 Task: Find people on LinkedIn who are 1st connections, have the title 'Sales Representative', work at 'Herbalife', studied at 'Lakshmi Narain College of Technology', are interested in 'Online Advertising', and are open to 'Tax Law' services in 'Kuandian'.
Action: Mouse moved to (690, 90)
Screenshot: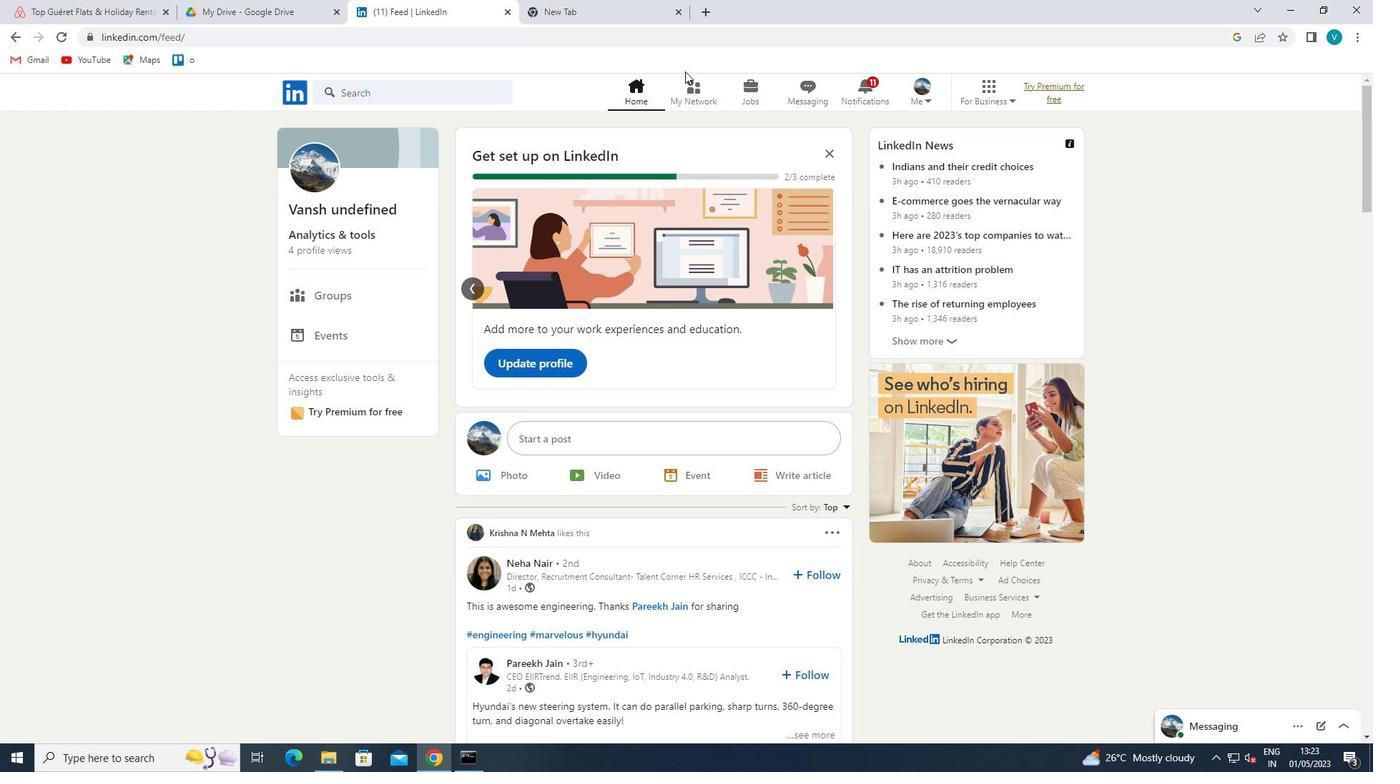 
Action: Mouse pressed left at (690, 90)
Screenshot: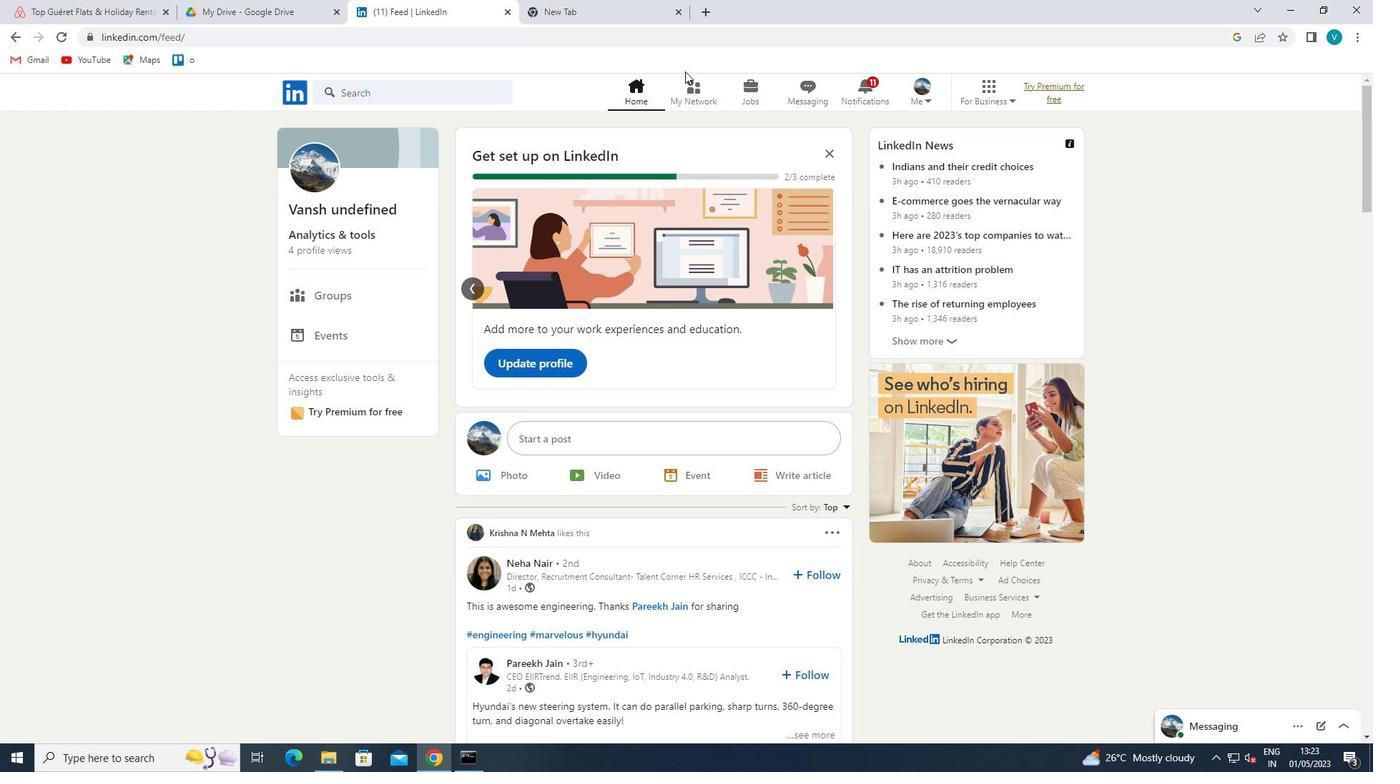
Action: Mouse moved to (390, 172)
Screenshot: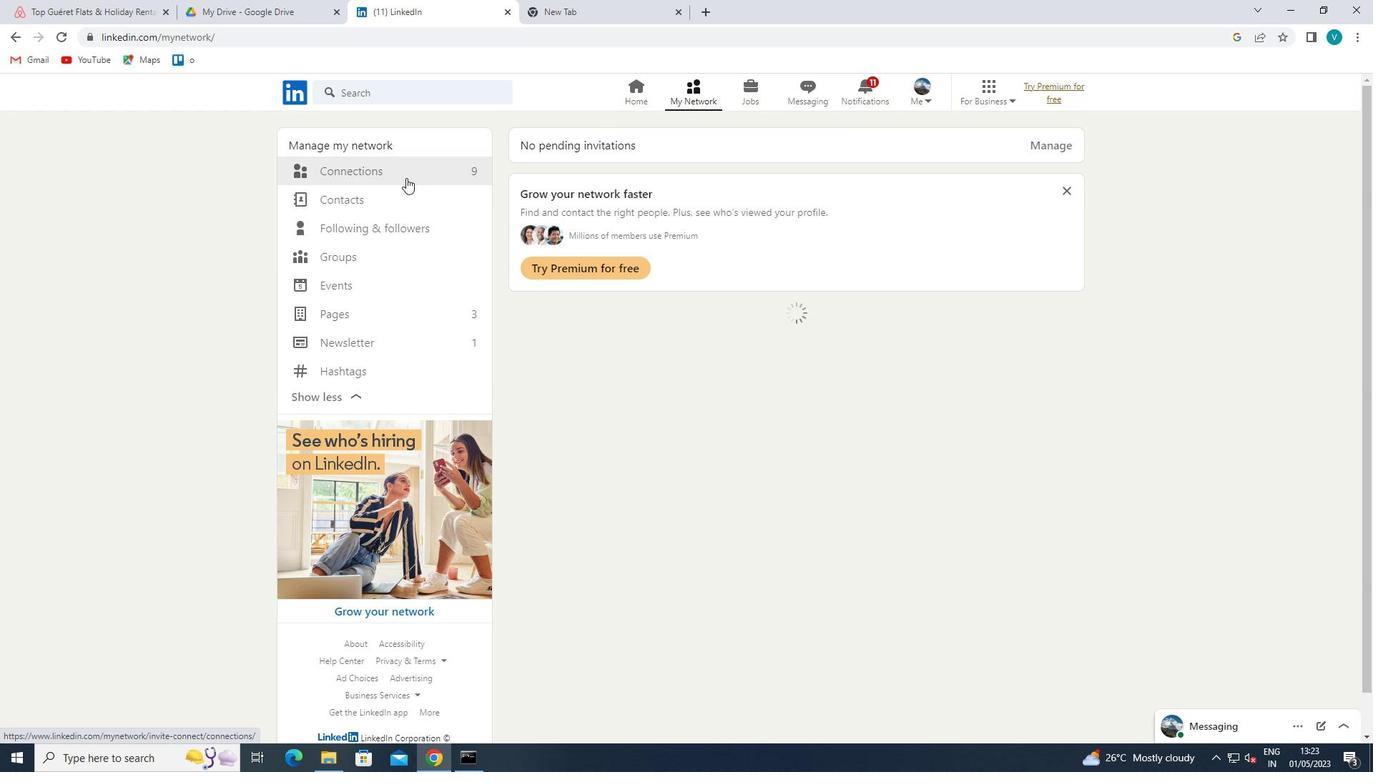 
Action: Mouse pressed left at (390, 172)
Screenshot: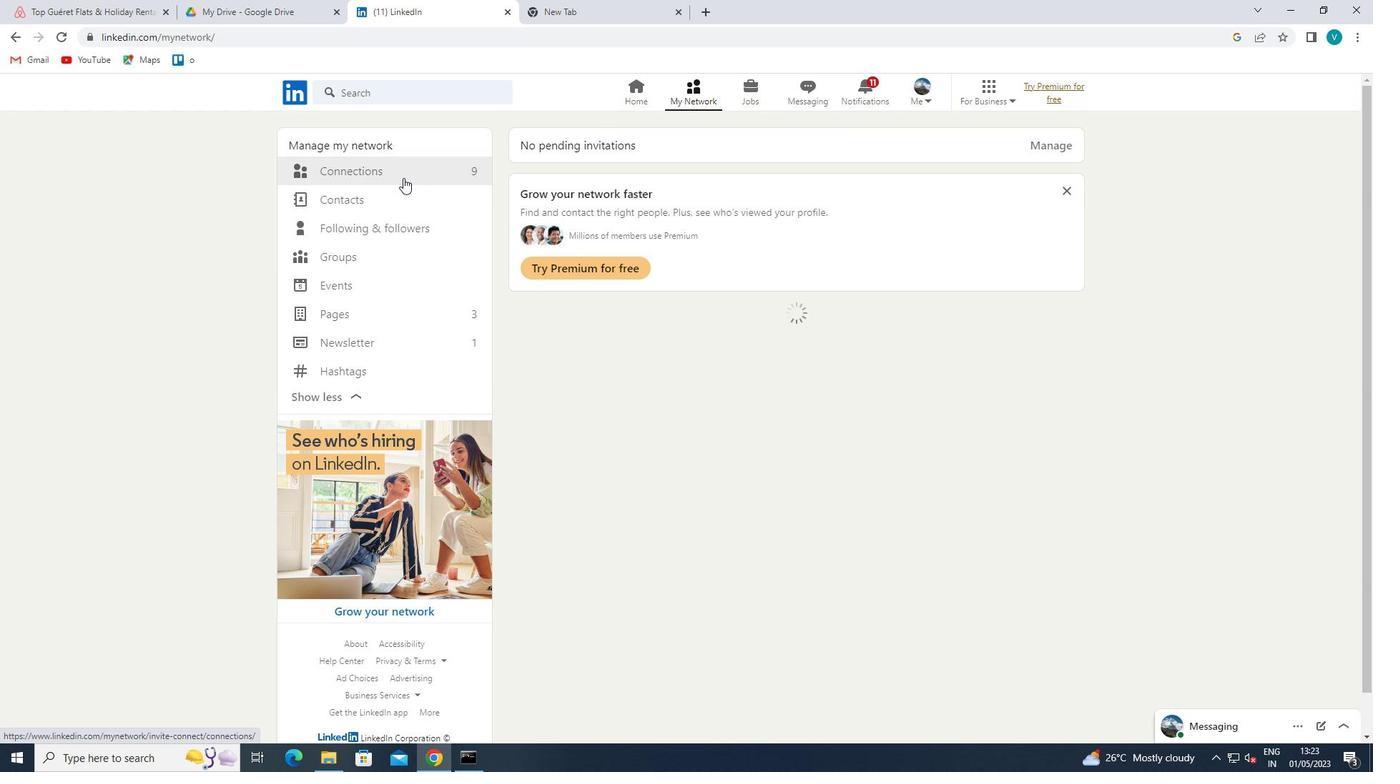 
Action: Mouse moved to (793, 158)
Screenshot: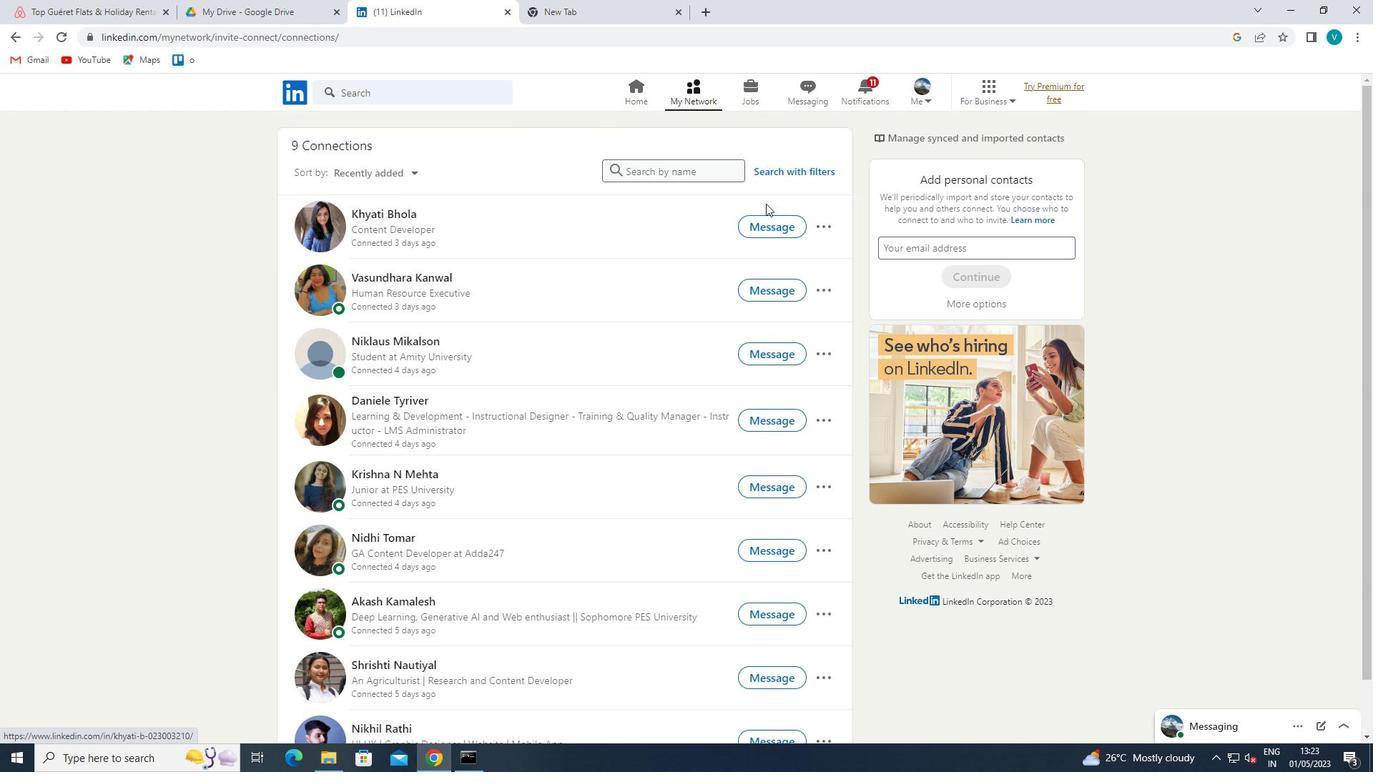 
Action: Mouse pressed left at (793, 158)
Screenshot: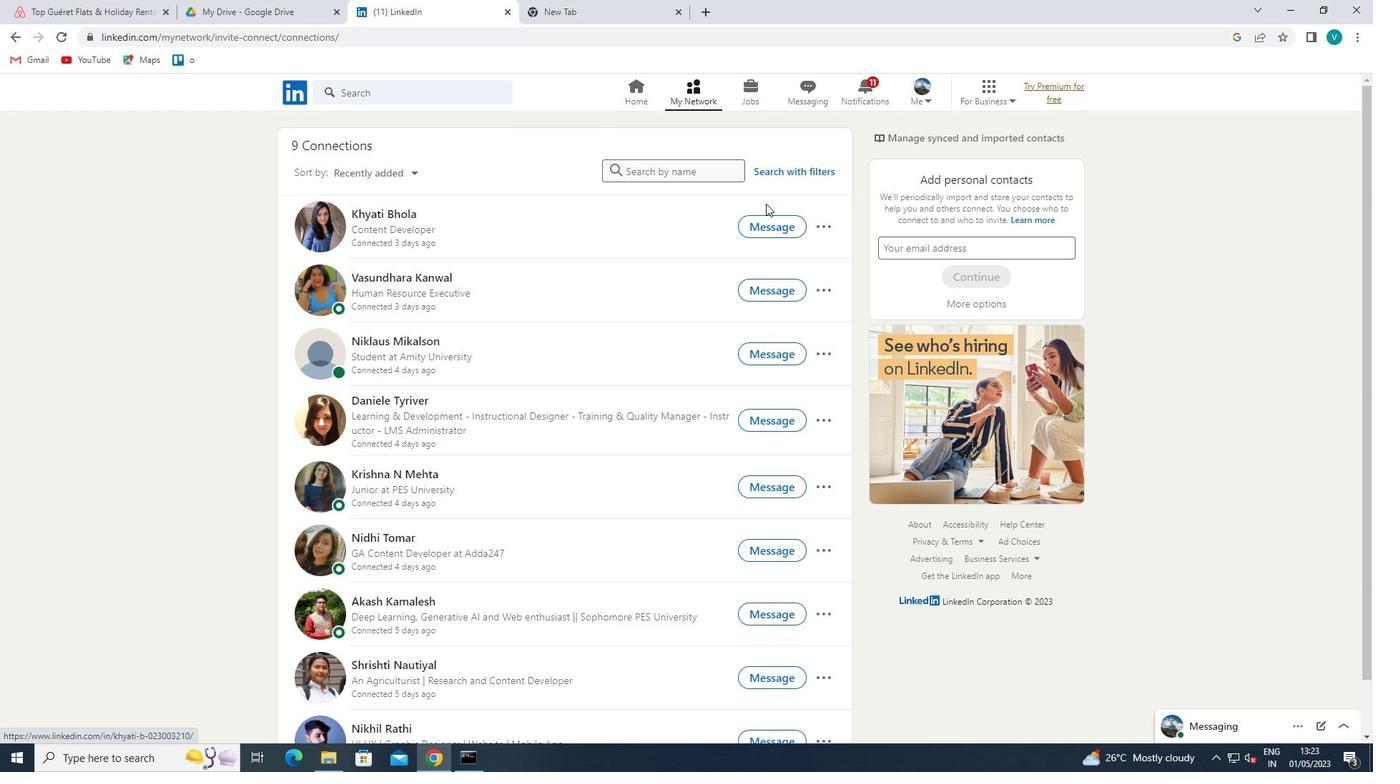 
Action: Mouse moved to (791, 173)
Screenshot: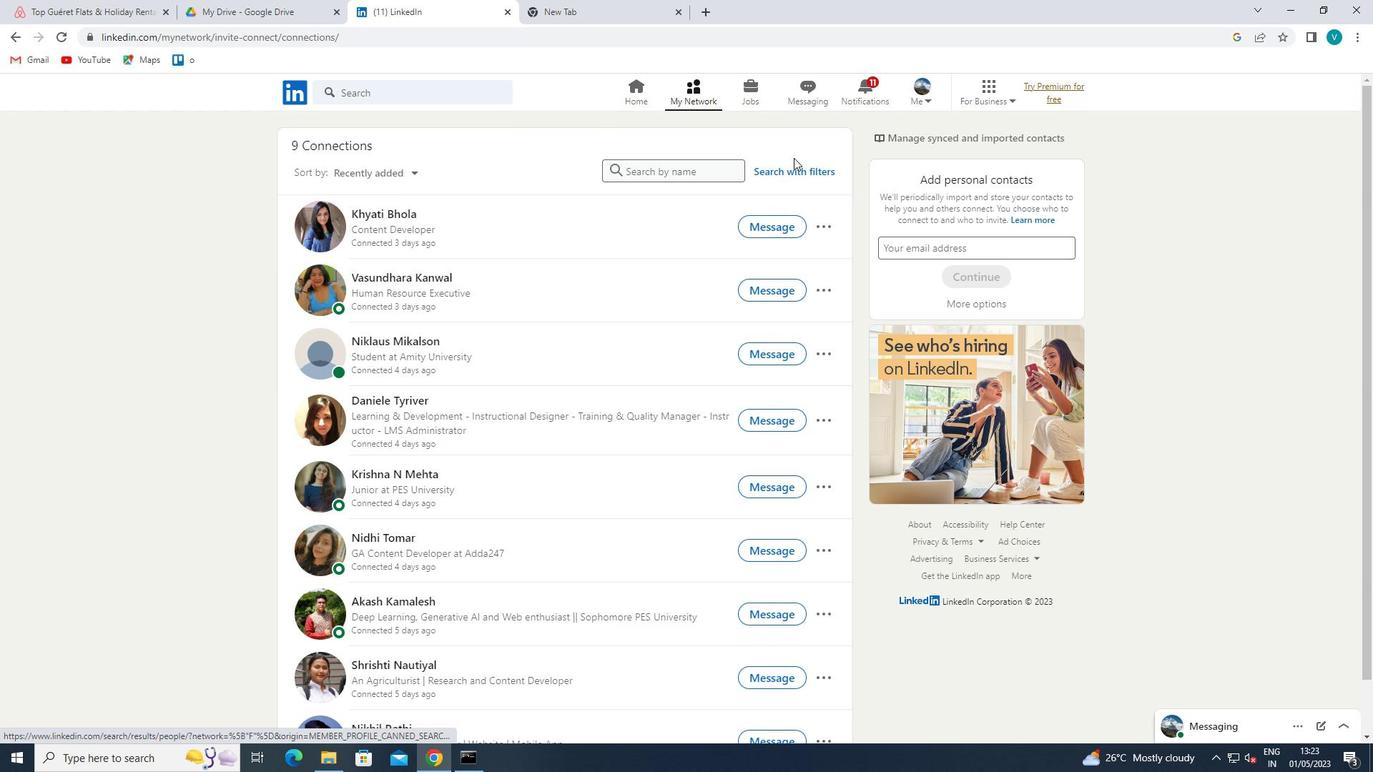 
Action: Mouse pressed left at (791, 173)
Screenshot: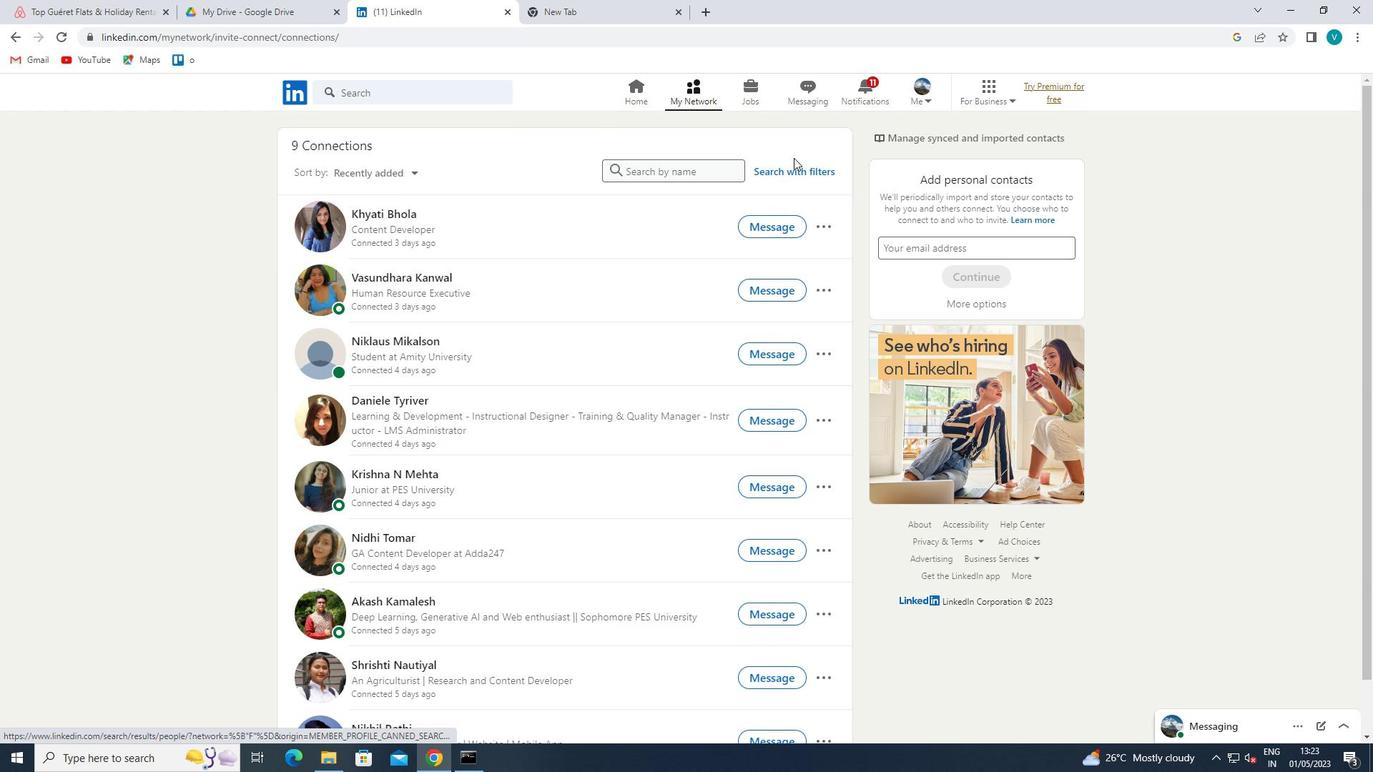 
Action: Mouse moved to (683, 134)
Screenshot: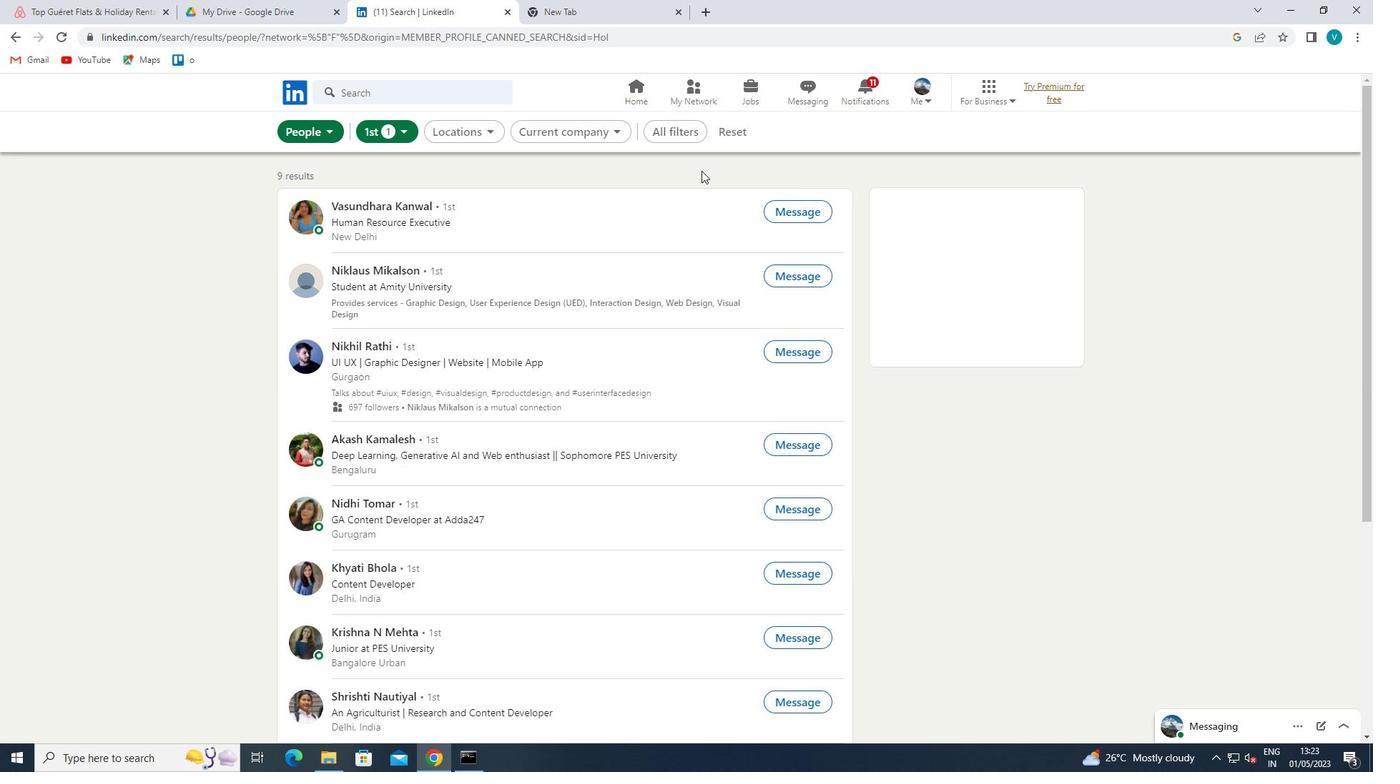 
Action: Mouse pressed left at (683, 134)
Screenshot: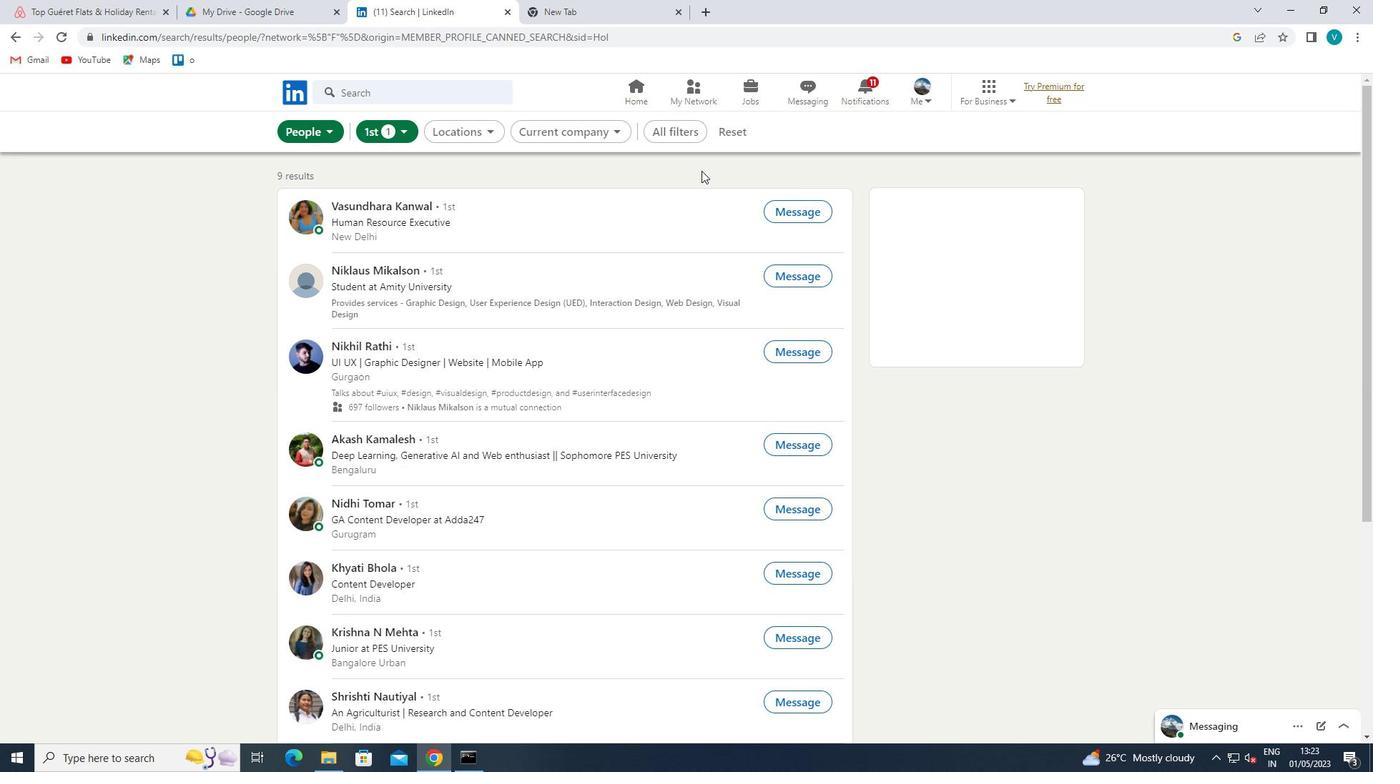 
Action: Mouse moved to (1207, 562)
Screenshot: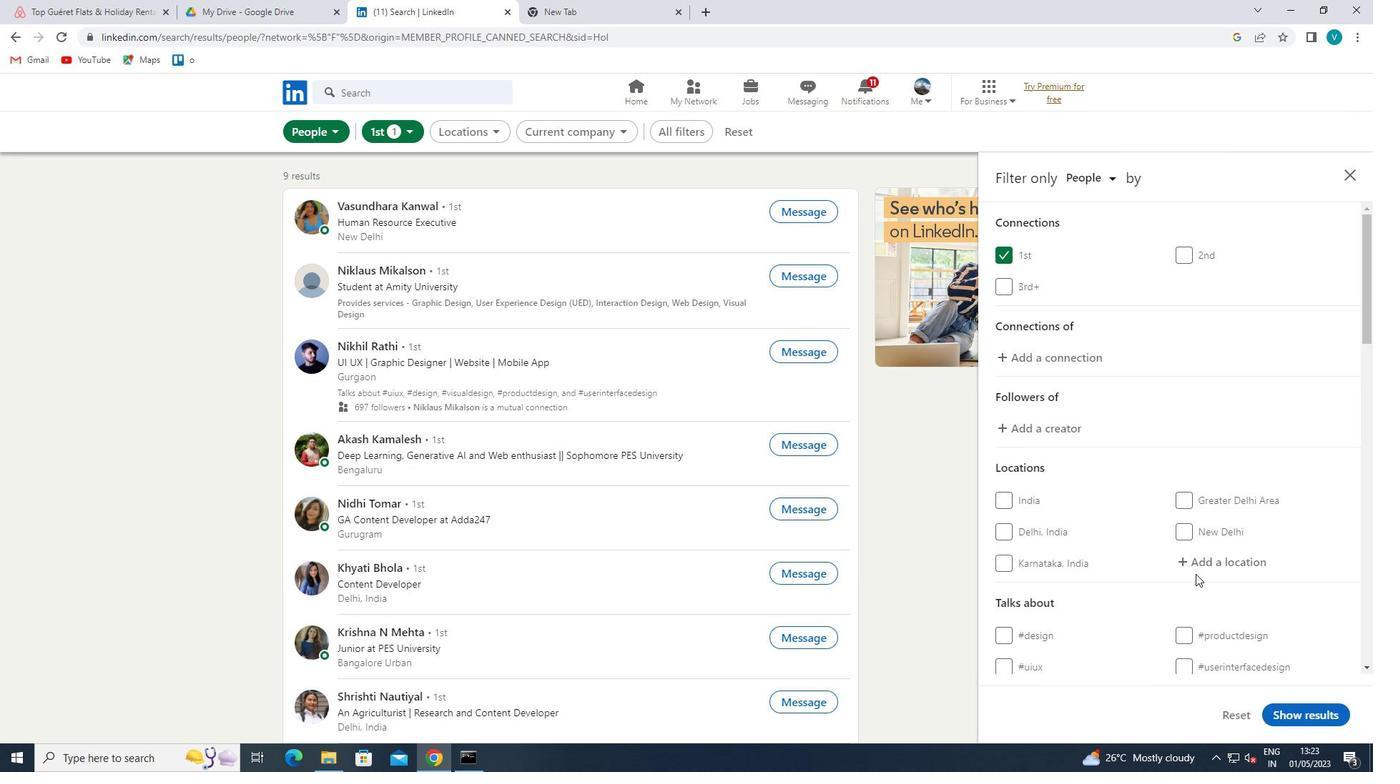 
Action: Mouse pressed left at (1207, 562)
Screenshot: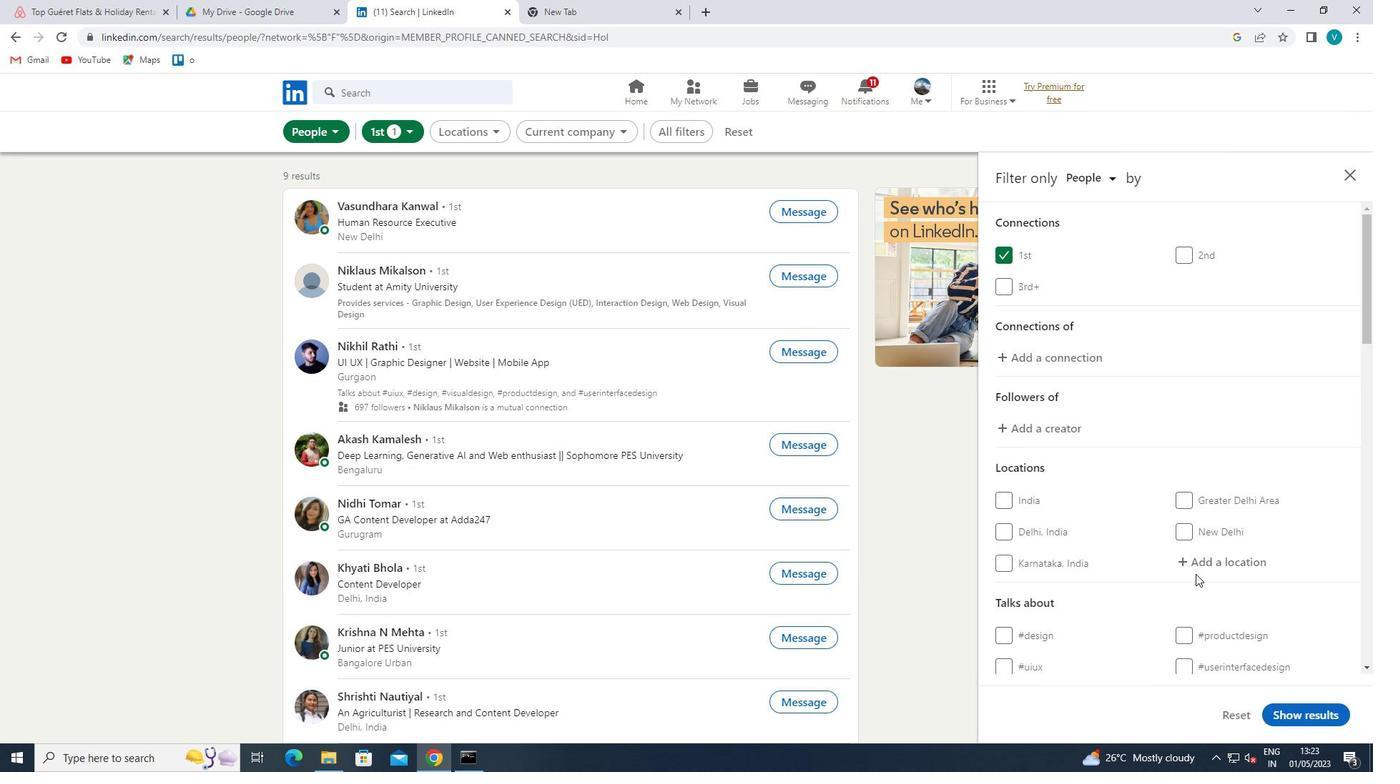 
Action: Mouse moved to (969, 492)
Screenshot: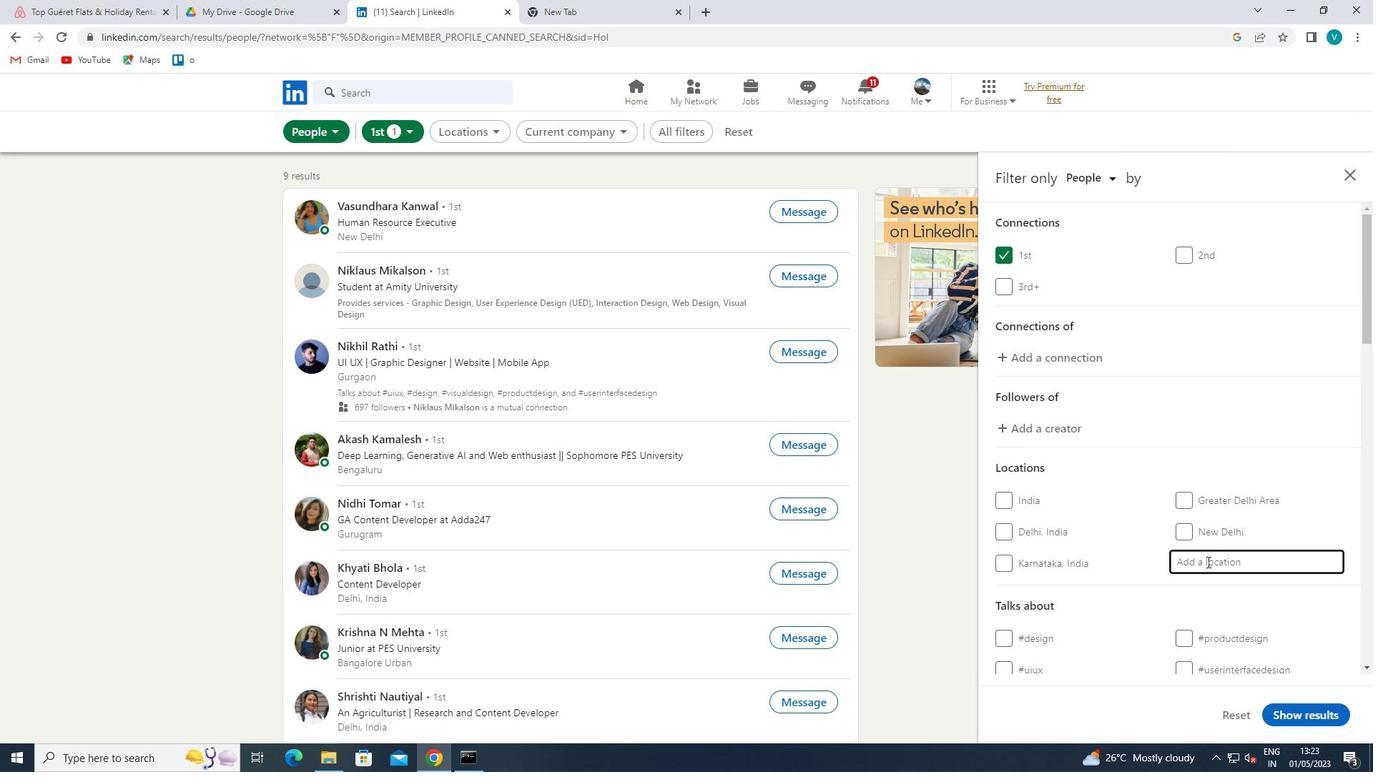 
Action: Key pressed <Key.shift>KUANDIAN<Key.space>
Screenshot: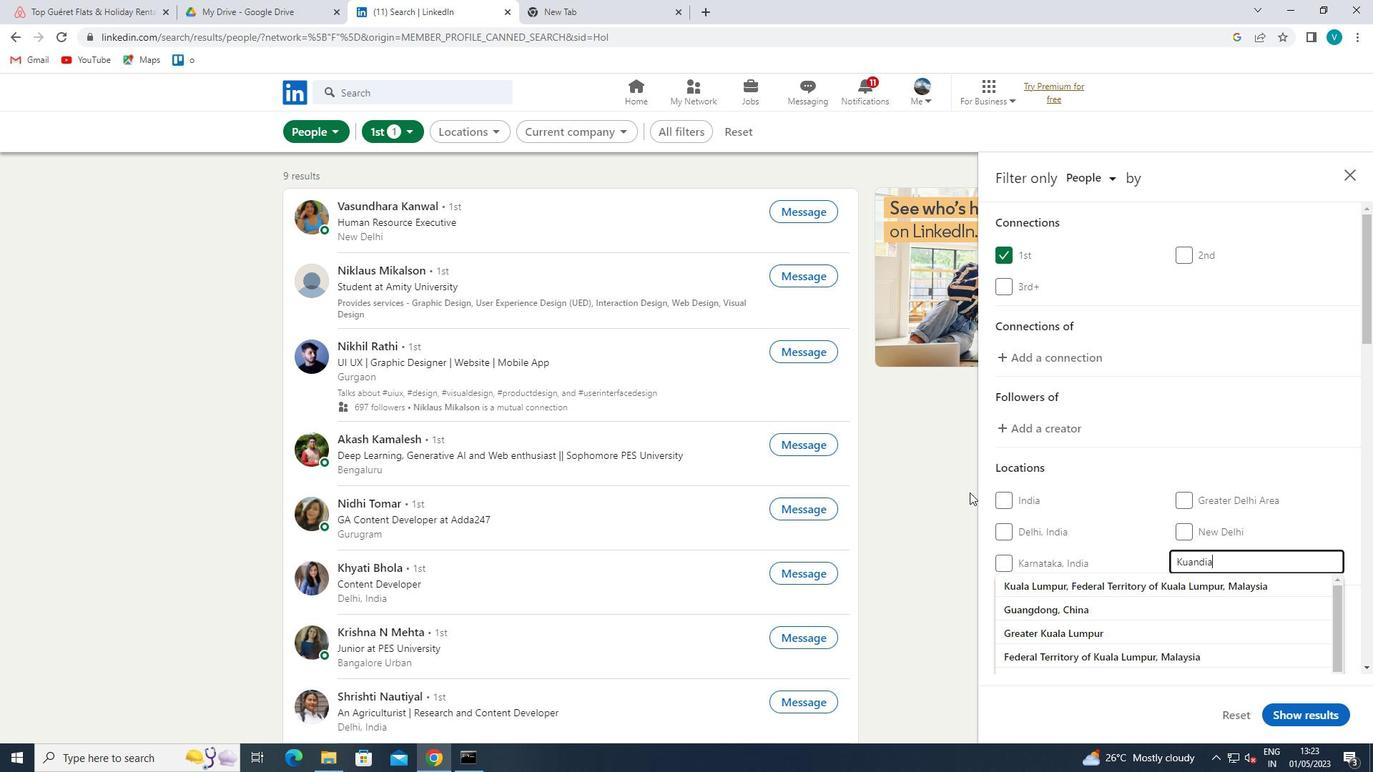 
Action: Mouse moved to (1144, 534)
Screenshot: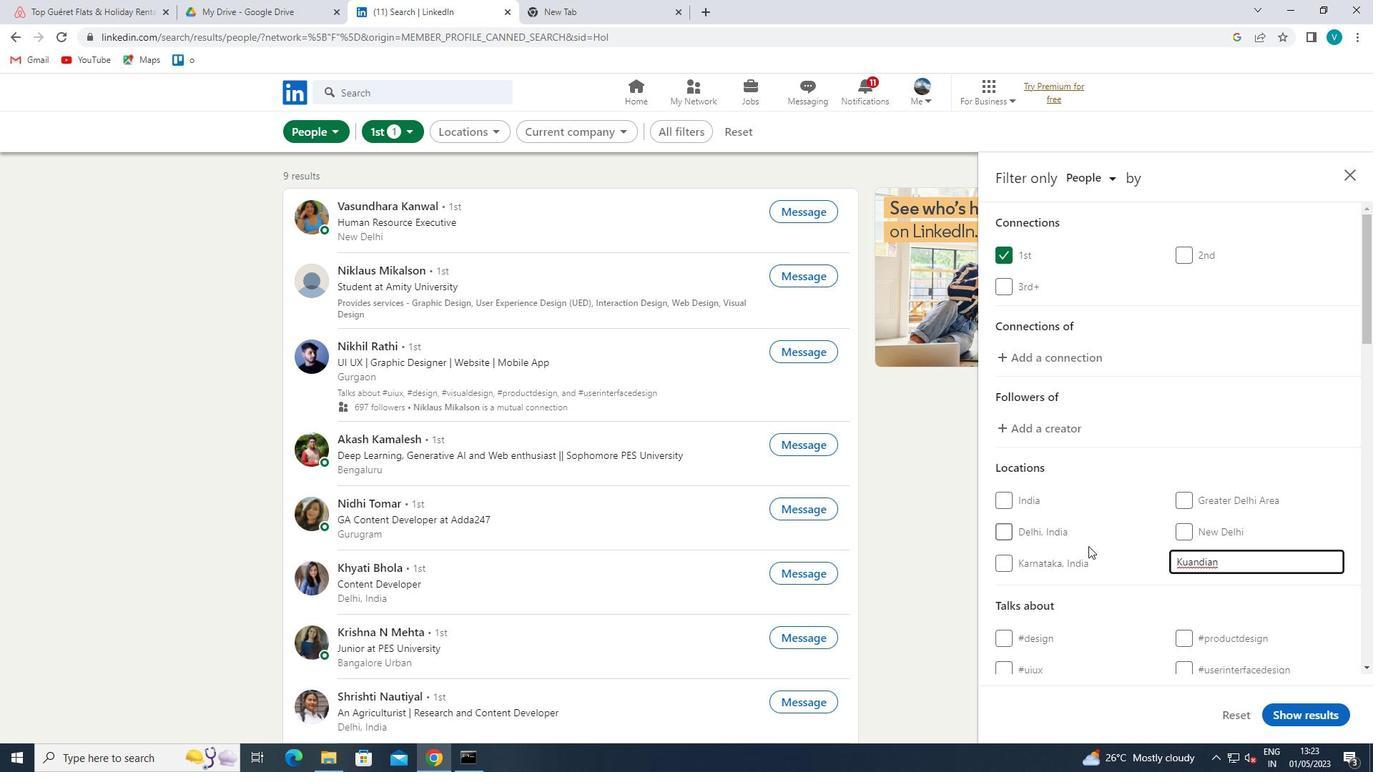 
Action: Mouse pressed left at (1144, 534)
Screenshot: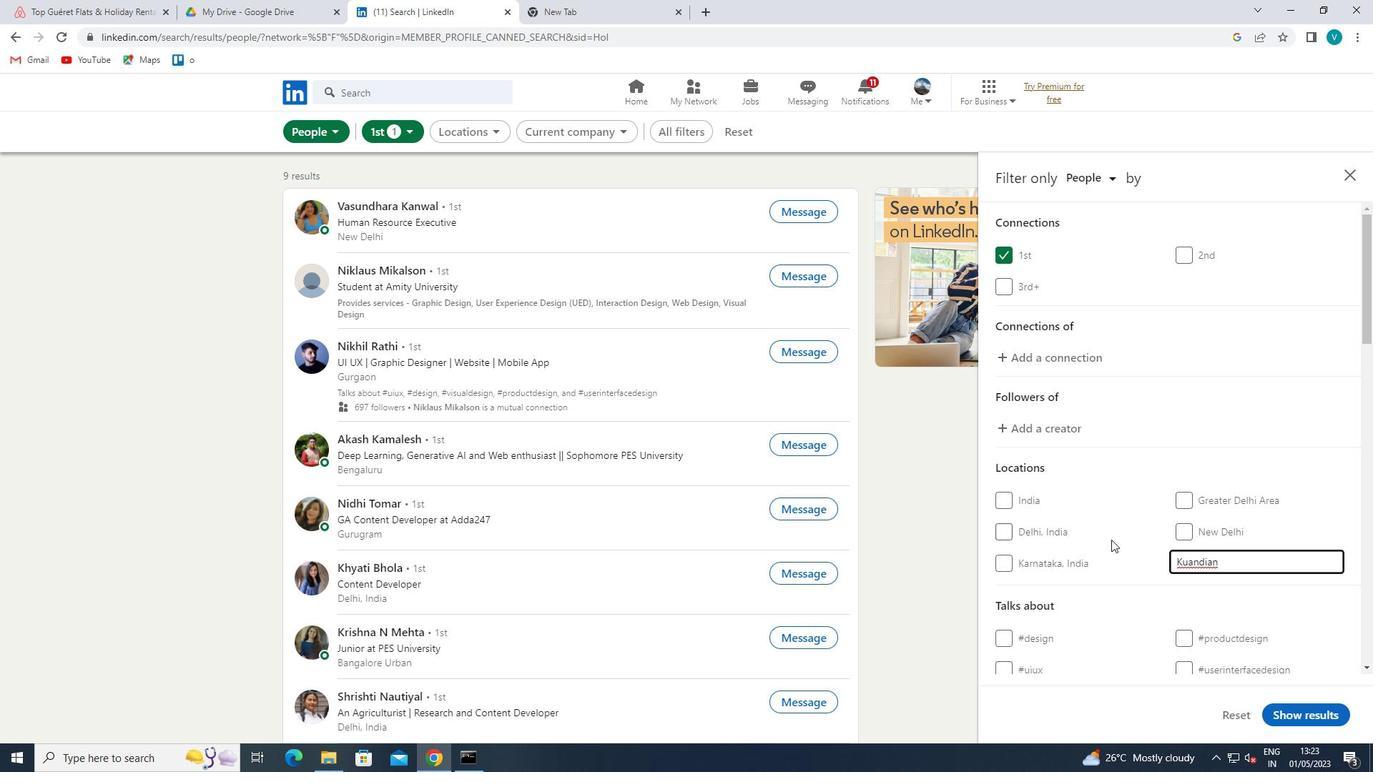 
Action: Mouse moved to (1145, 532)
Screenshot: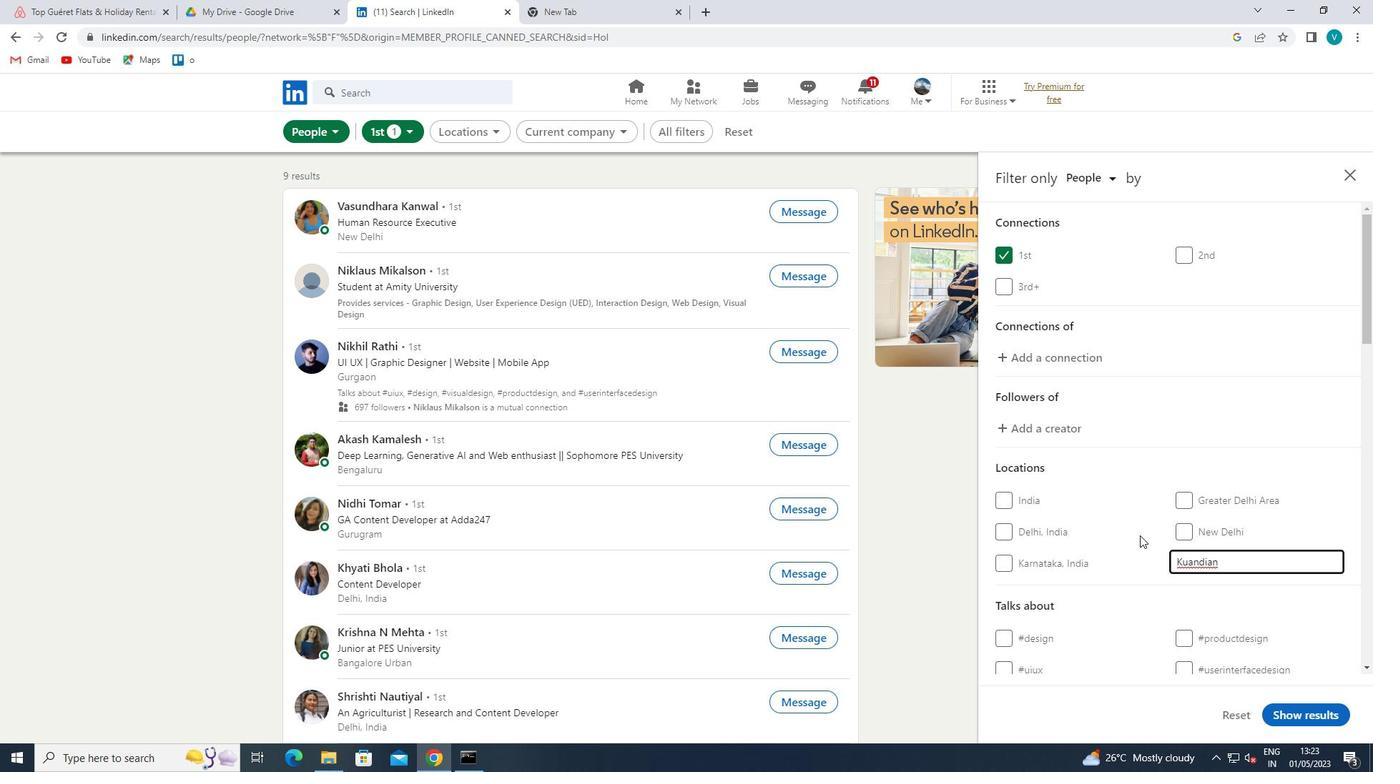 
Action: Mouse scrolled (1145, 531) with delta (0, 0)
Screenshot: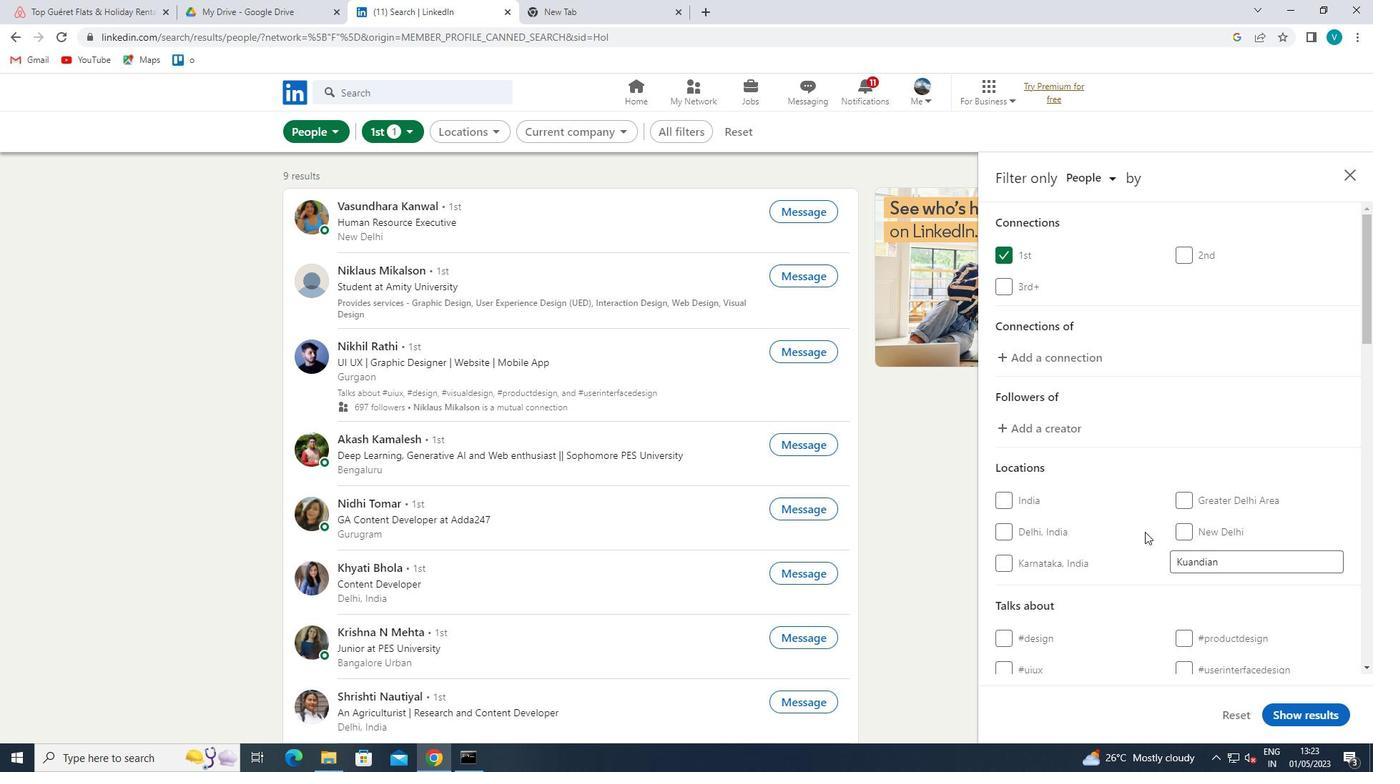 
Action: Mouse scrolled (1145, 531) with delta (0, 0)
Screenshot: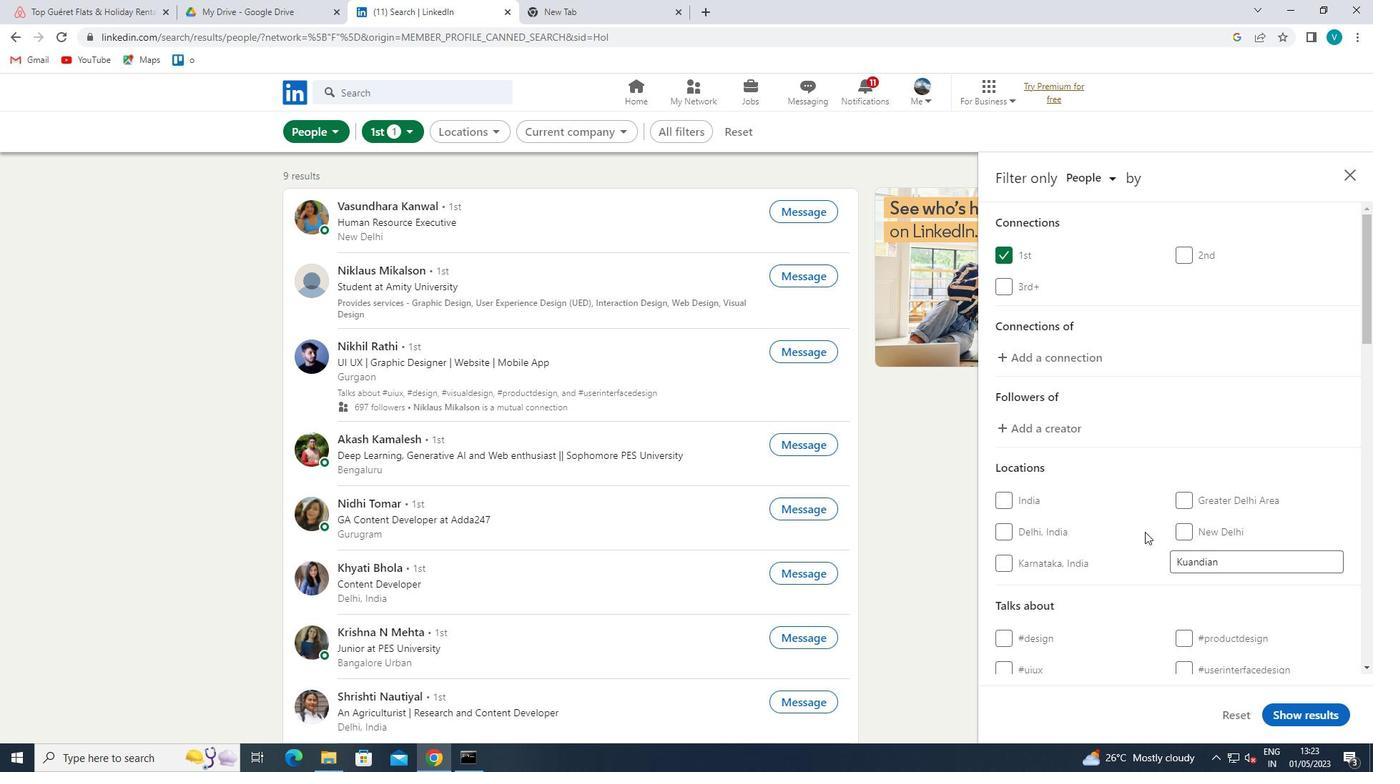 
Action: Mouse scrolled (1145, 531) with delta (0, 0)
Screenshot: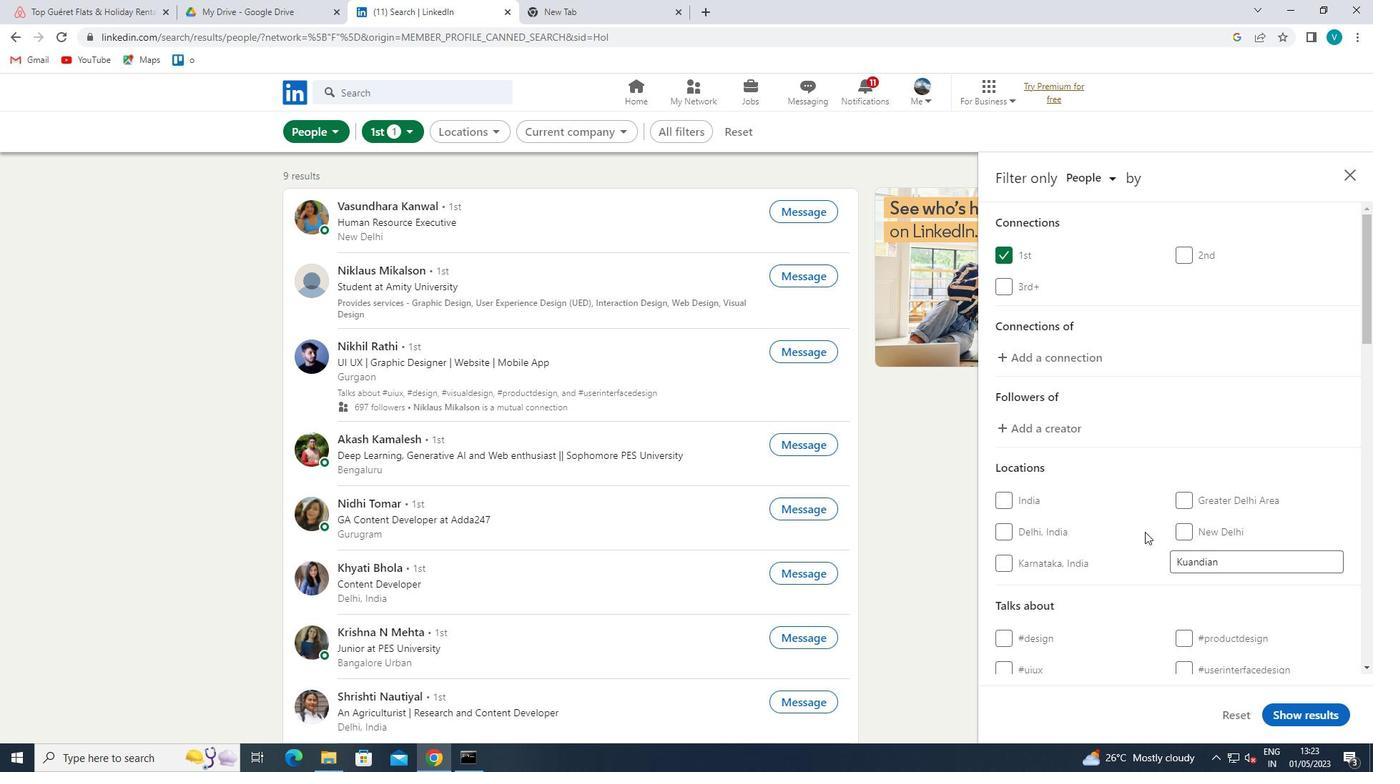 
Action: Mouse moved to (1205, 486)
Screenshot: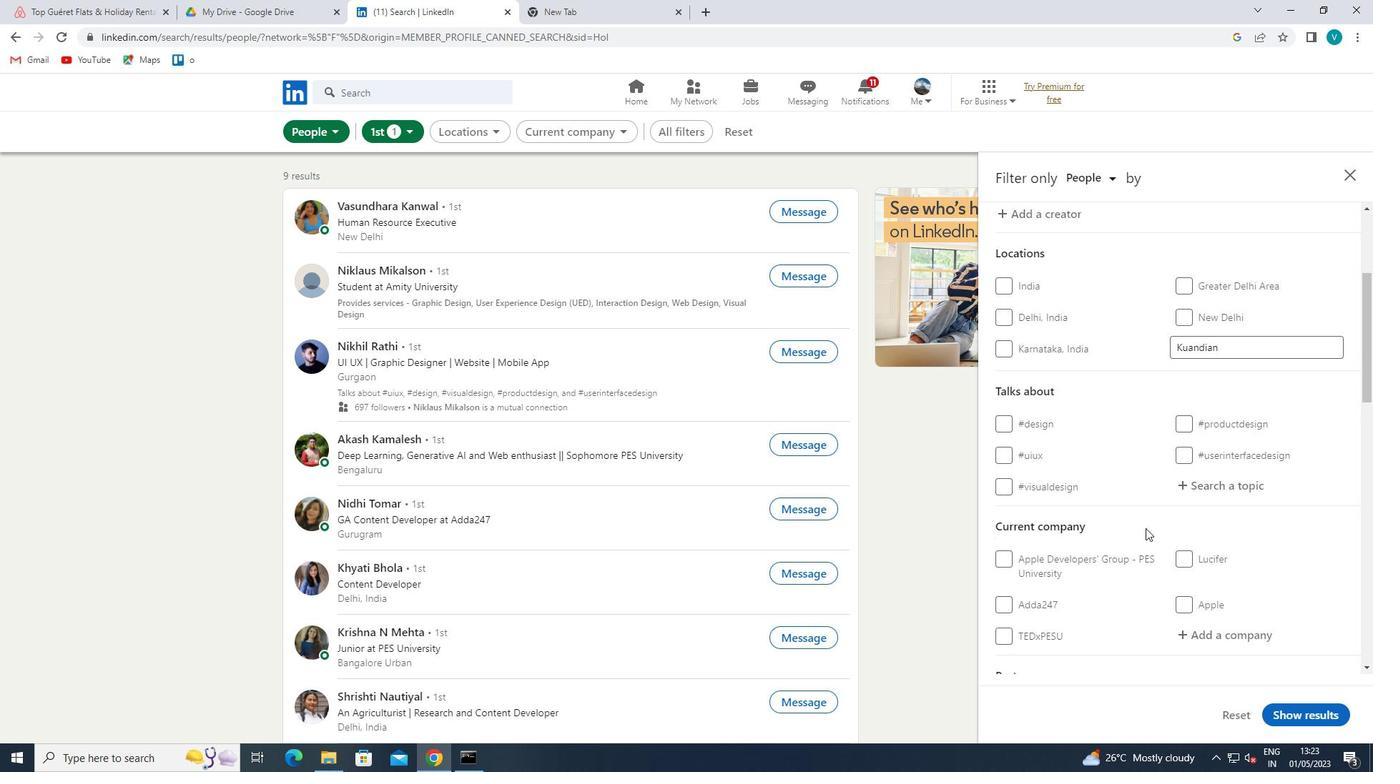 
Action: Mouse pressed left at (1205, 486)
Screenshot: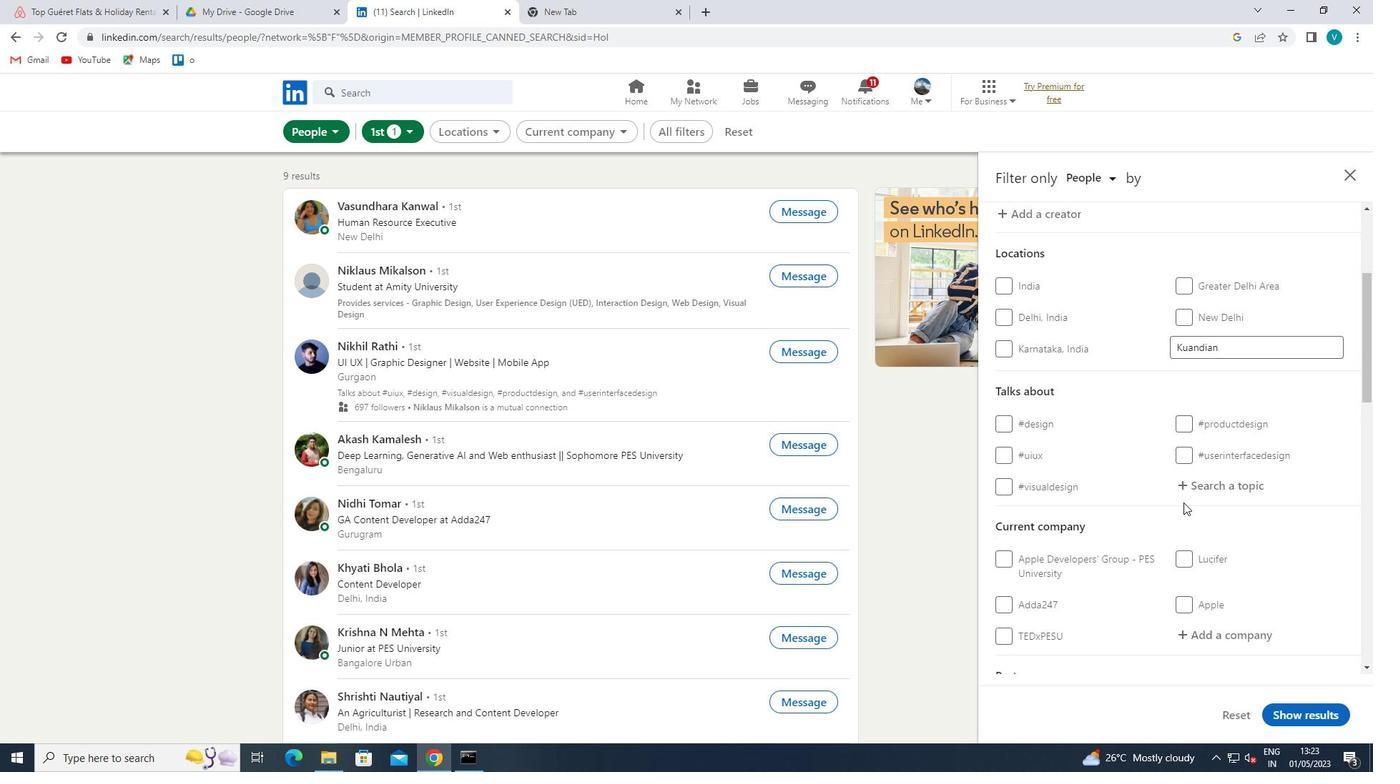 
Action: Key pressed <Key.shift>ONLINEA
Screenshot: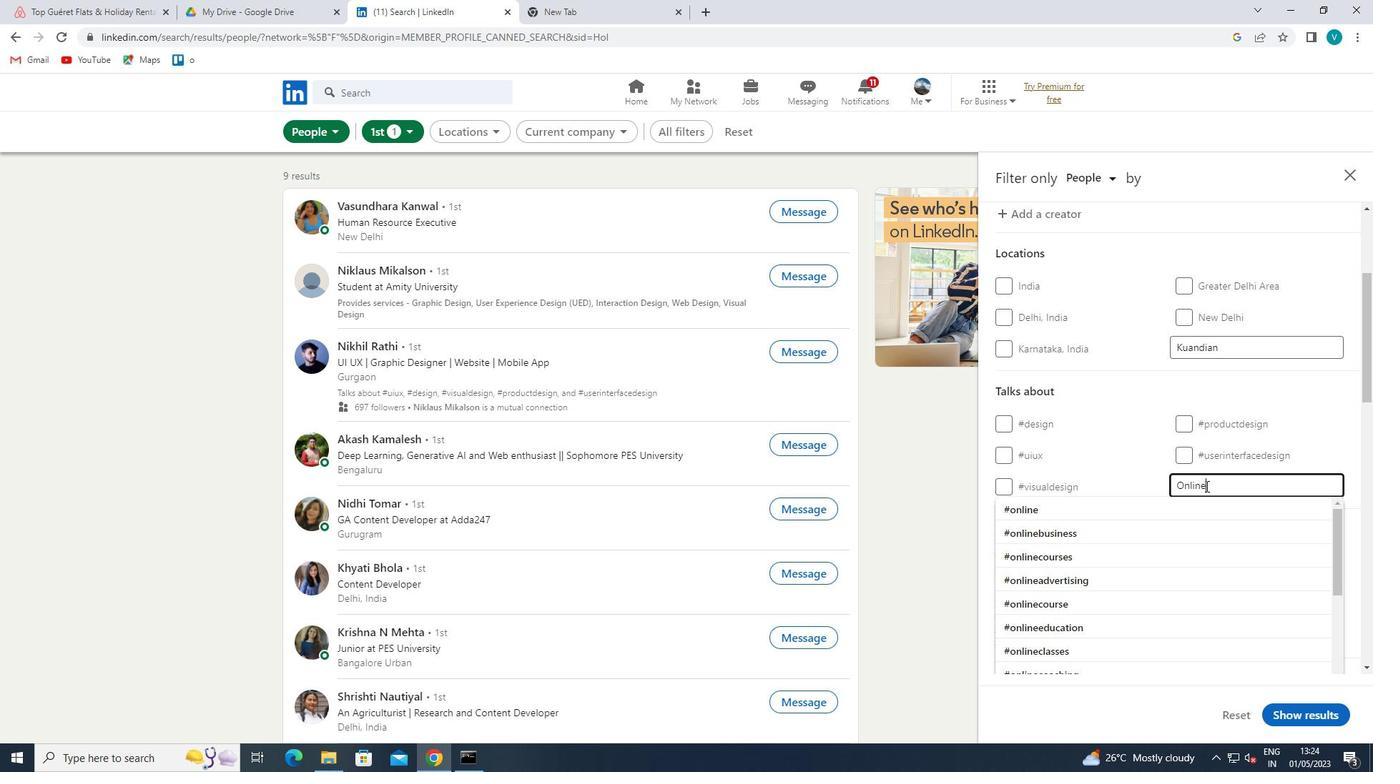 
Action: Mouse moved to (1148, 509)
Screenshot: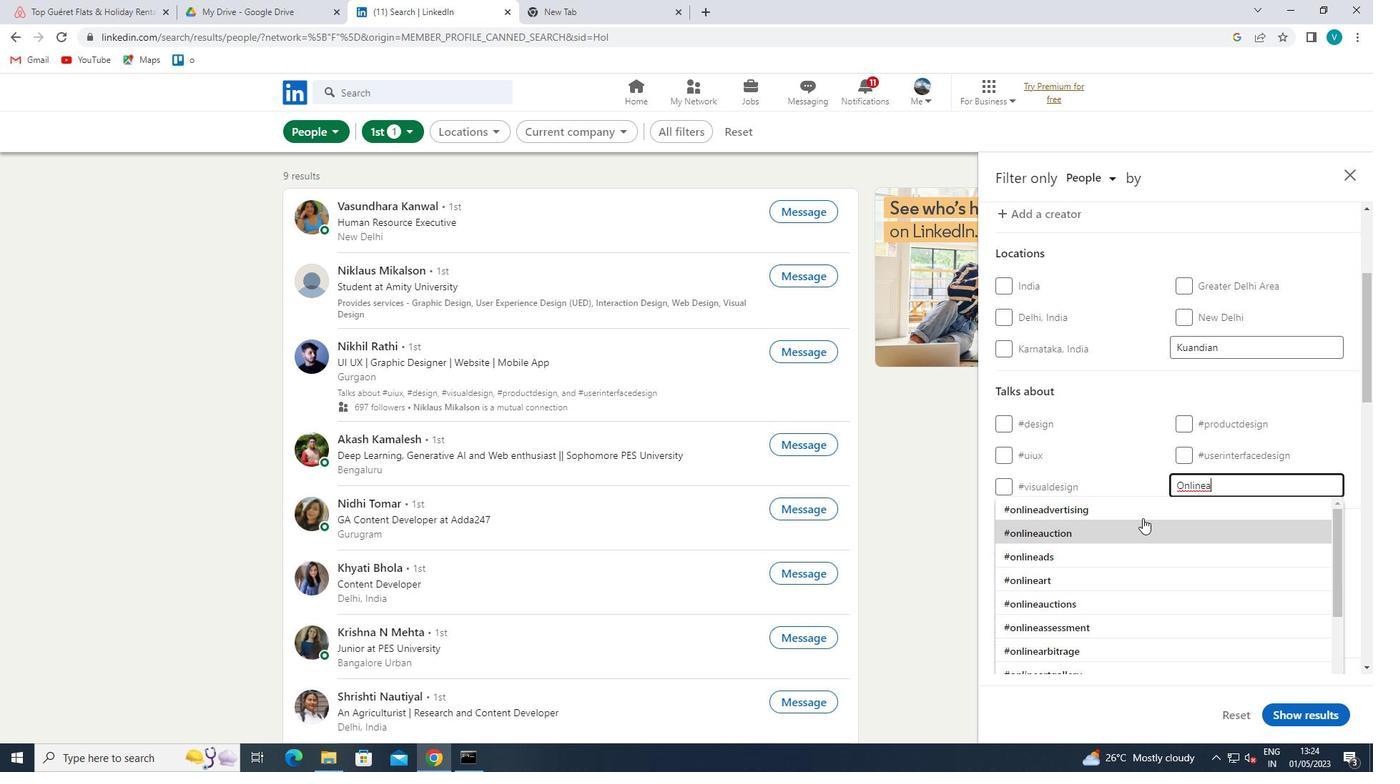 
Action: Mouse pressed left at (1148, 509)
Screenshot: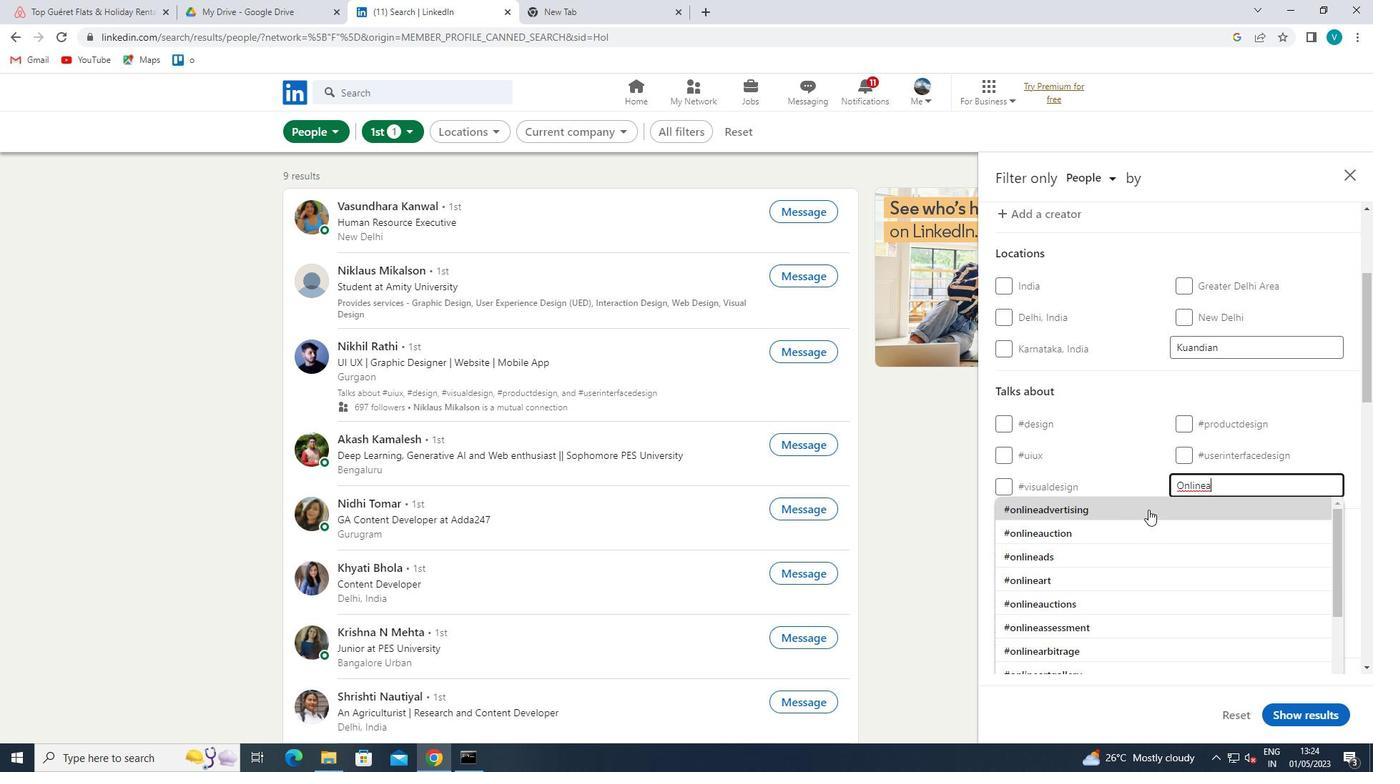 
Action: Mouse scrolled (1148, 509) with delta (0, 0)
Screenshot: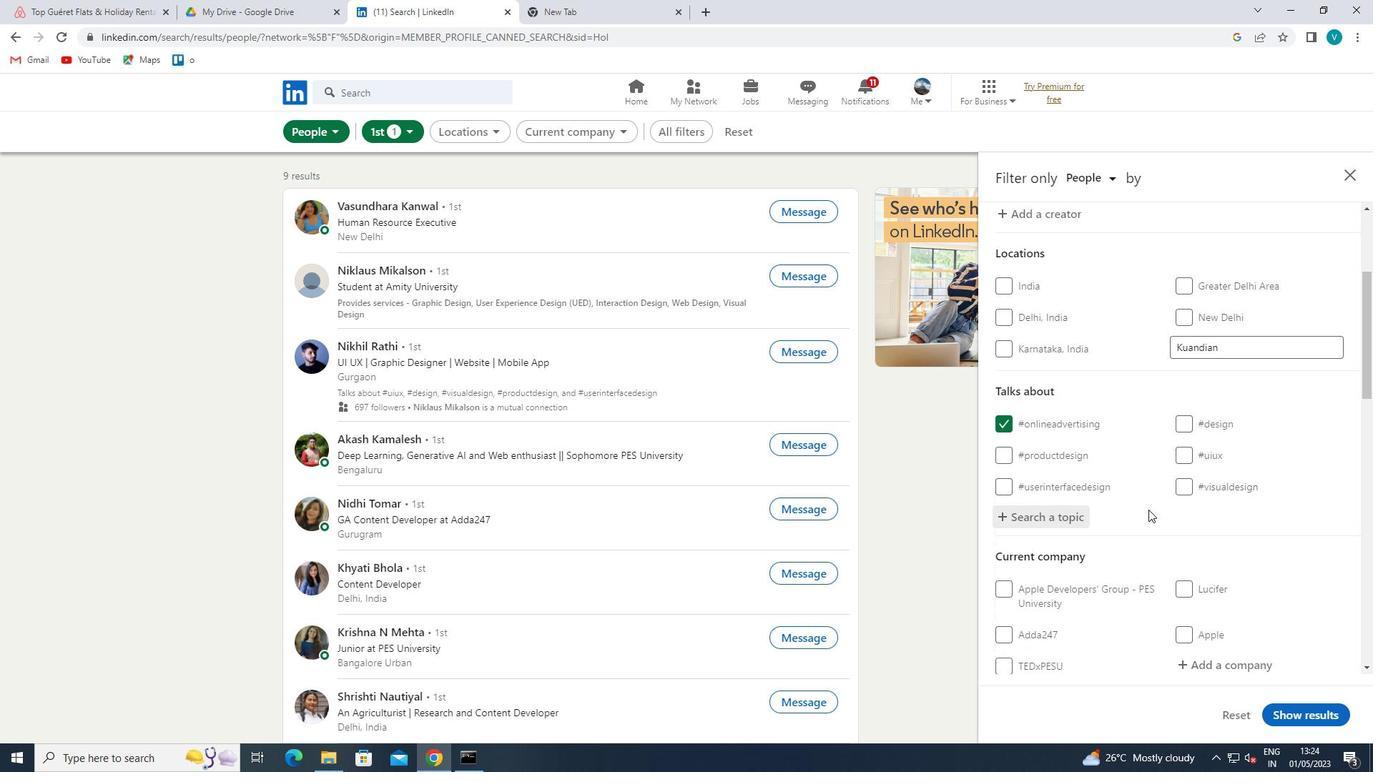 
Action: Mouse scrolled (1148, 509) with delta (0, 0)
Screenshot: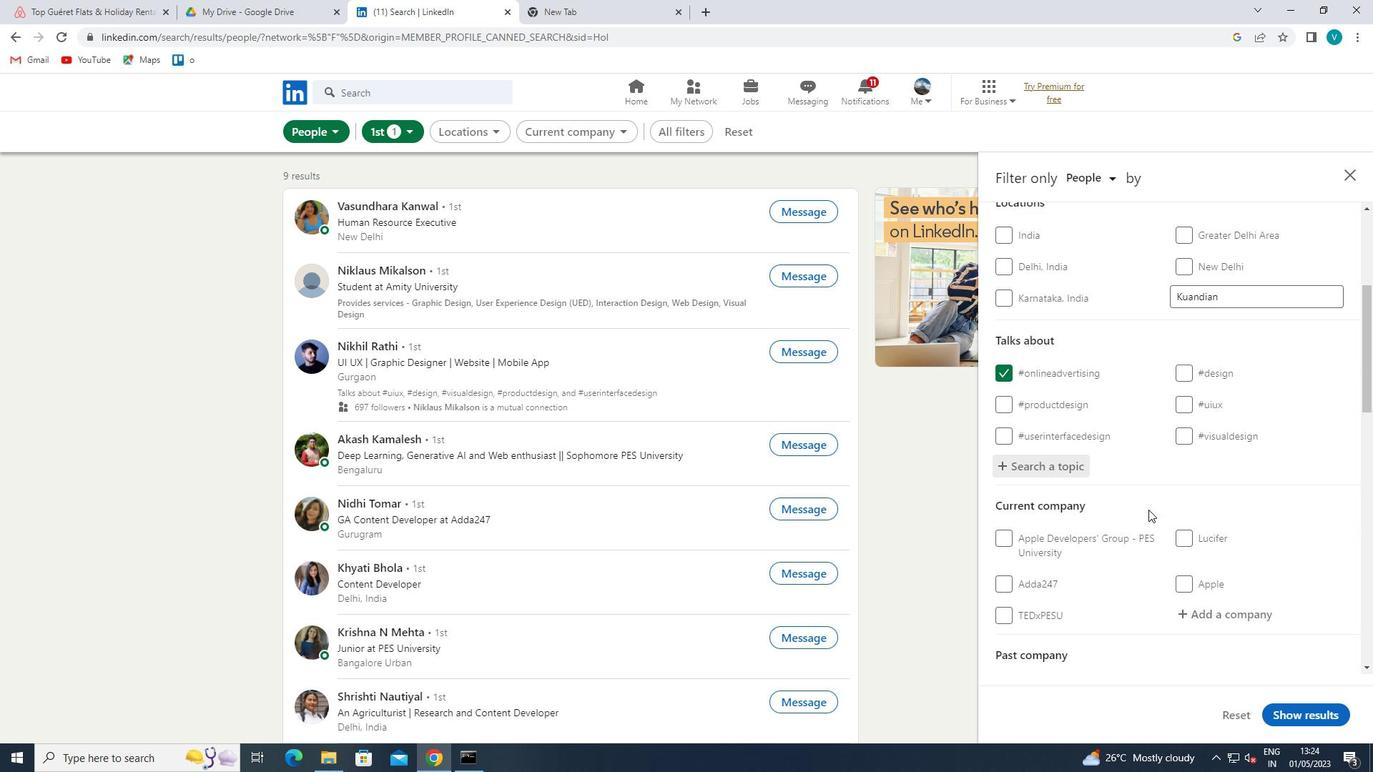 
Action: Mouse scrolled (1148, 509) with delta (0, 0)
Screenshot: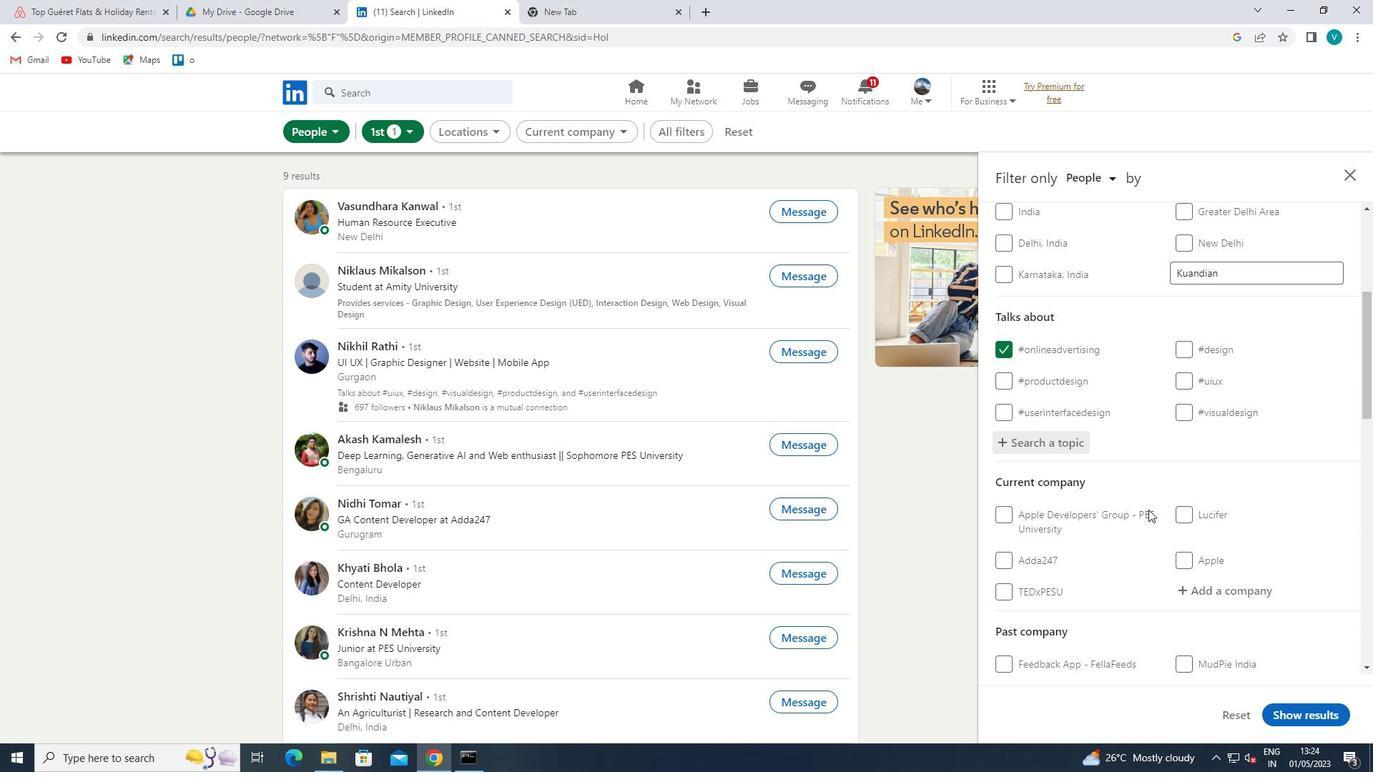 
Action: Mouse moved to (1208, 447)
Screenshot: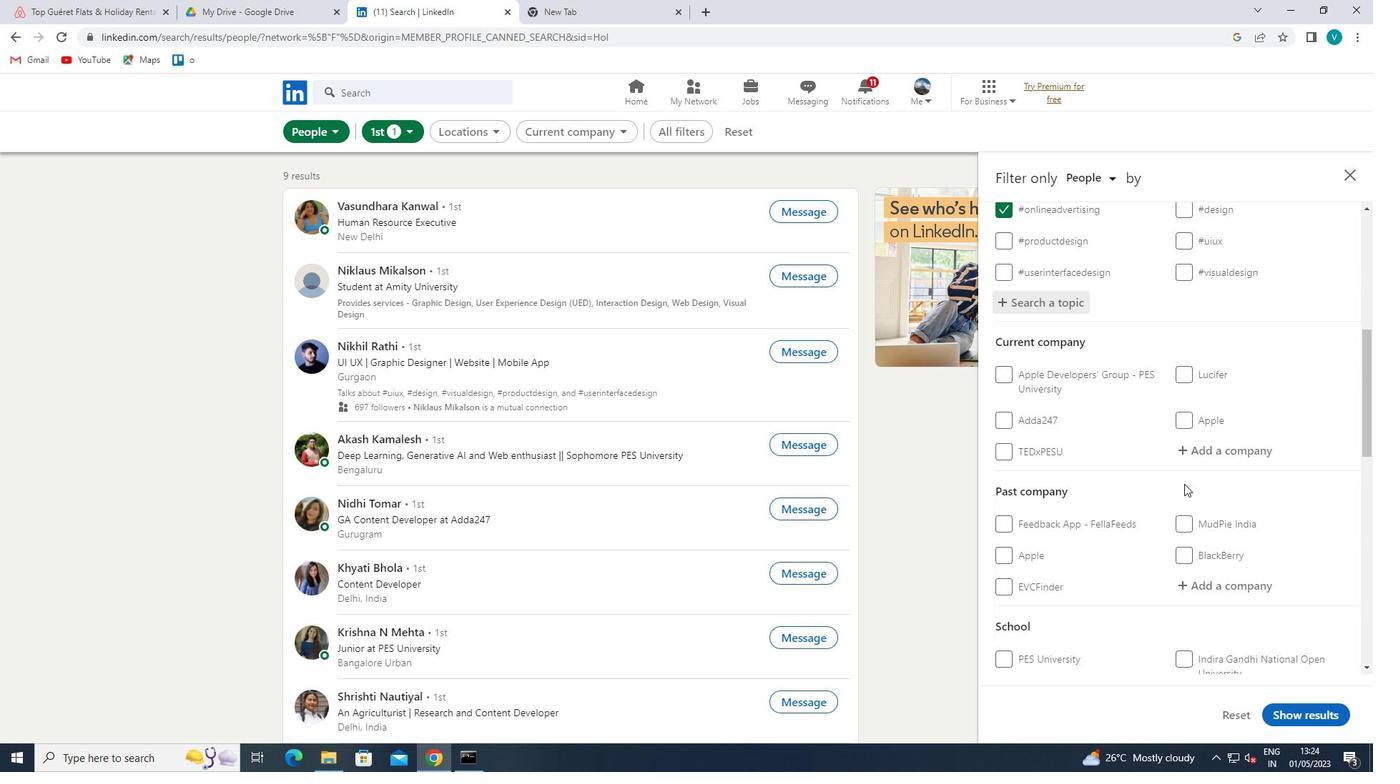 
Action: Mouse pressed left at (1208, 447)
Screenshot: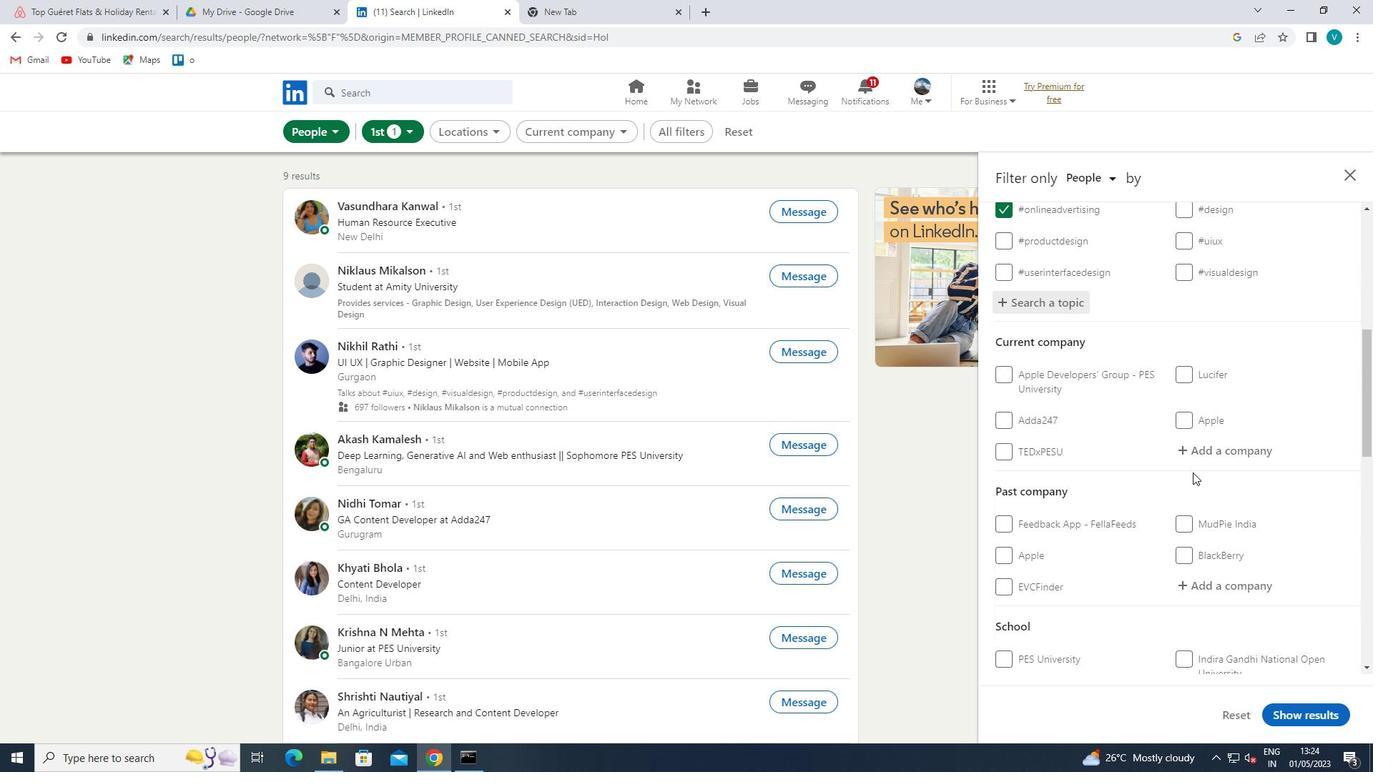 
Action: Mouse moved to (1188, 458)
Screenshot: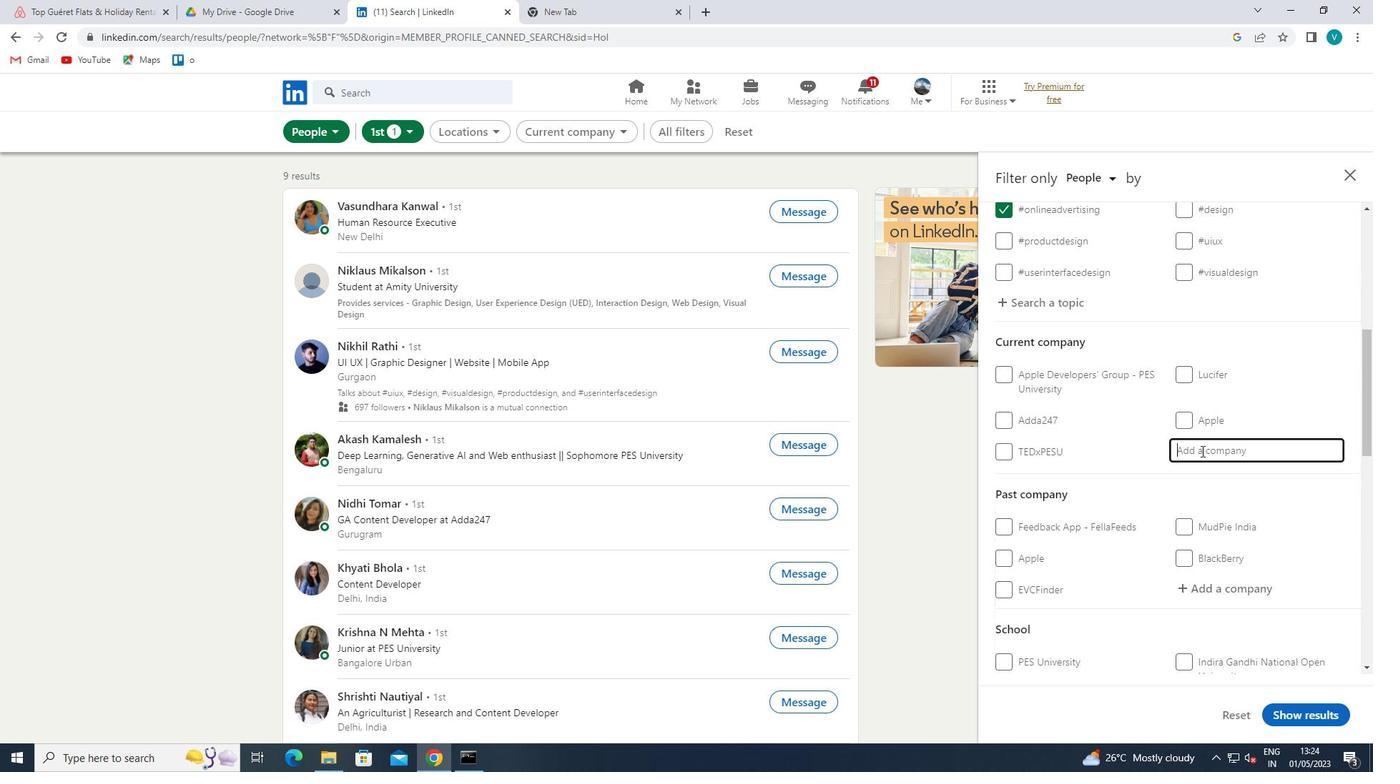 
Action: Key pressed <Key.shift>HERBALI
Screenshot: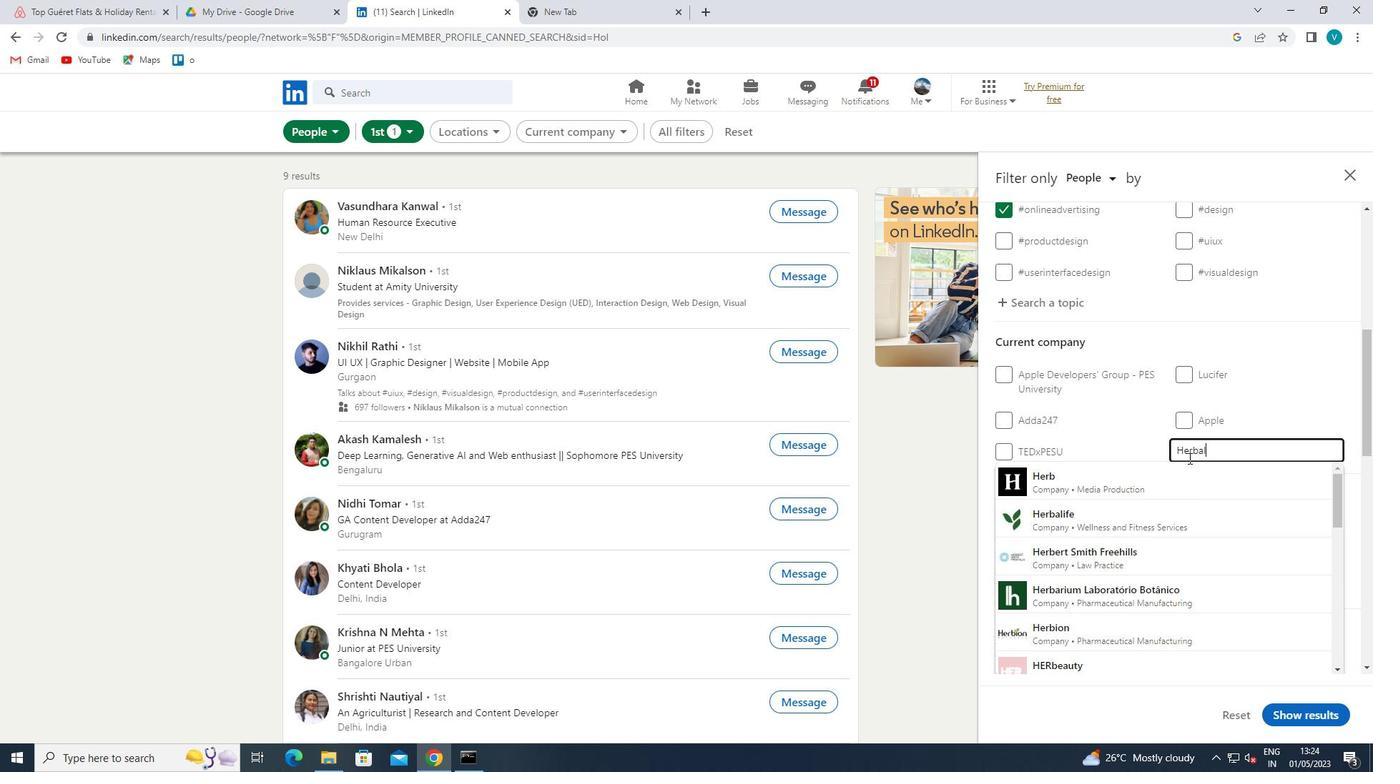 
Action: Mouse moved to (1140, 510)
Screenshot: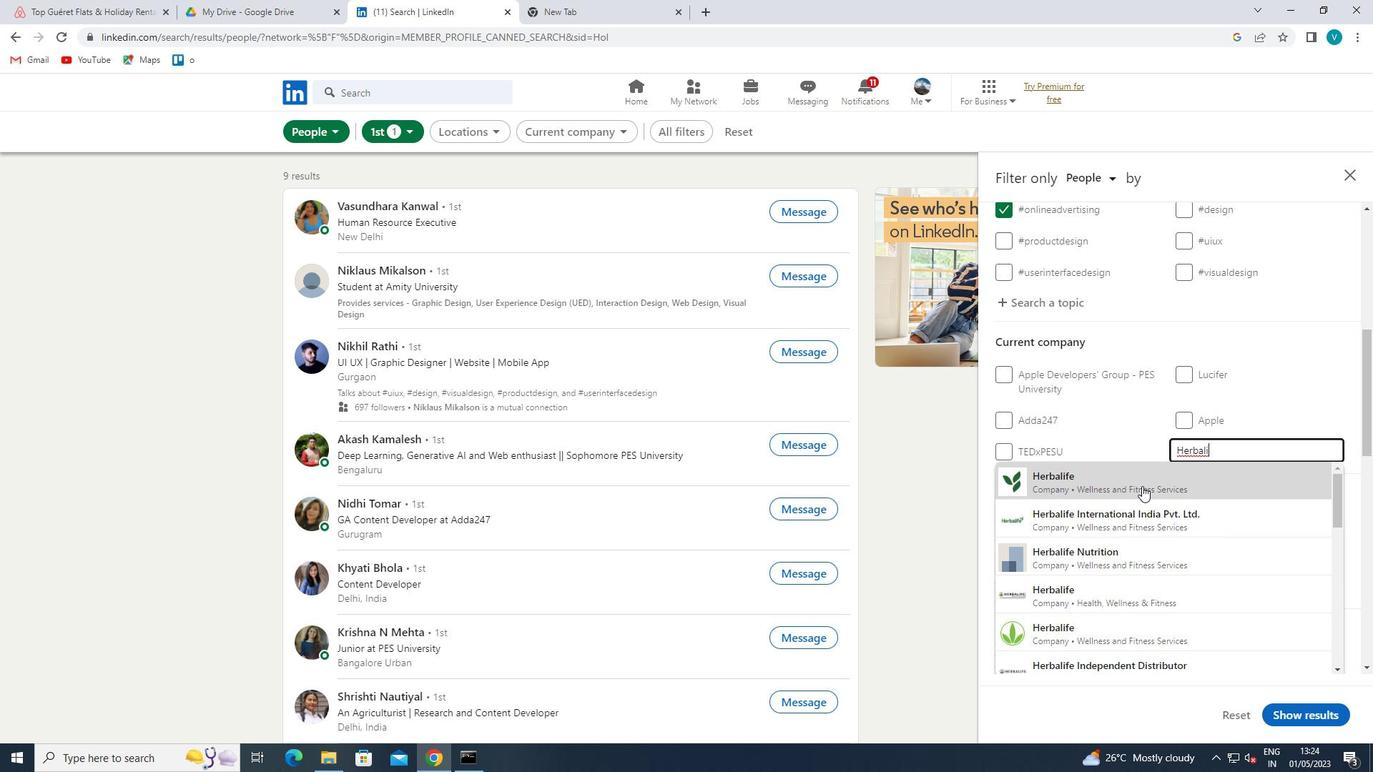 
Action: Mouse pressed left at (1140, 510)
Screenshot: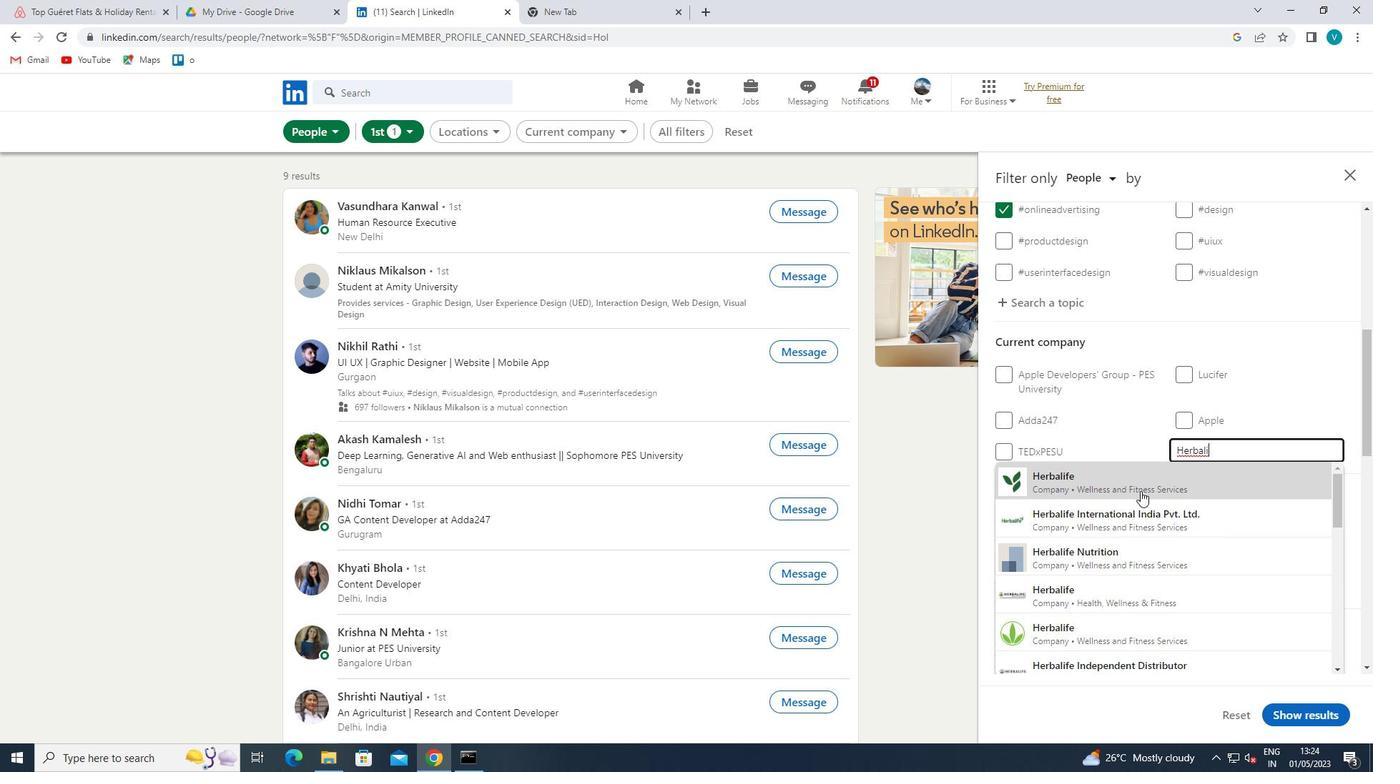 
Action: Mouse moved to (1144, 507)
Screenshot: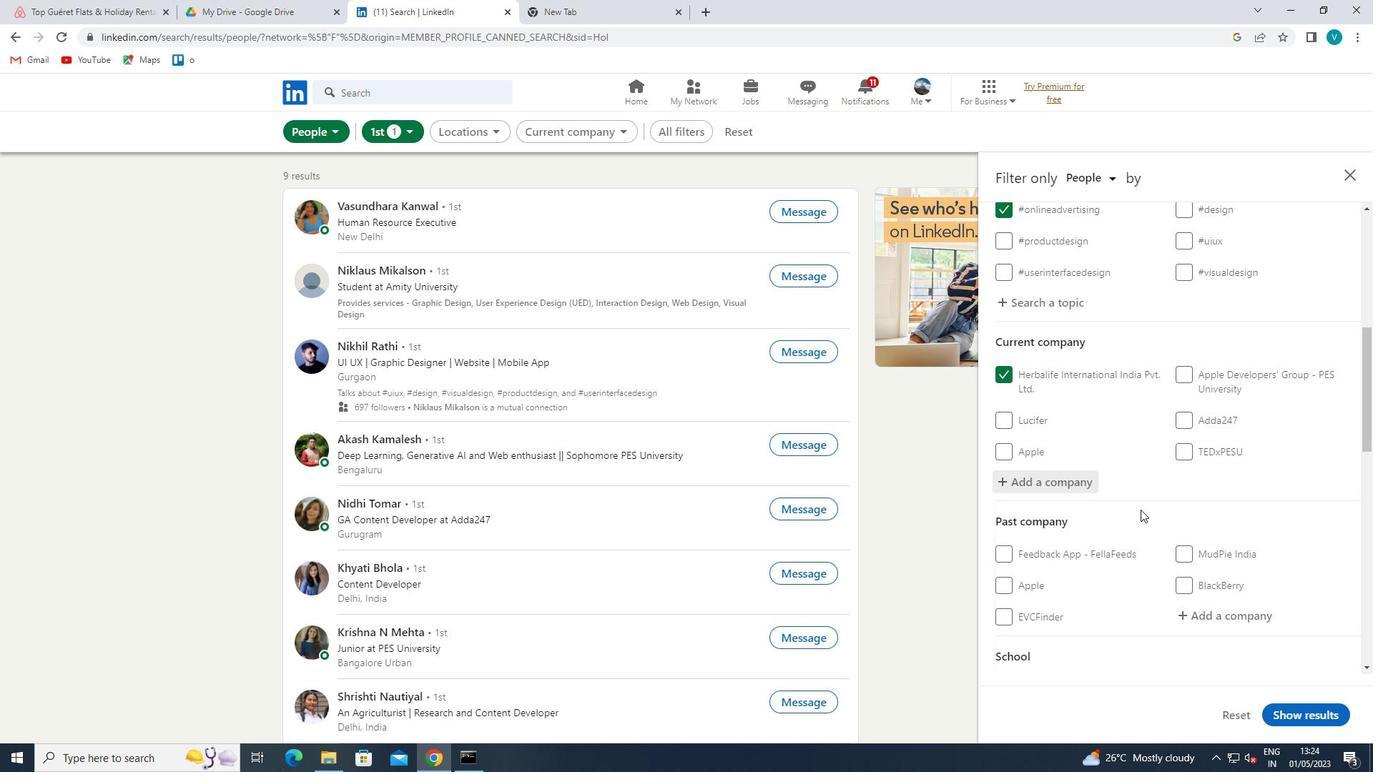 
Action: Mouse scrolled (1144, 507) with delta (0, 0)
Screenshot: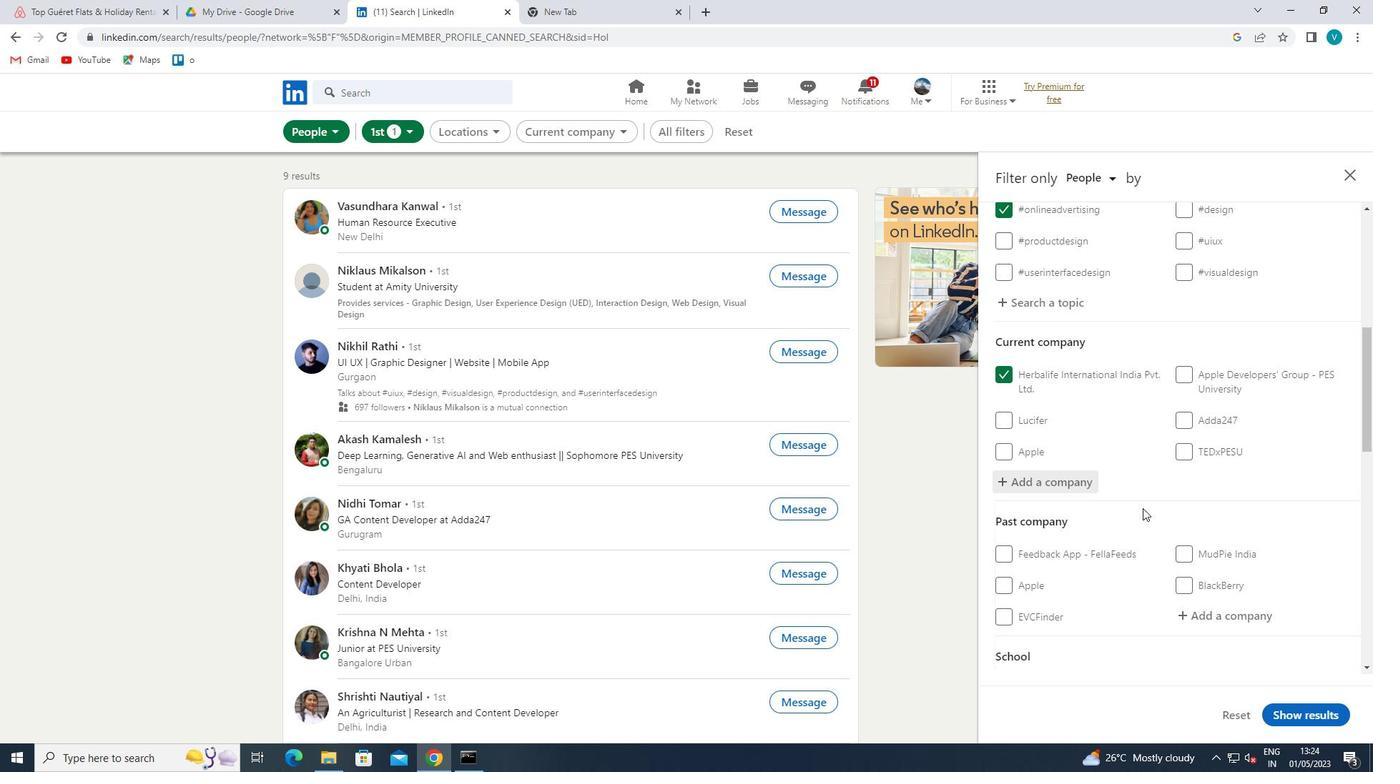 
Action: Mouse scrolled (1144, 507) with delta (0, 0)
Screenshot: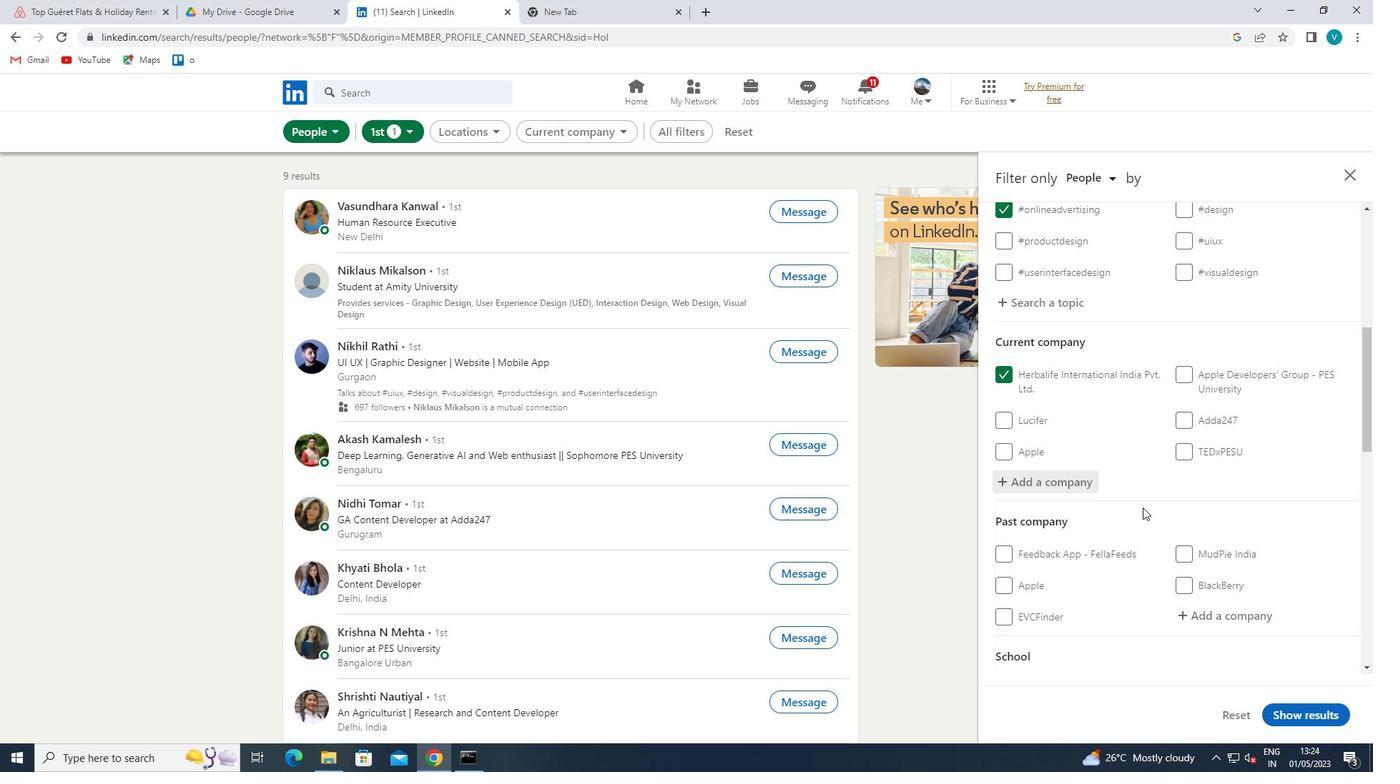 
Action: Mouse scrolled (1144, 507) with delta (0, 0)
Screenshot: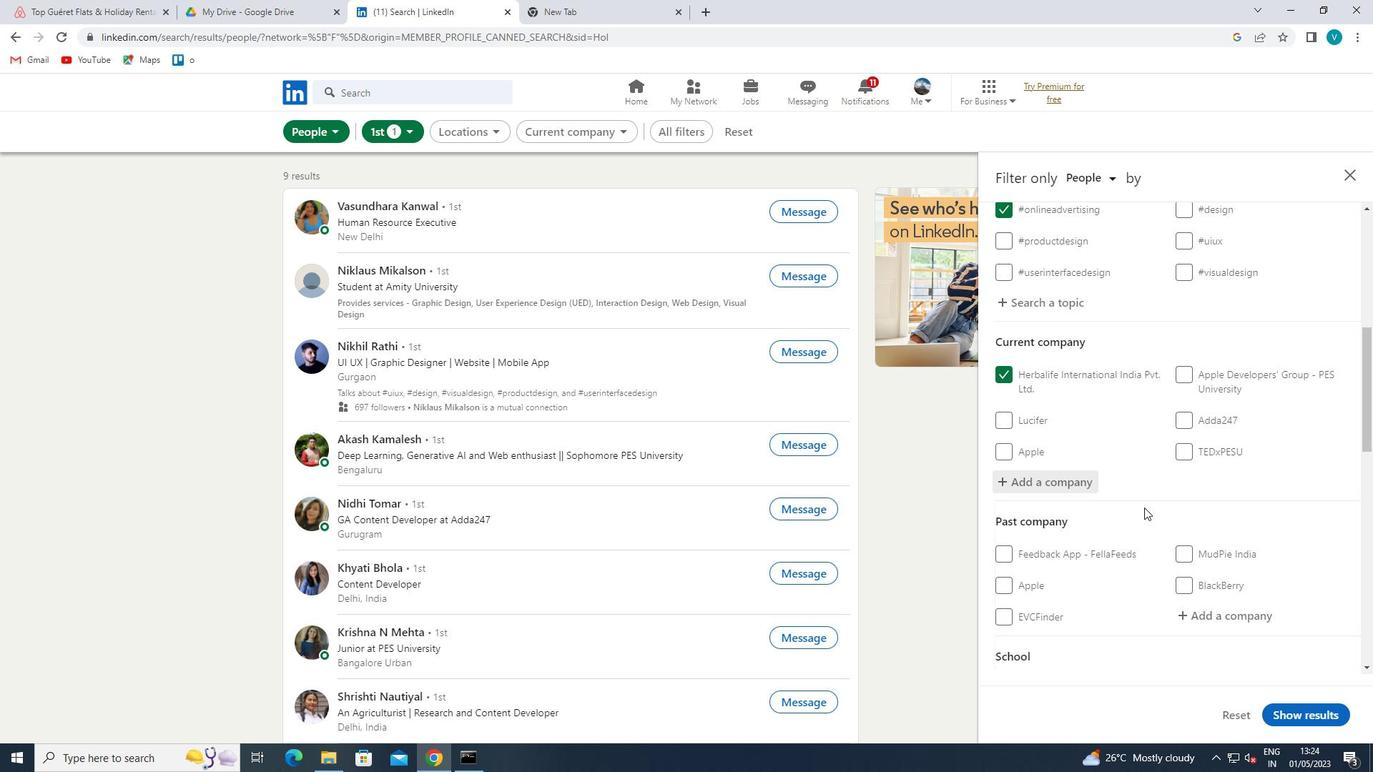 
Action: Mouse moved to (1205, 580)
Screenshot: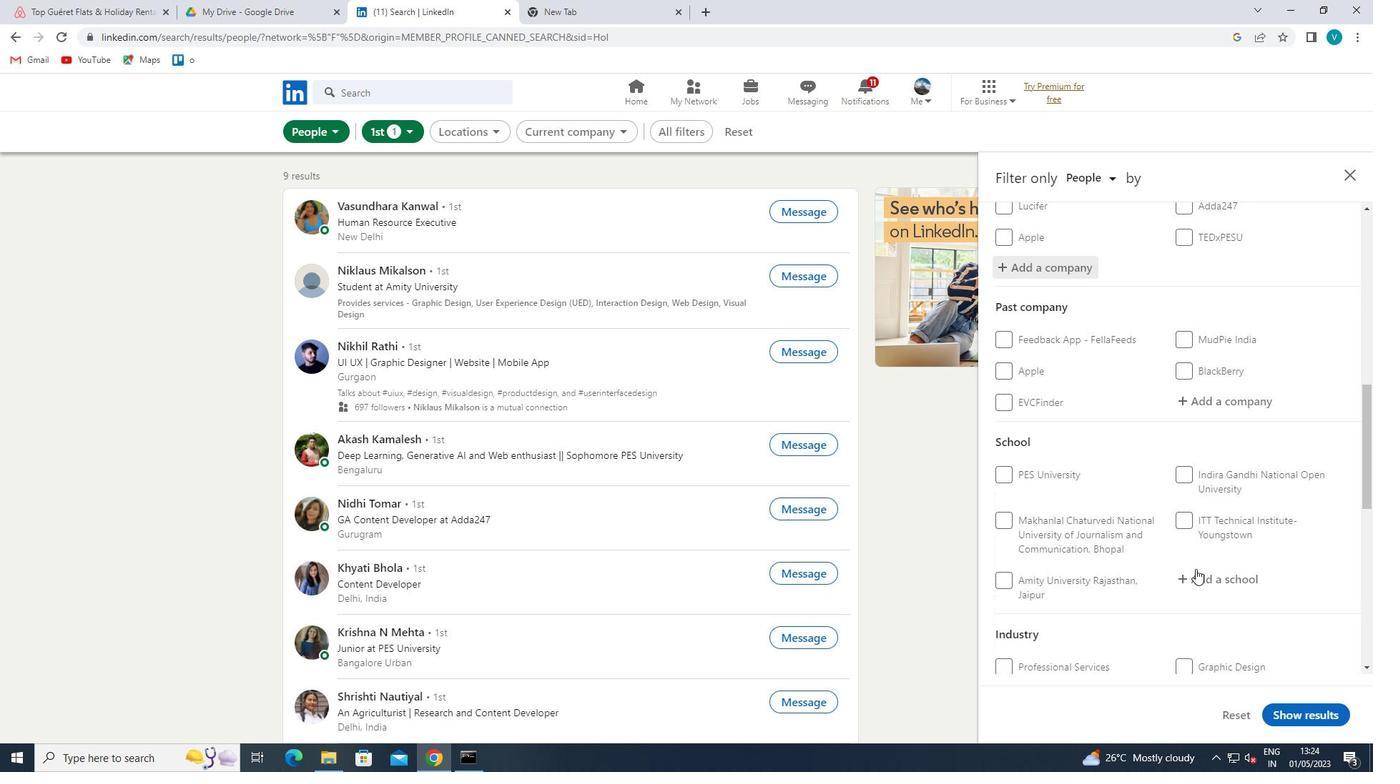 
Action: Mouse pressed left at (1205, 580)
Screenshot: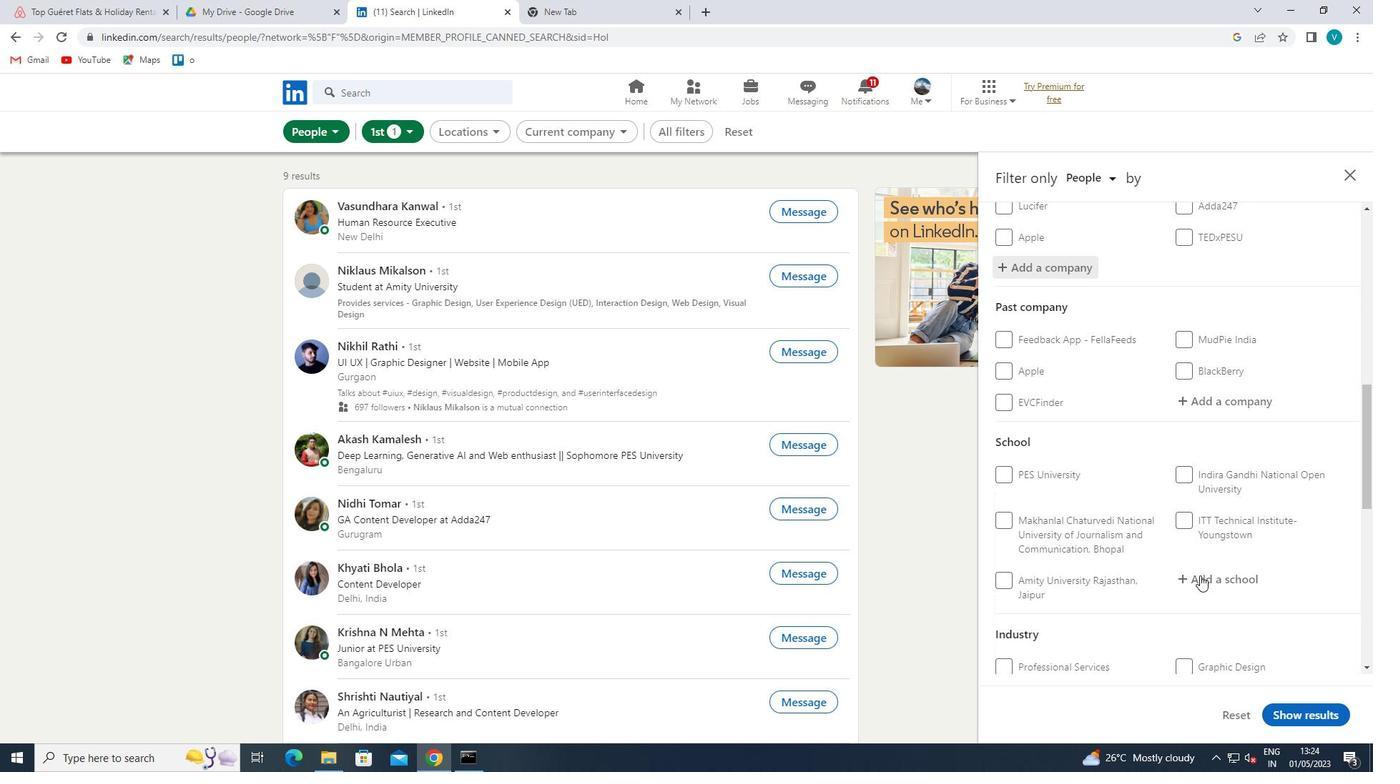 
Action: Key pressed <Key.shift>LAXMI<Key.space><Key.shift>N
Screenshot: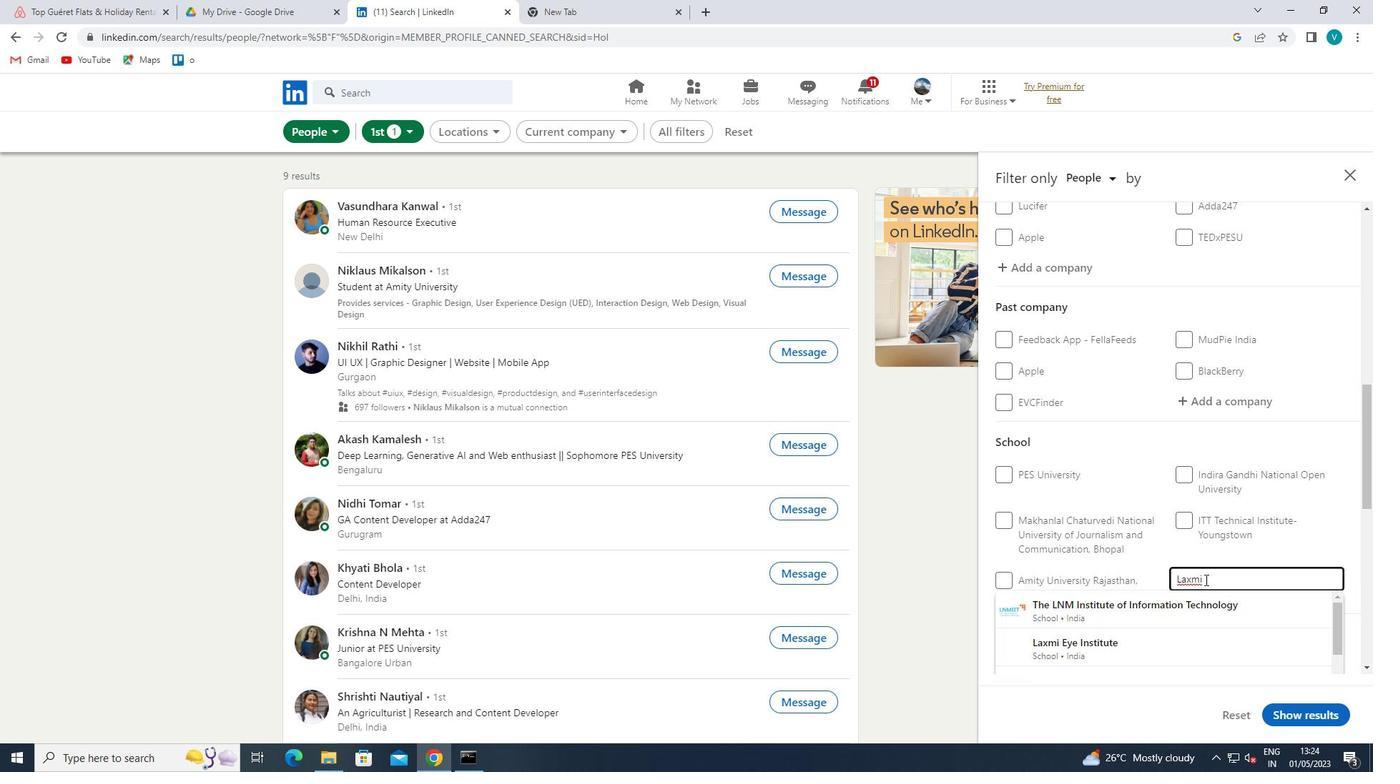 
Action: Mouse moved to (1264, 552)
Screenshot: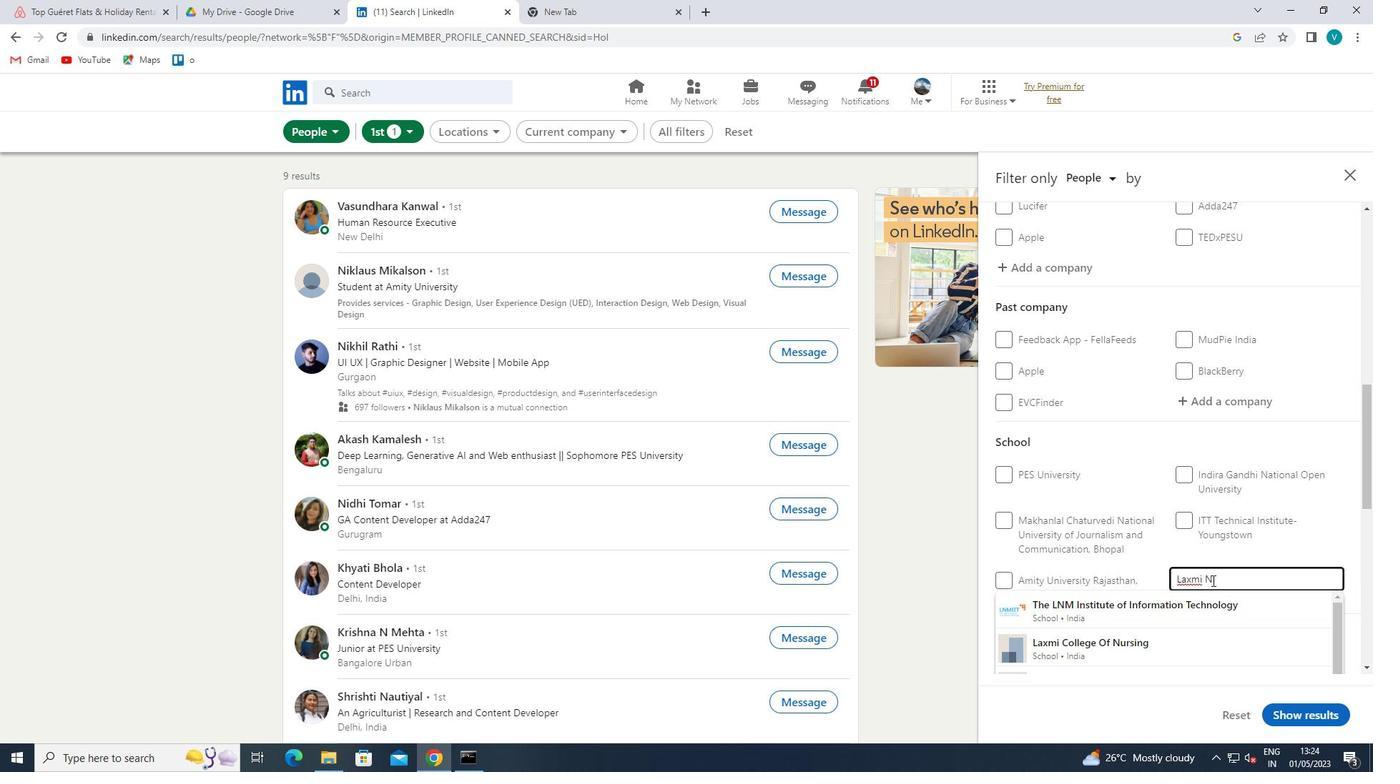 
Action: Mouse scrolled (1264, 552) with delta (0, 0)
Screenshot: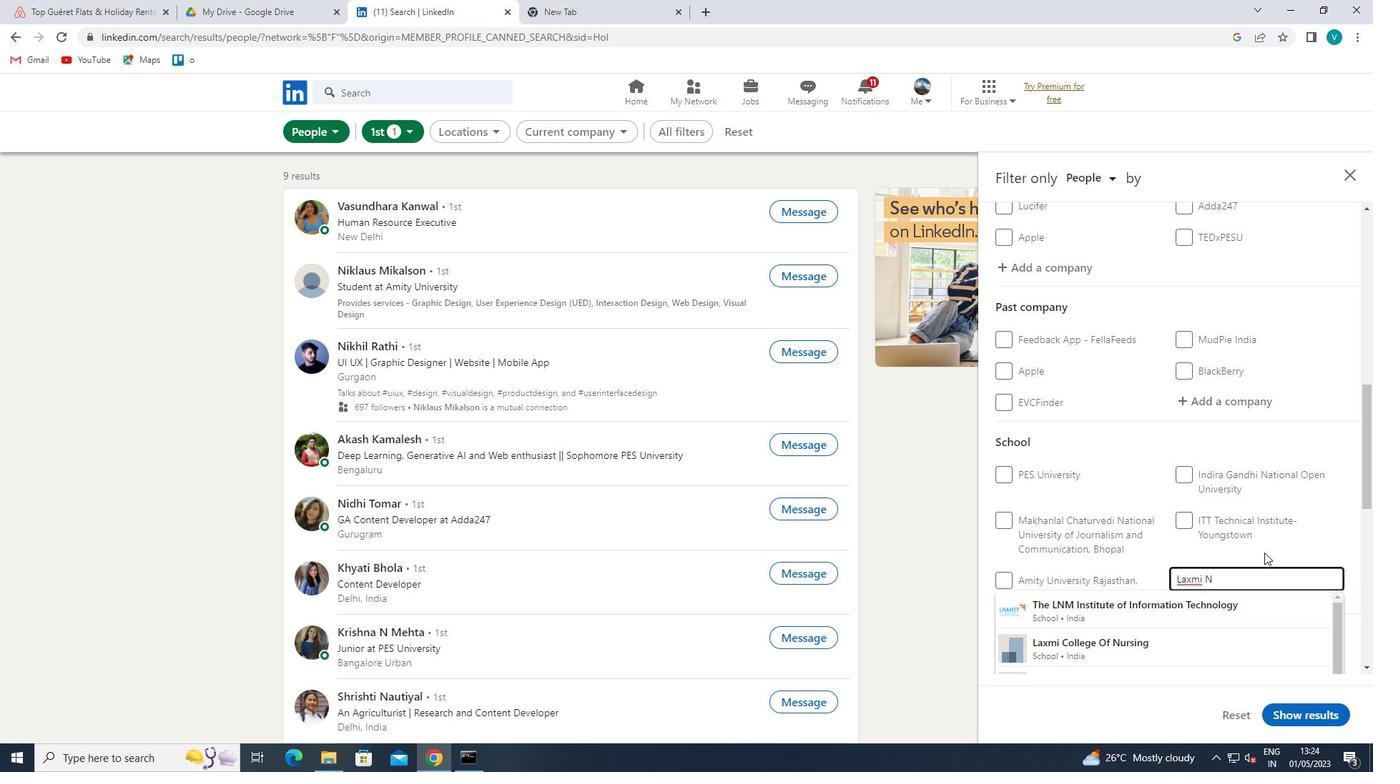 
Action: Mouse moved to (1193, 507)
Screenshot: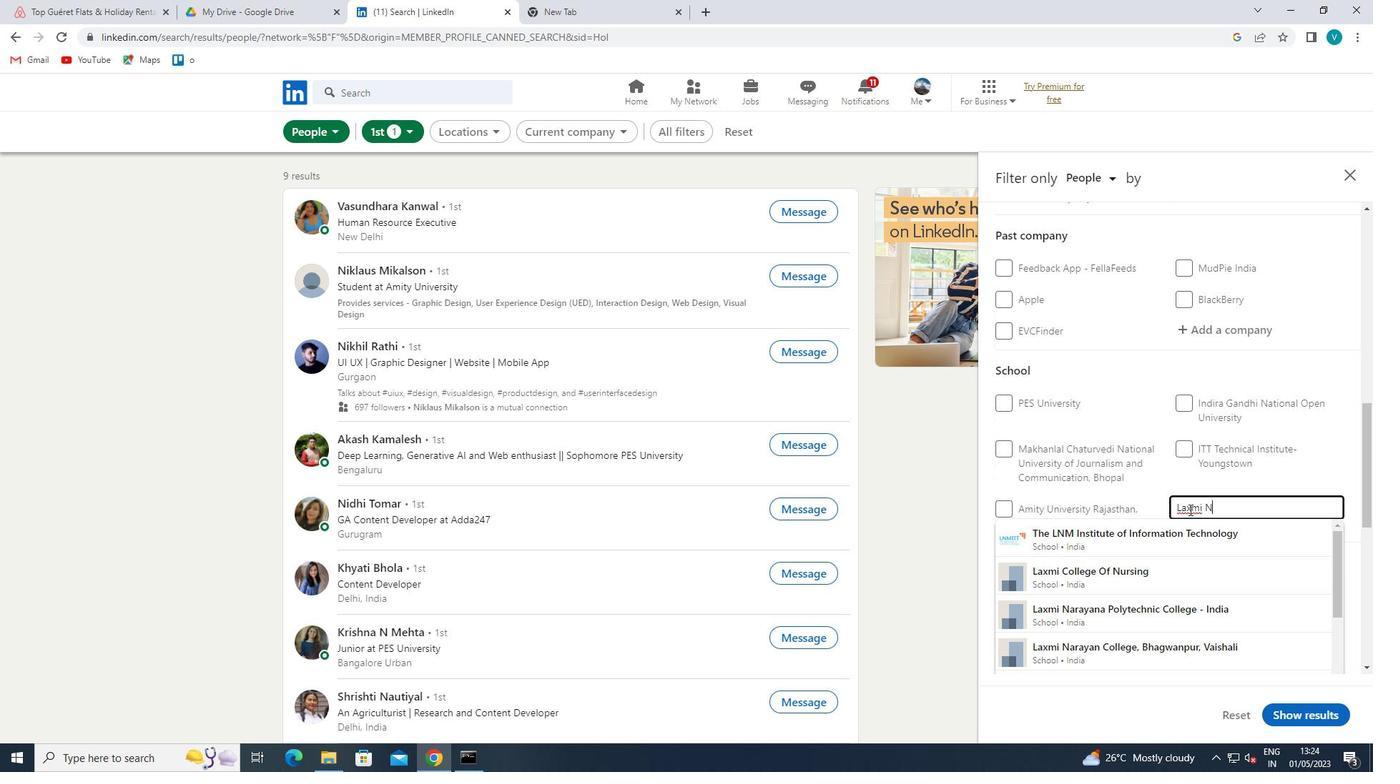 
Action: Mouse pressed left at (1193, 507)
Screenshot: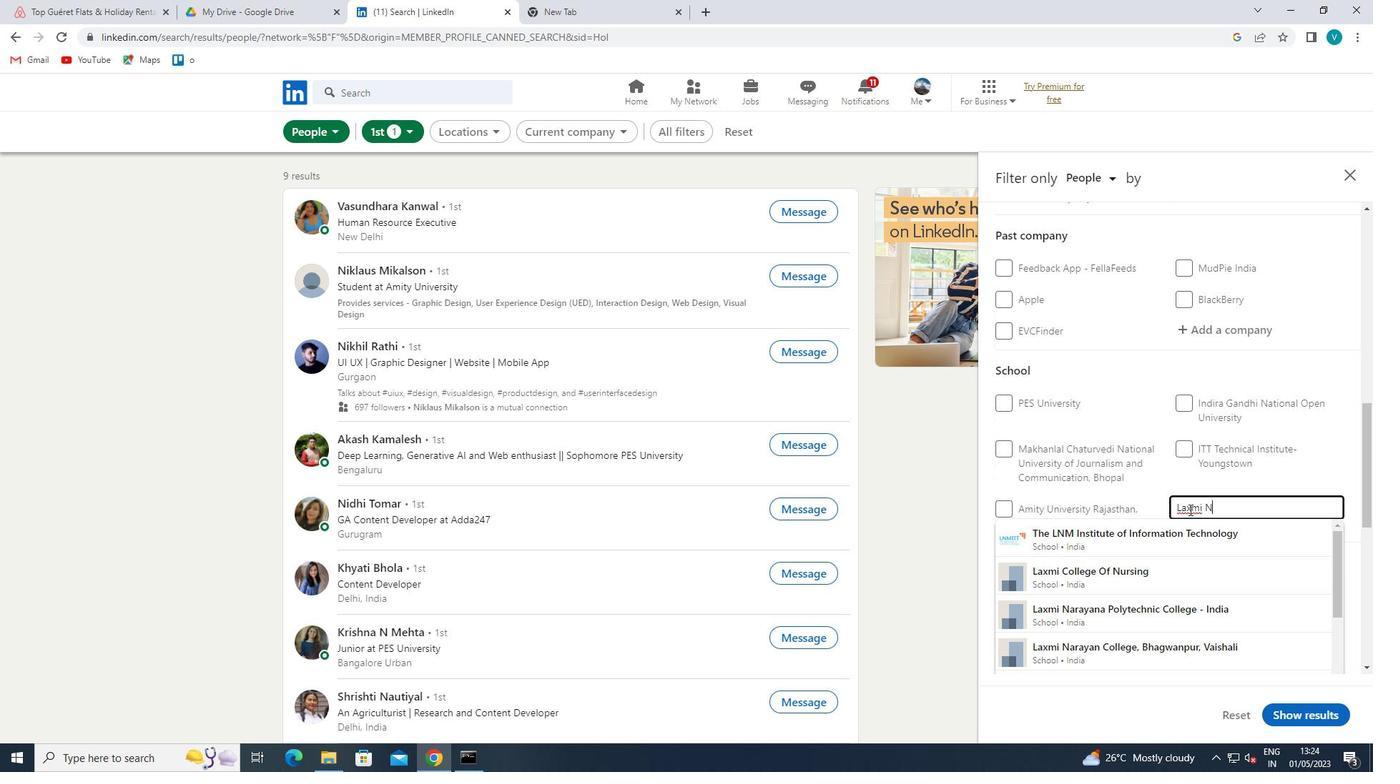 
Action: Mouse moved to (1195, 537)
Screenshot: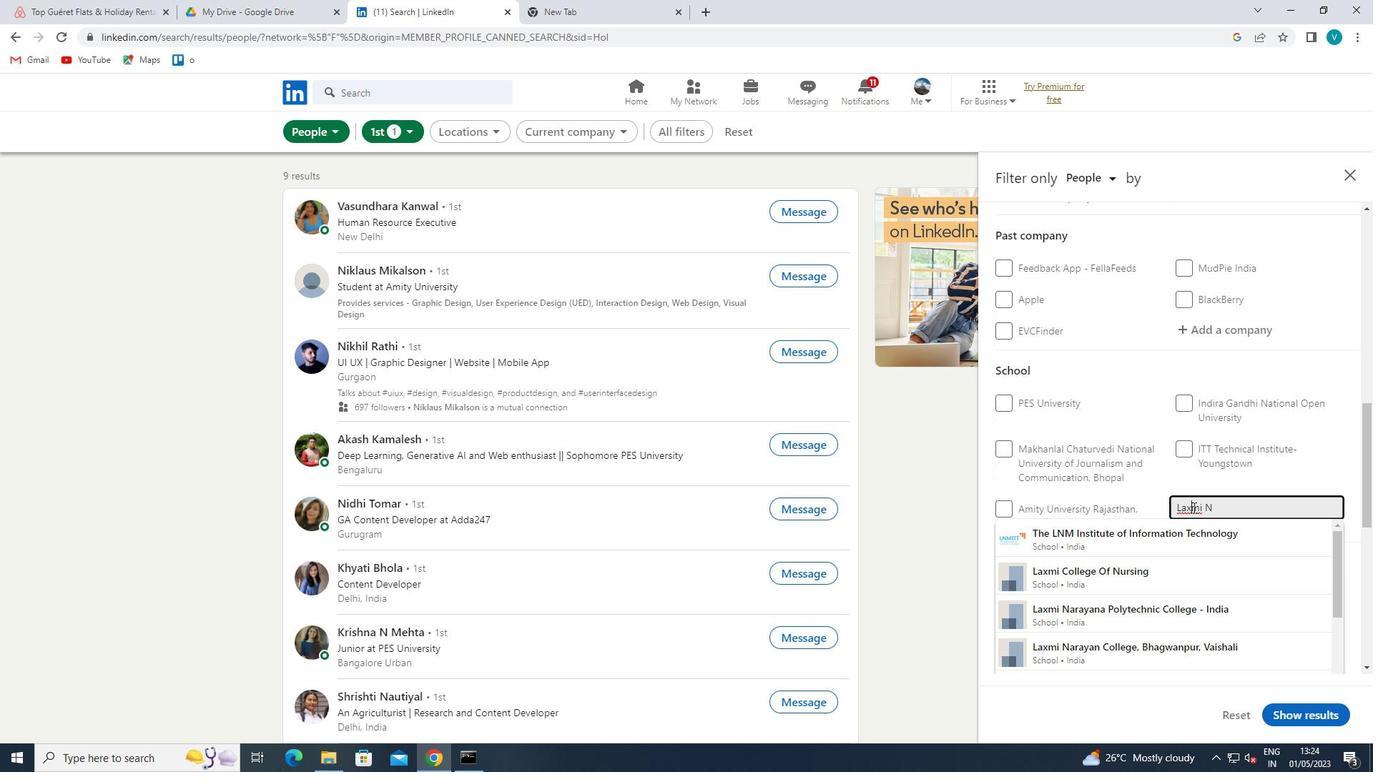 
Action: Key pressed <Key.backspace>KSH
Screenshot: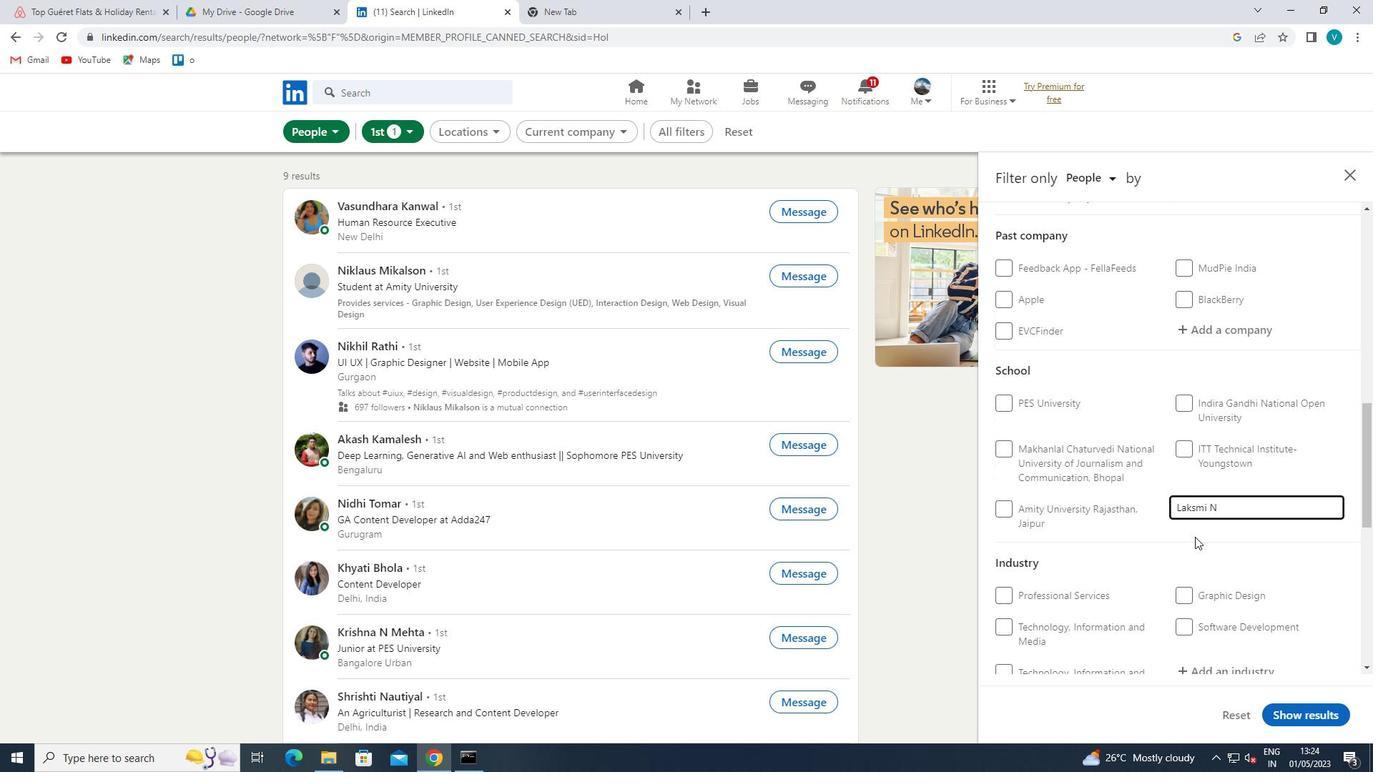 
Action: Mouse moved to (1247, 512)
Screenshot: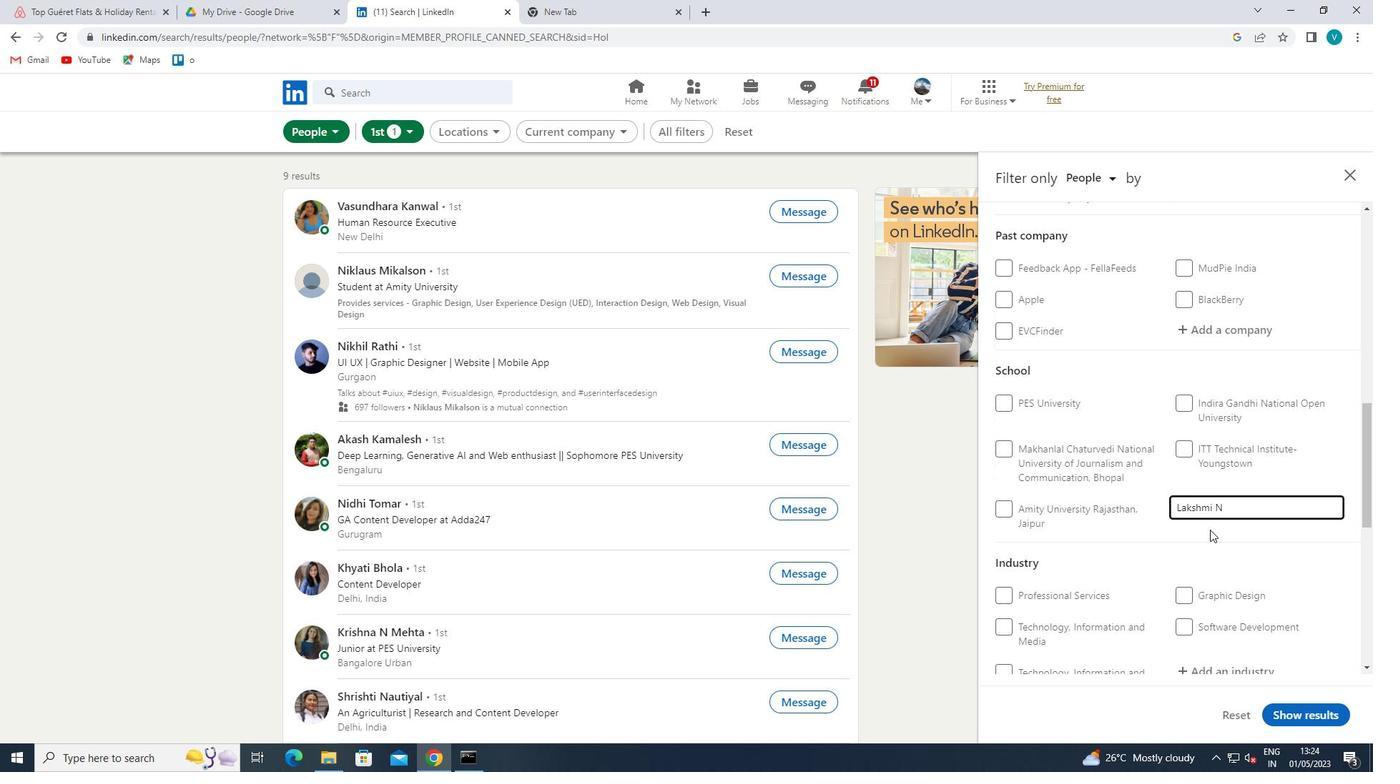 
Action: Mouse pressed left at (1247, 512)
Screenshot: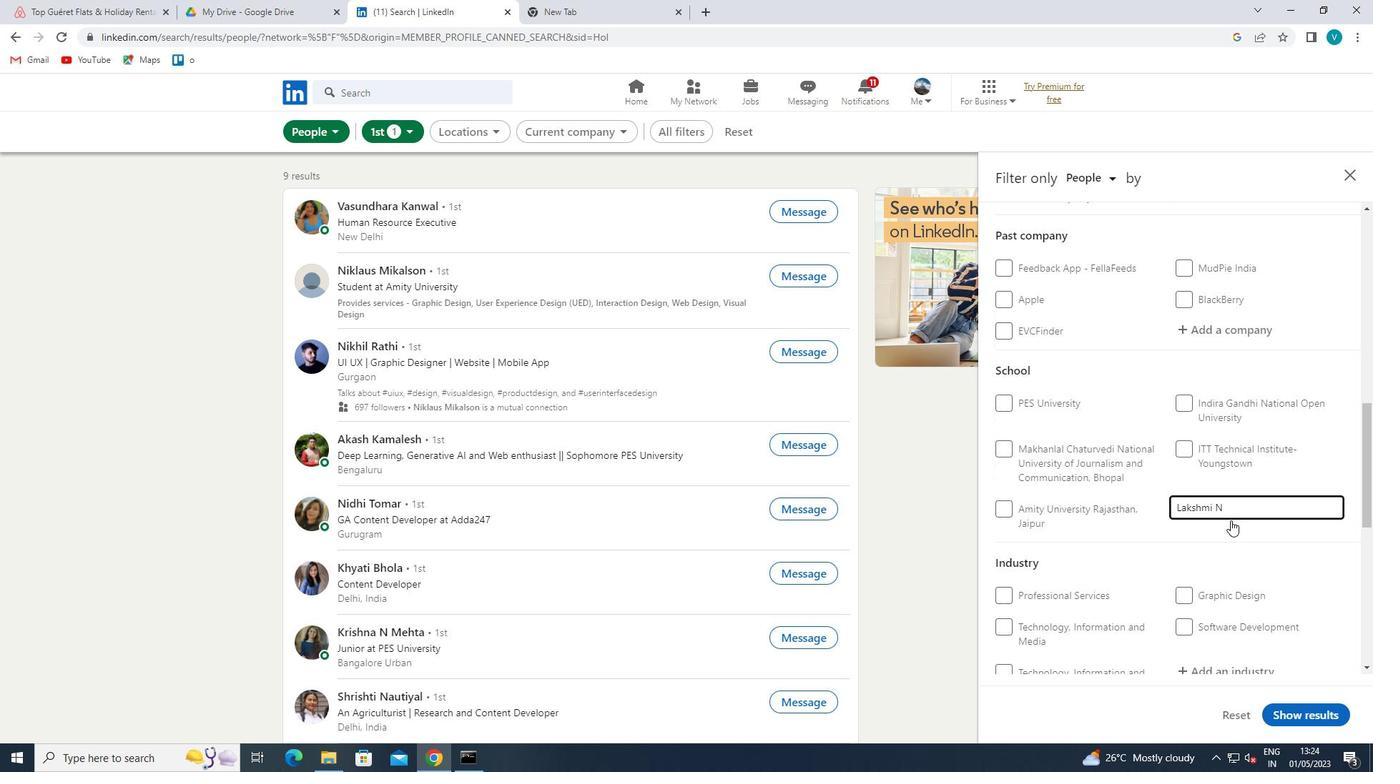 
Action: Mouse moved to (1228, 537)
Screenshot: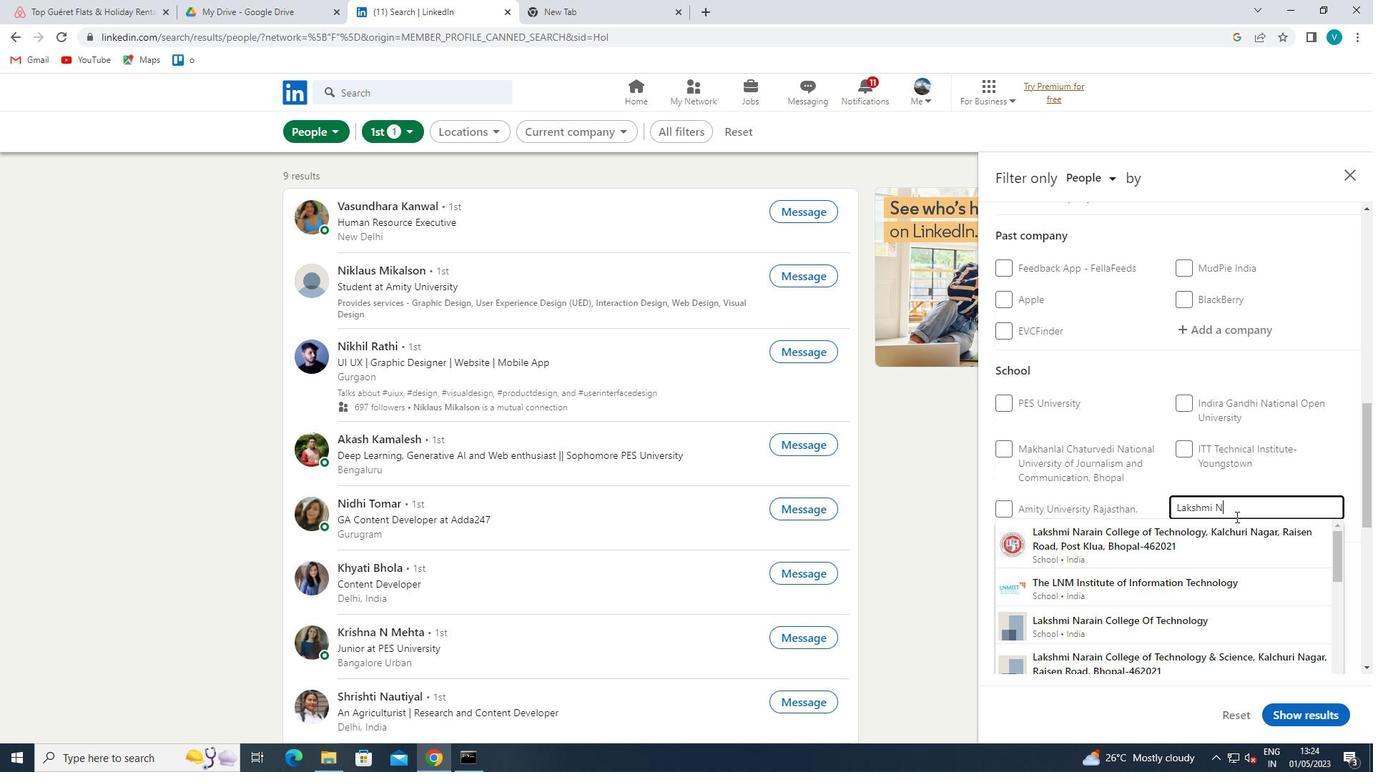
Action: Mouse pressed left at (1228, 537)
Screenshot: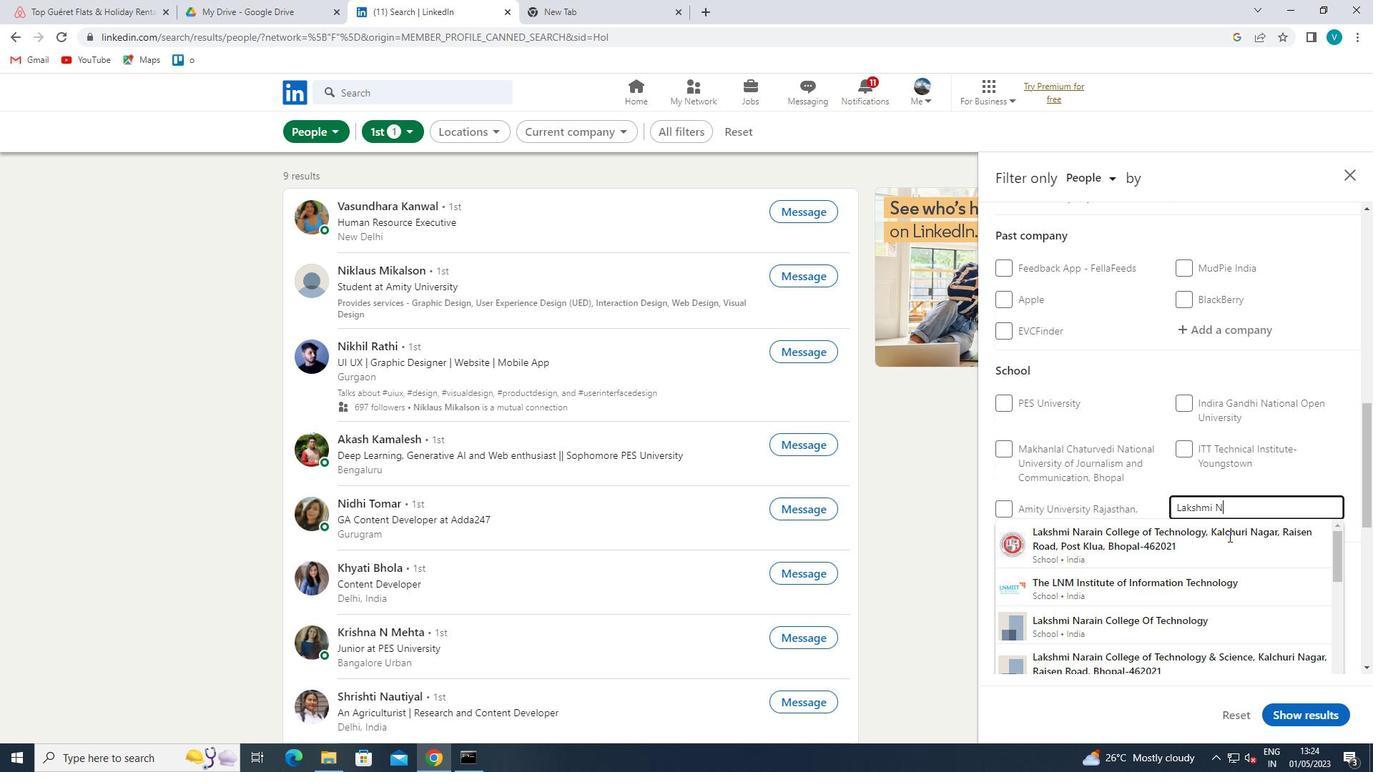
Action: Mouse scrolled (1228, 537) with delta (0, 0)
Screenshot: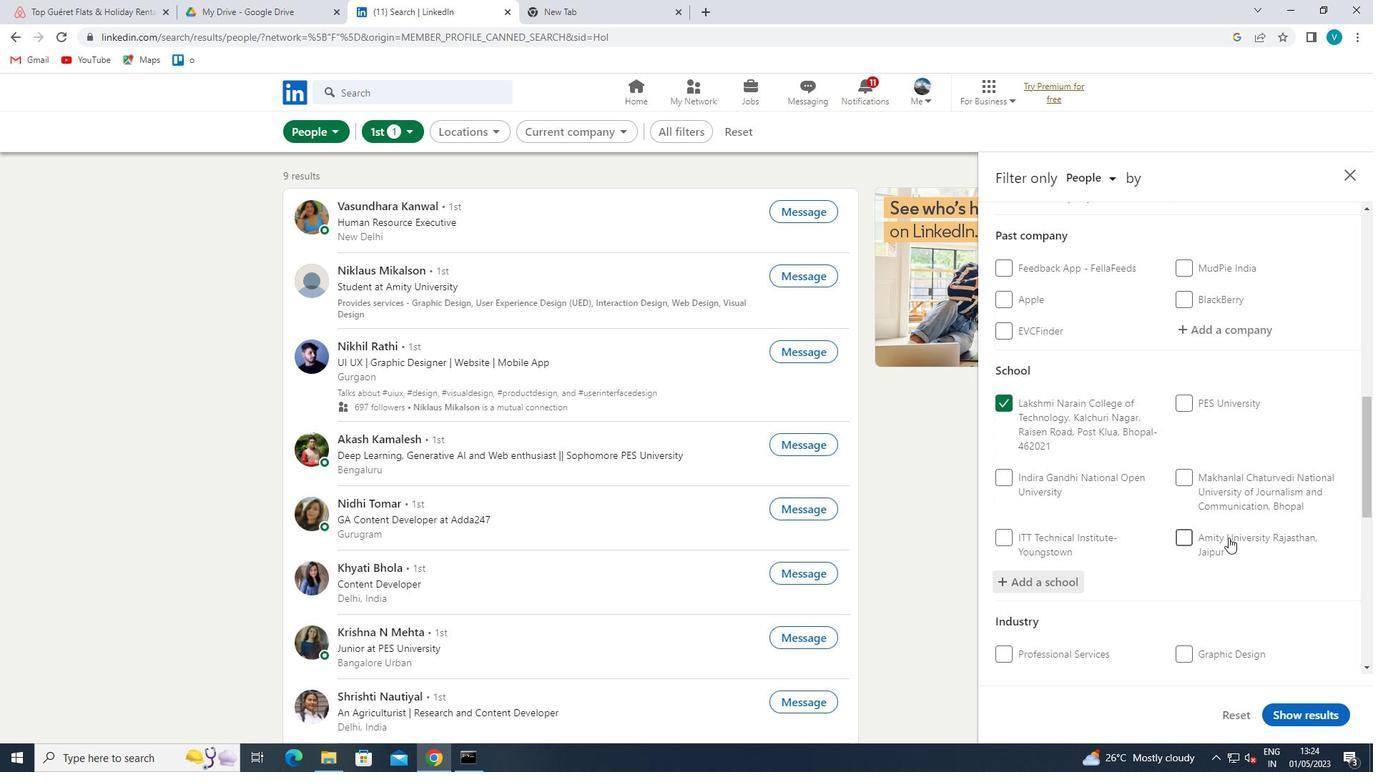 
Action: Mouse moved to (1228, 537)
Screenshot: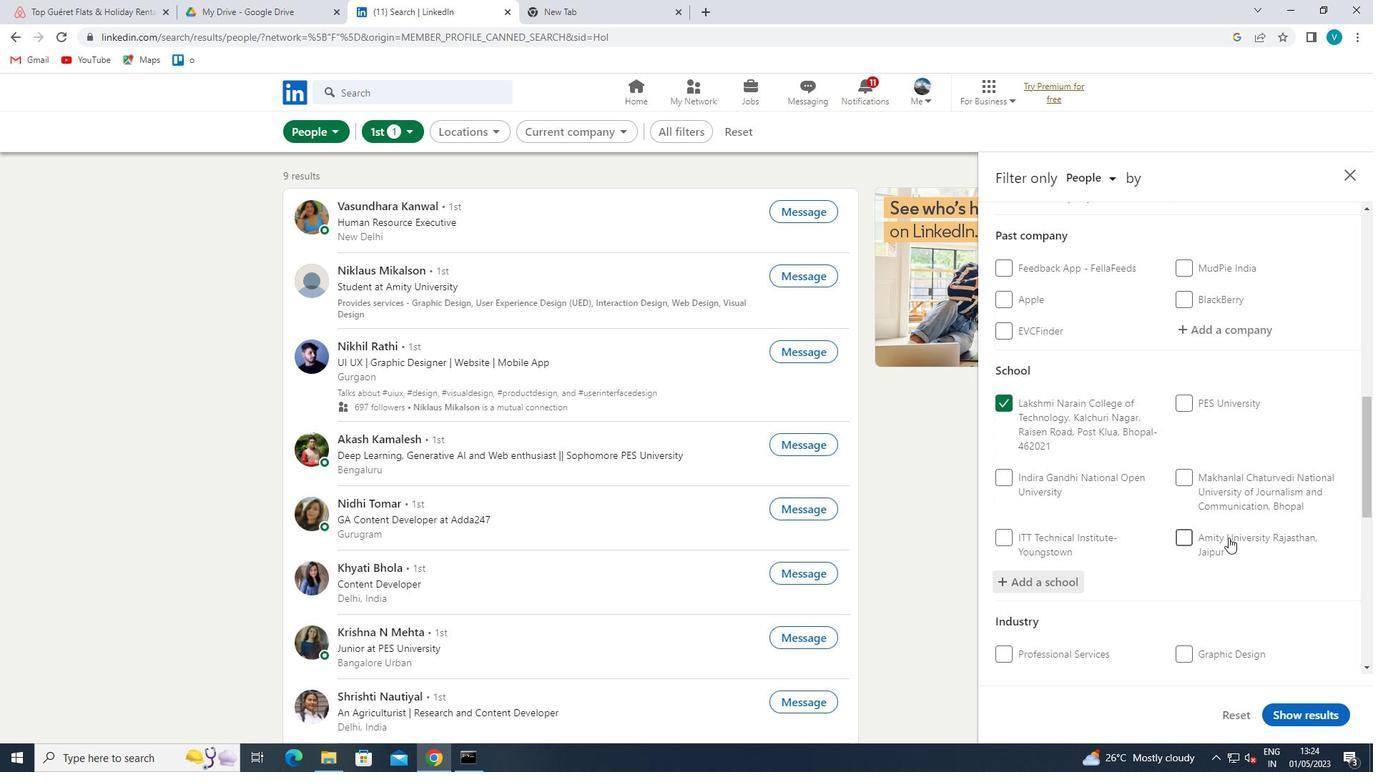 
Action: Mouse scrolled (1228, 537) with delta (0, 0)
Screenshot: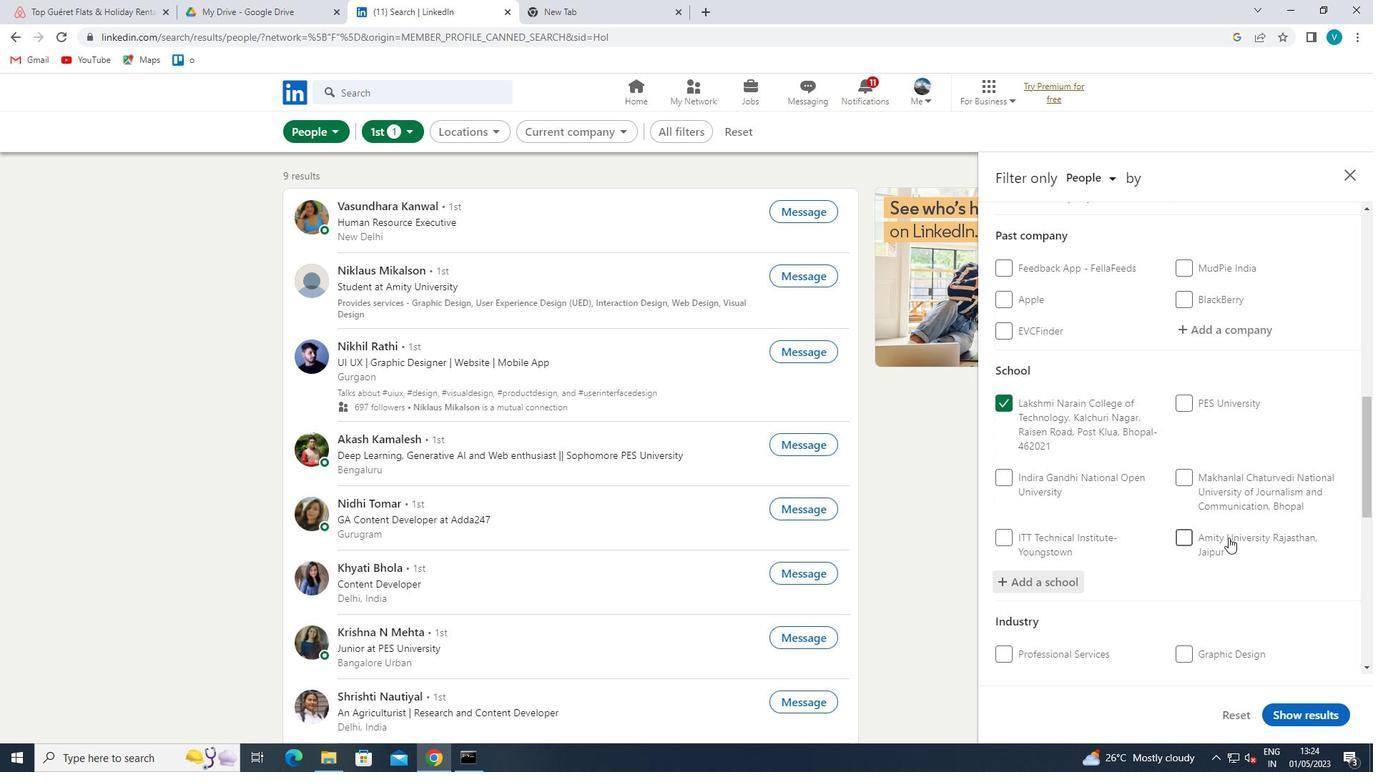 
Action: Mouse scrolled (1228, 537) with delta (0, 0)
Screenshot: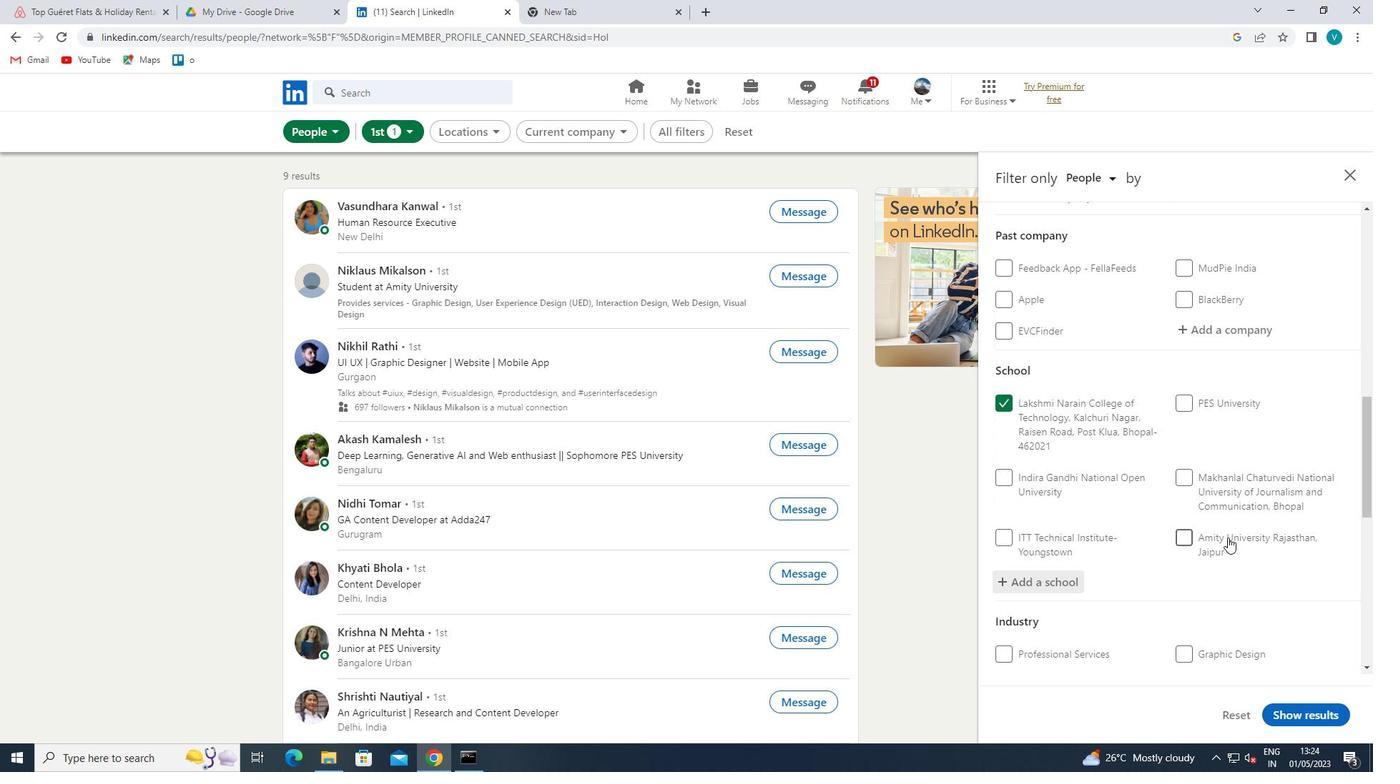 
Action: Mouse scrolled (1228, 537) with delta (0, 0)
Screenshot: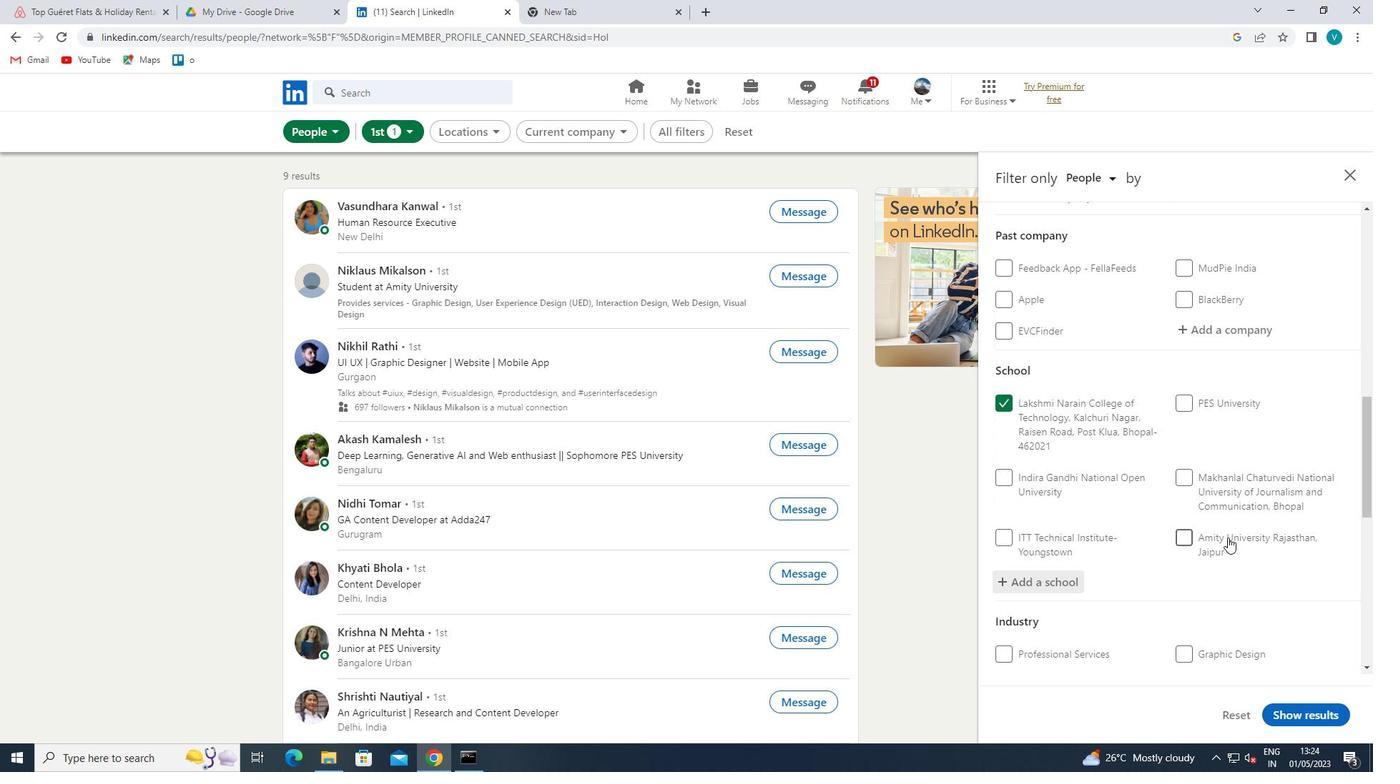 
Action: Mouse moved to (1232, 443)
Screenshot: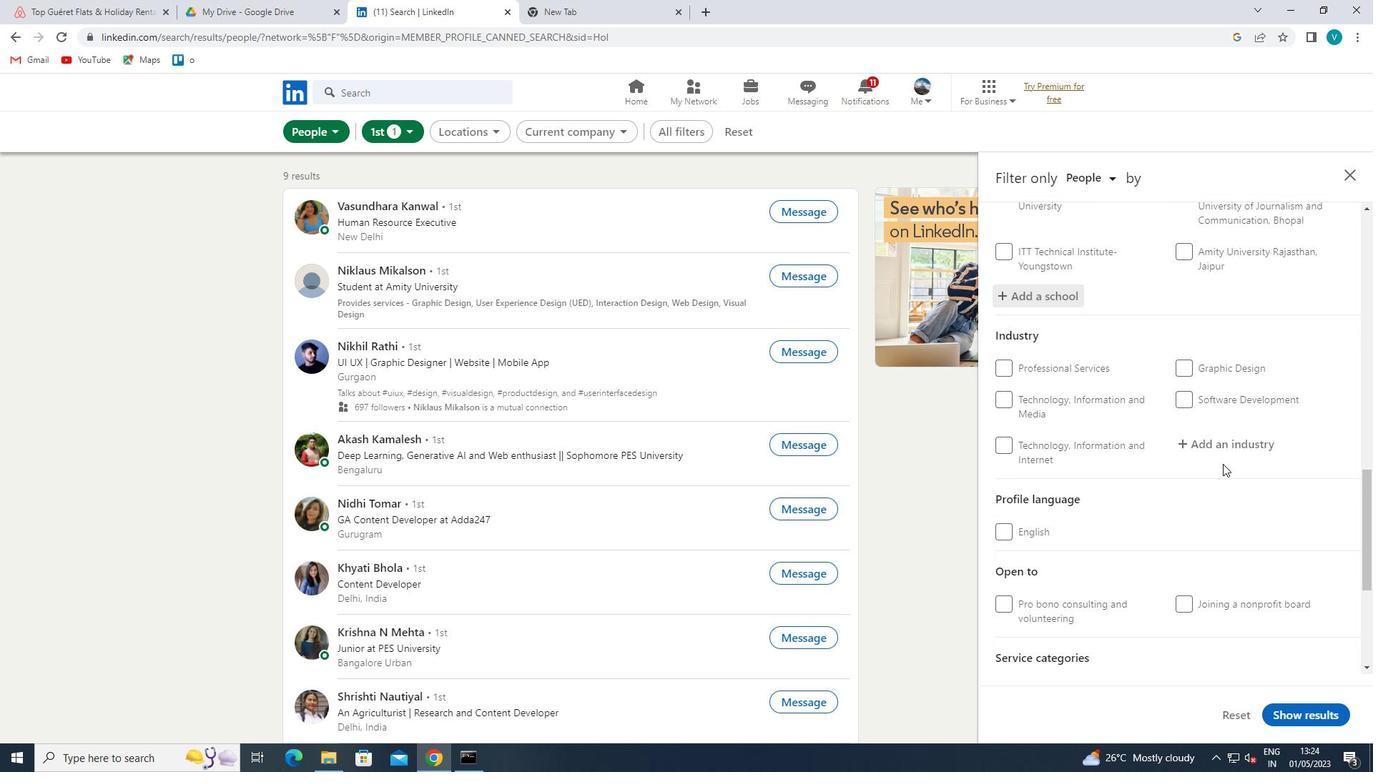 
Action: Mouse pressed left at (1232, 443)
Screenshot: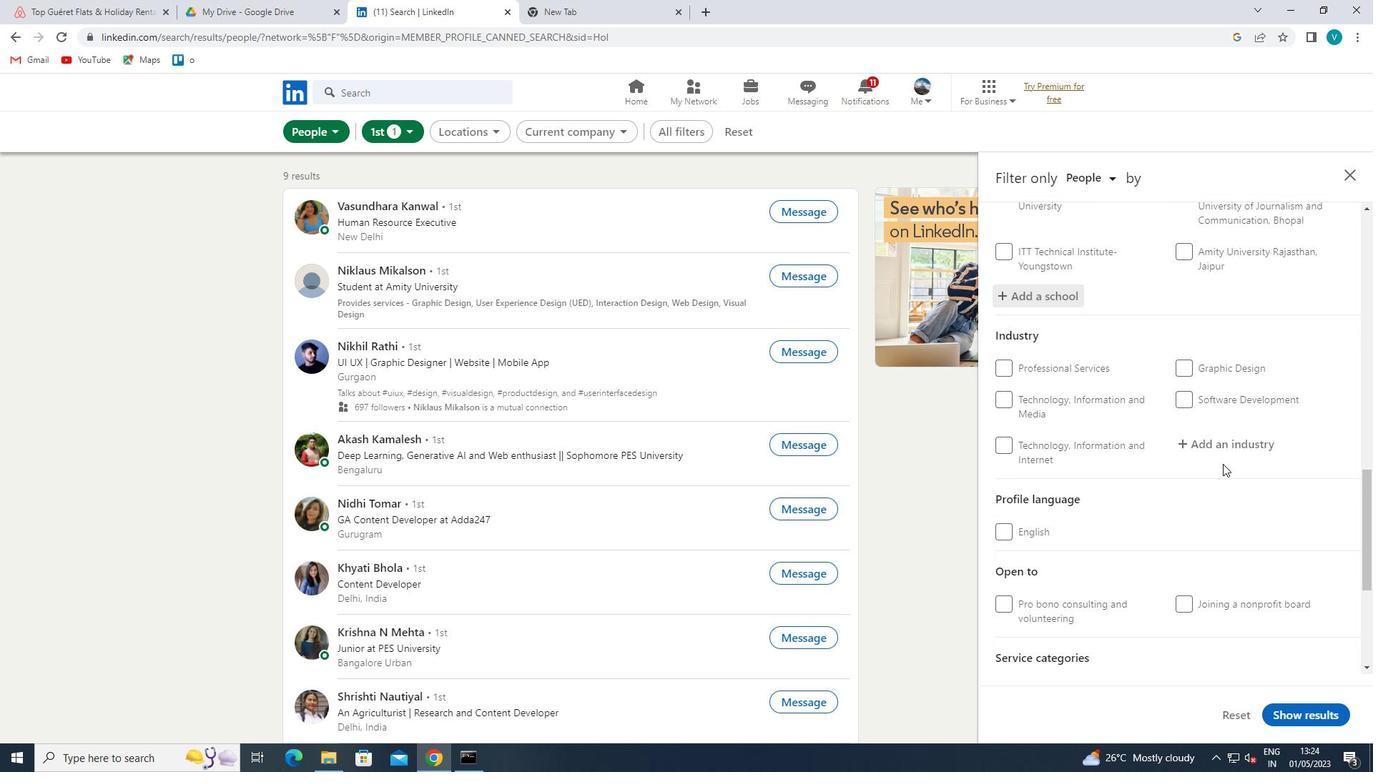 
Action: Mouse moved to (1203, 459)
Screenshot: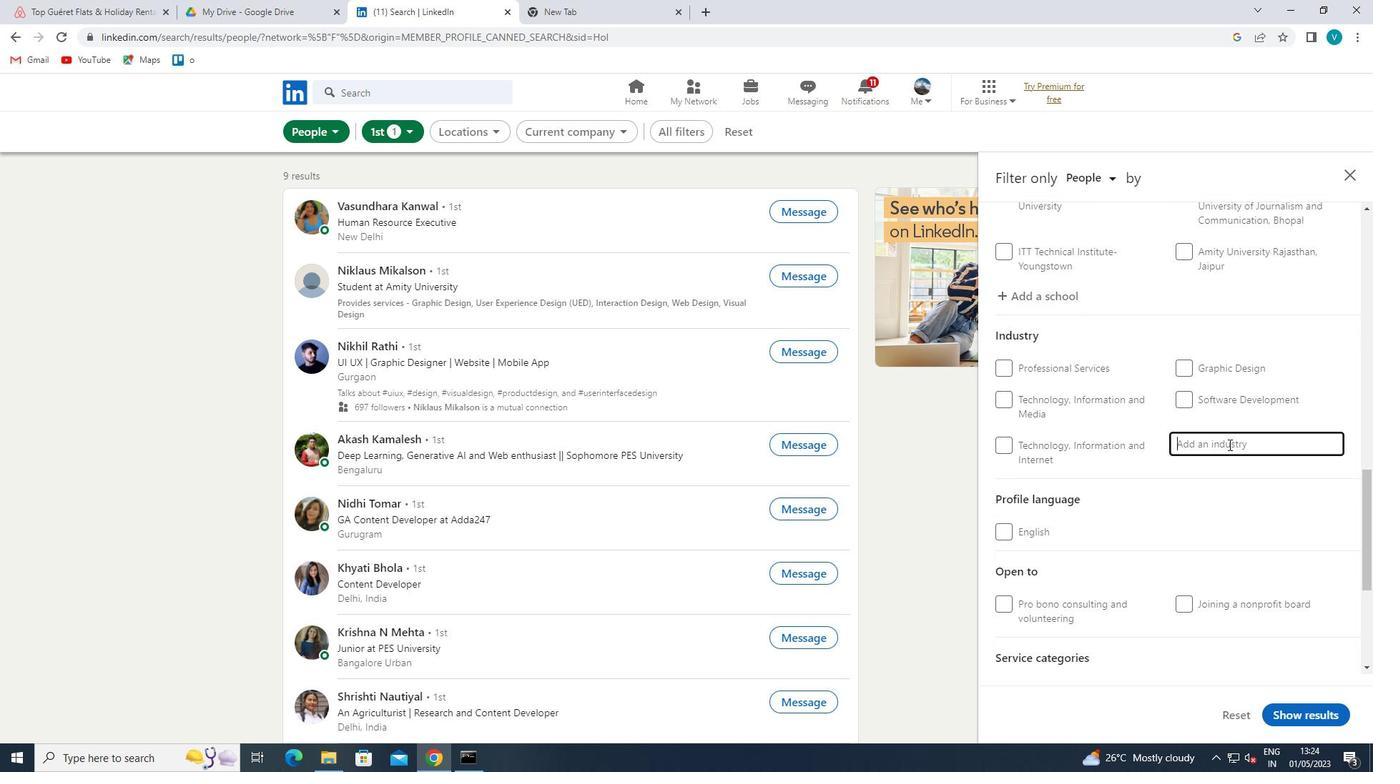 
Action: Key pressed <Key.shift>COAL<Key.space>
Screenshot: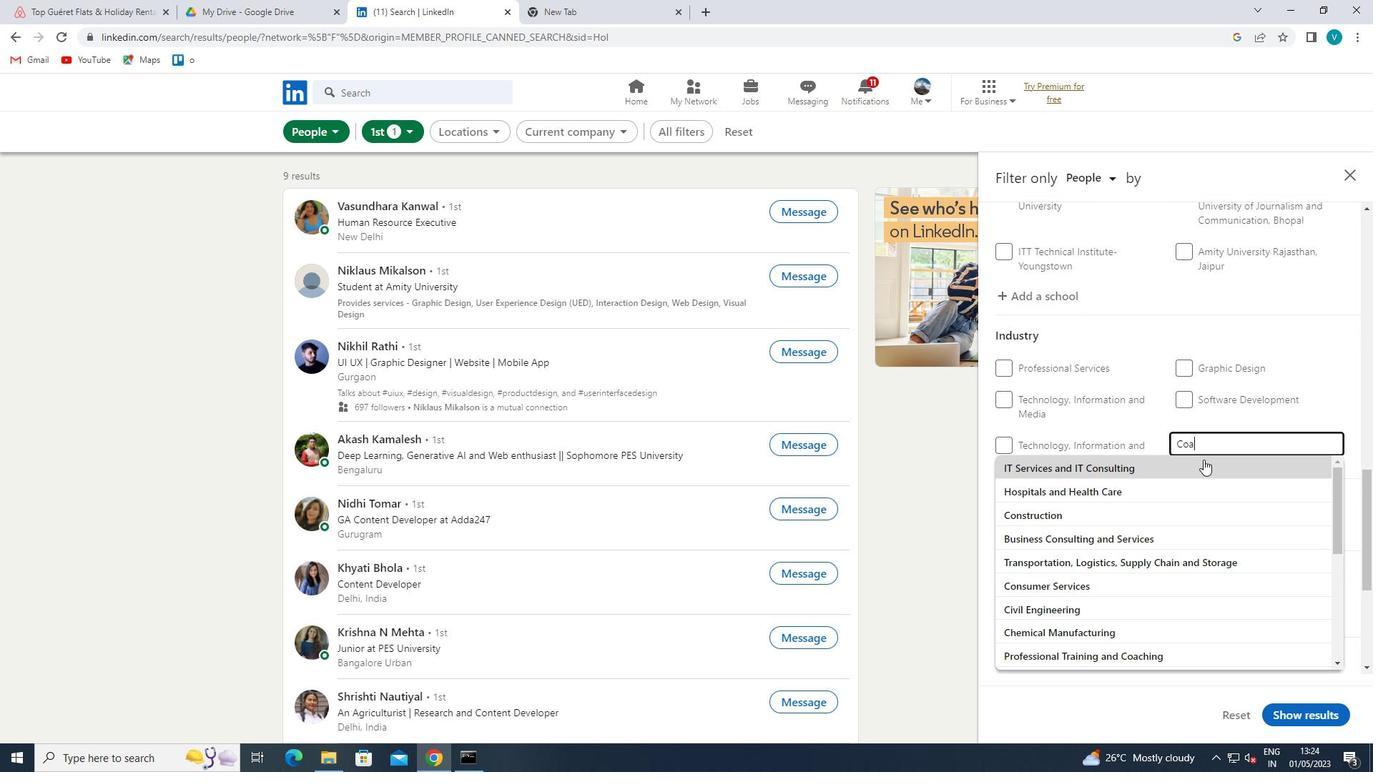 
Action: Mouse moved to (1180, 482)
Screenshot: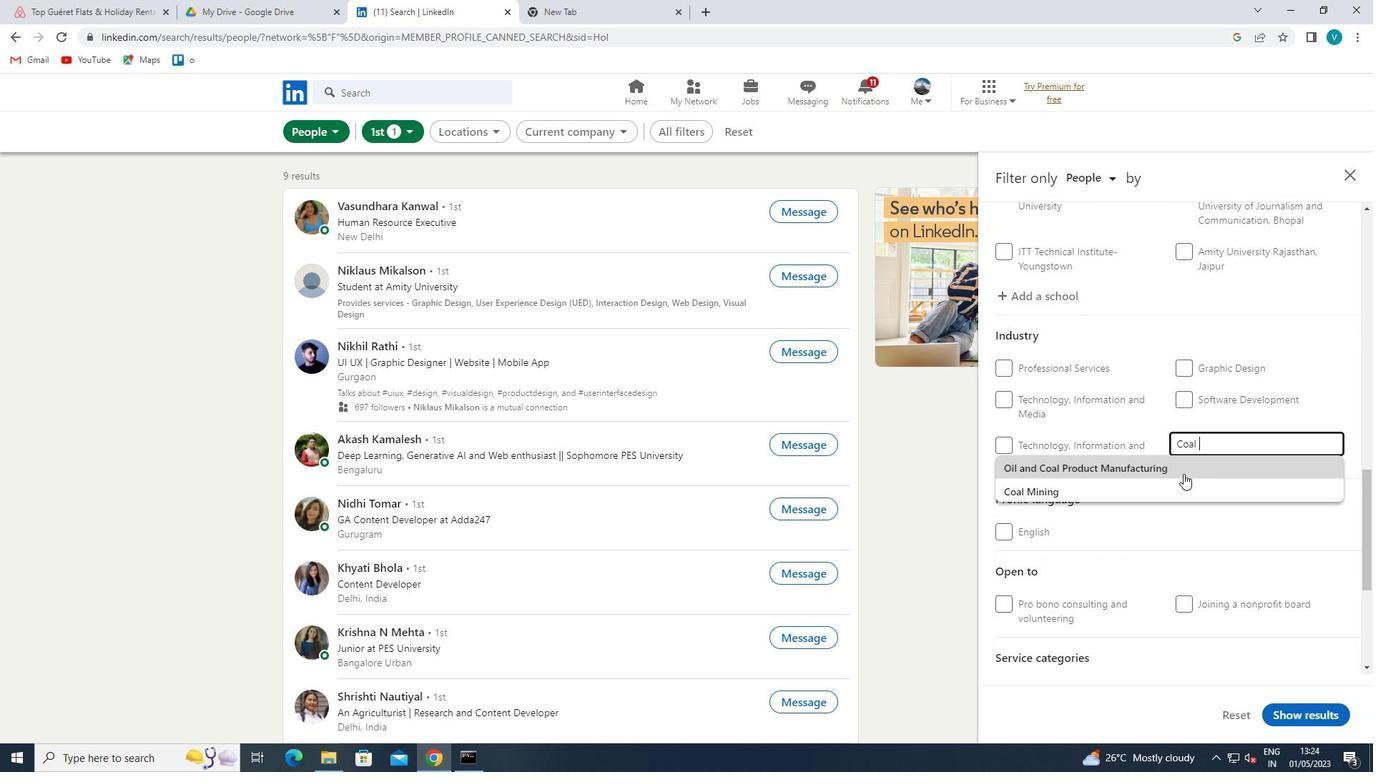 
Action: Mouse pressed left at (1180, 482)
Screenshot: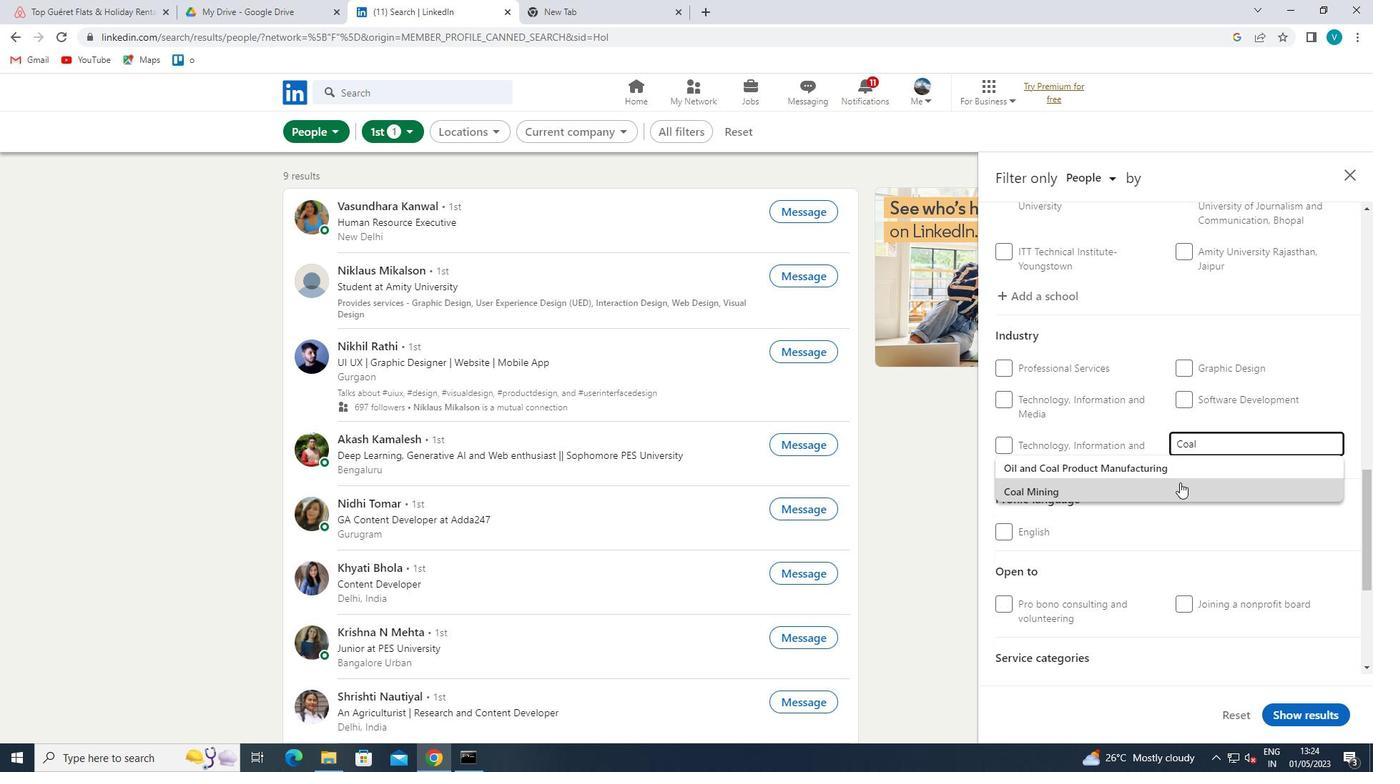 
Action: Mouse scrolled (1180, 482) with delta (0, 0)
Screenshot: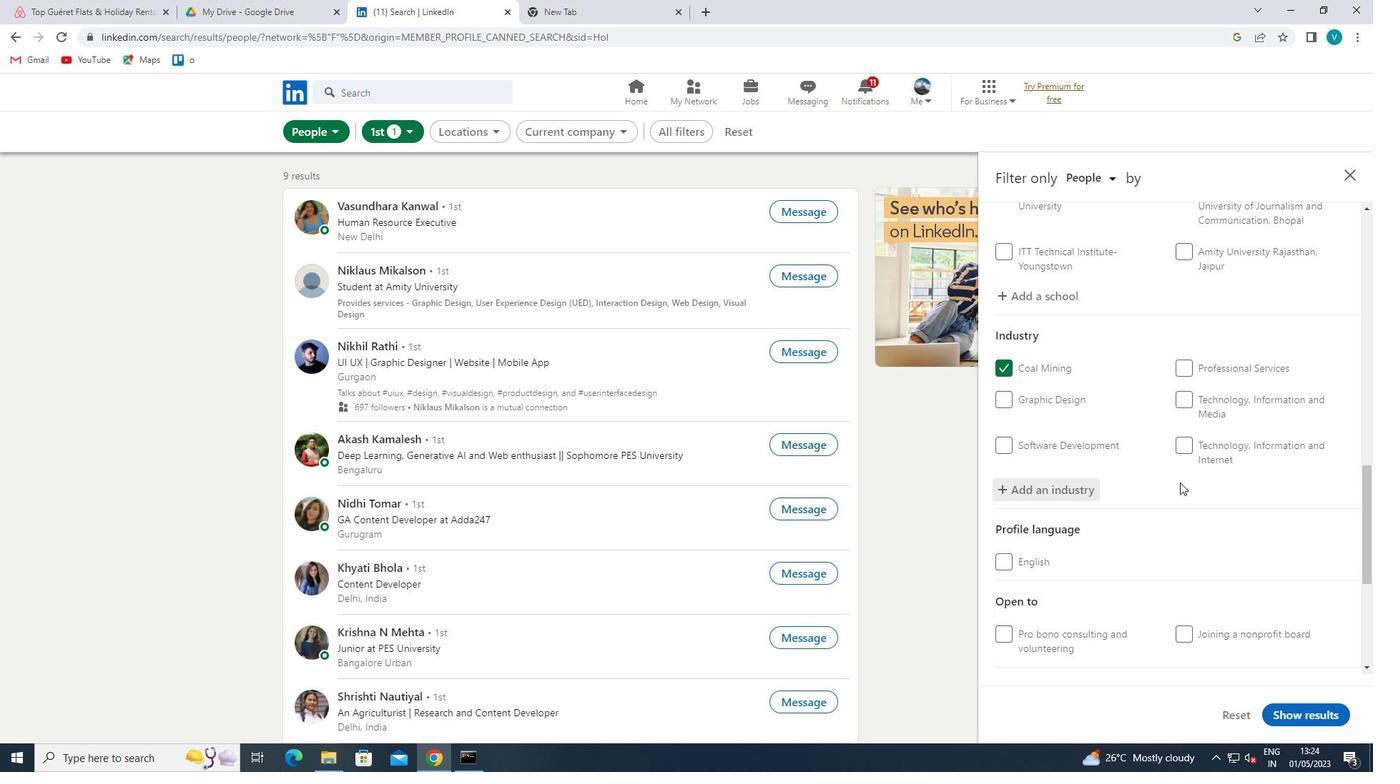 
Action: Mouse scrolled (1180, 482) with delta (0, 0)
Screenshot: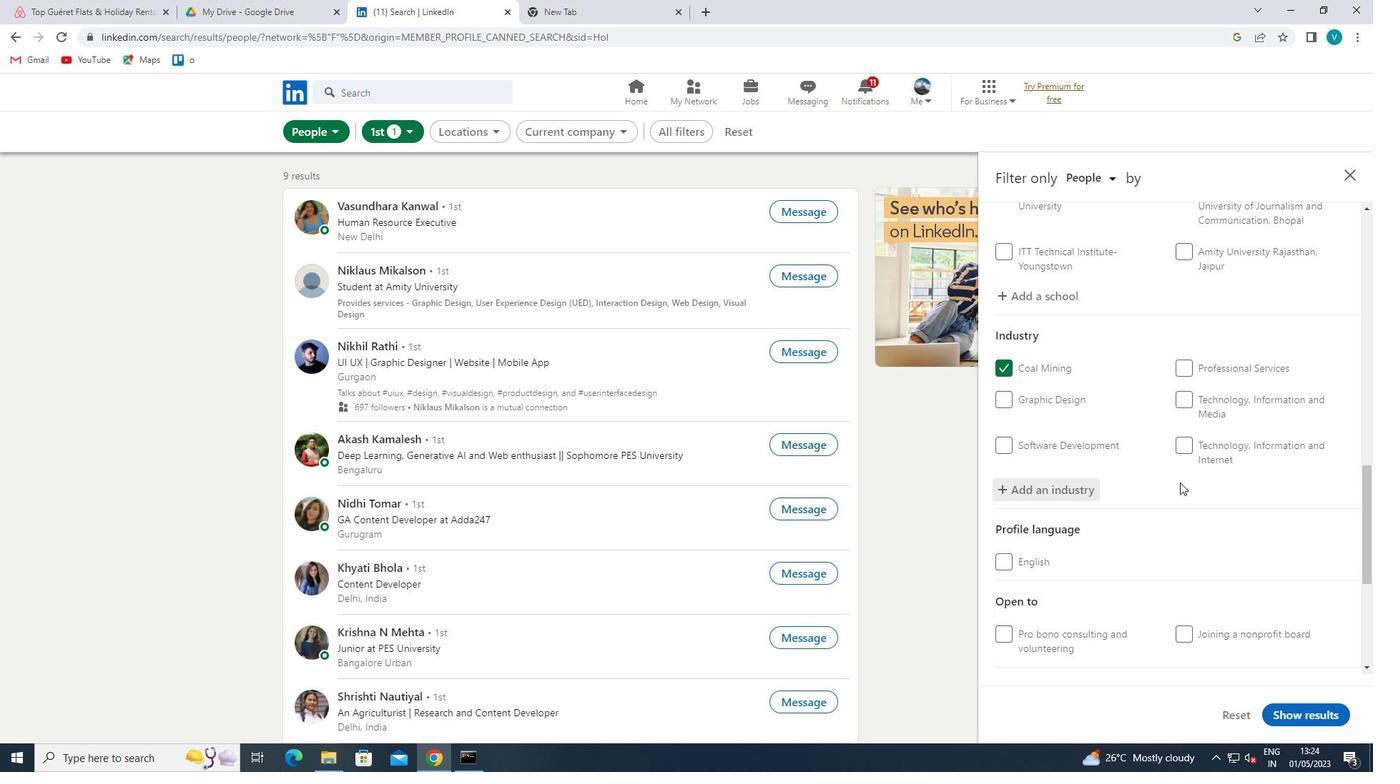
Action: Mouse scrolled (1180, 482) with delta (0, 0)
Screenshot: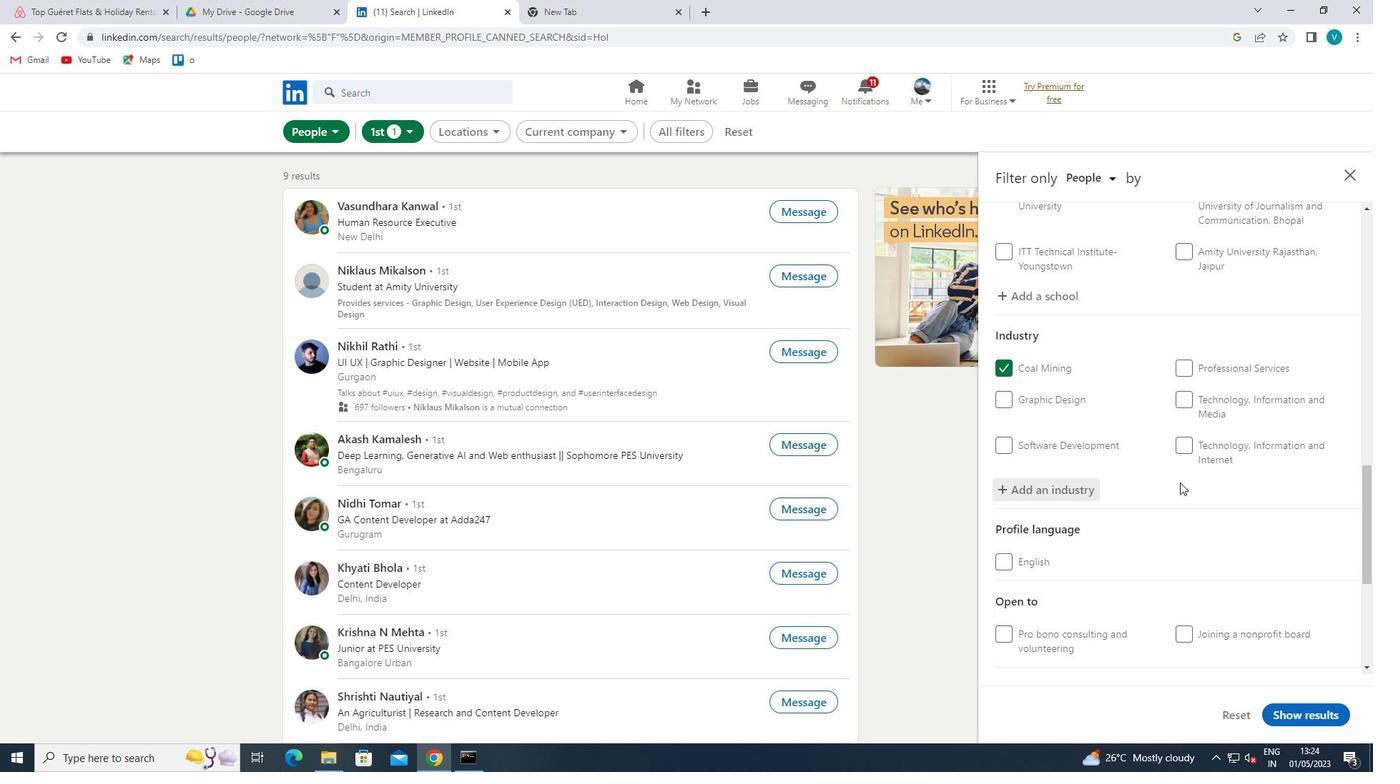 
Action: Mouse scrolled (1180, 482) with delta (0, 0)
Screenshot: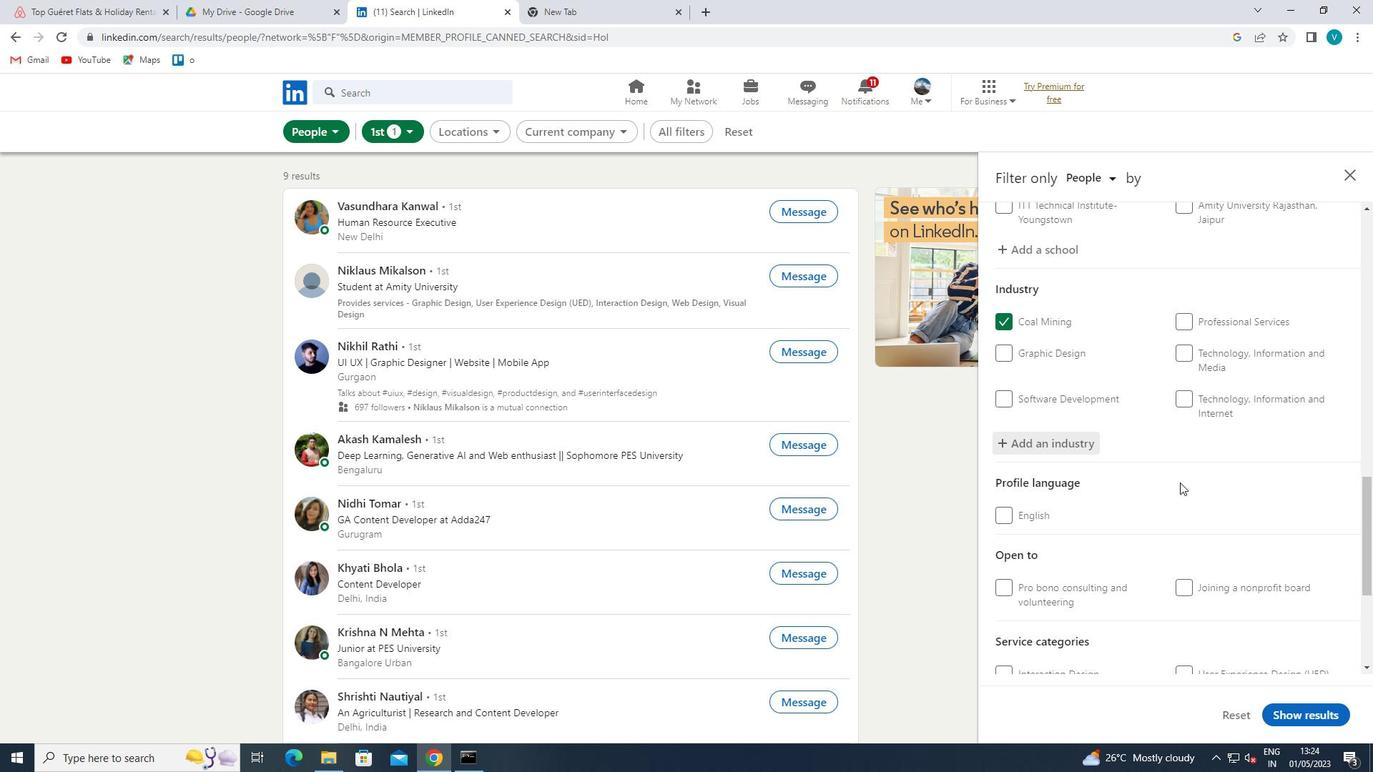 
Action: Mouse scrolled (1180, 482) with delta (0, 0)
Screenshot: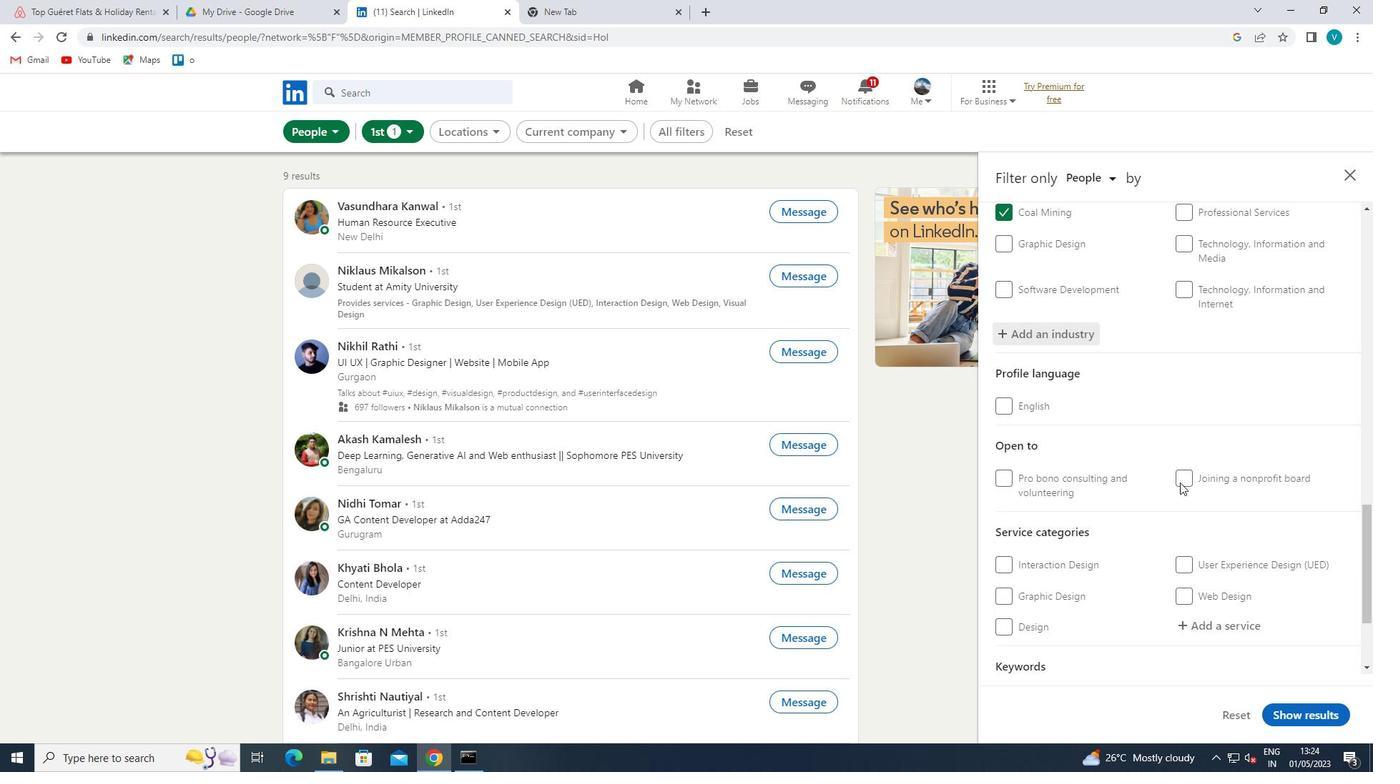 
Action: Mouse scrolled (1180, 482) with delta (0, 0)
Screenshot: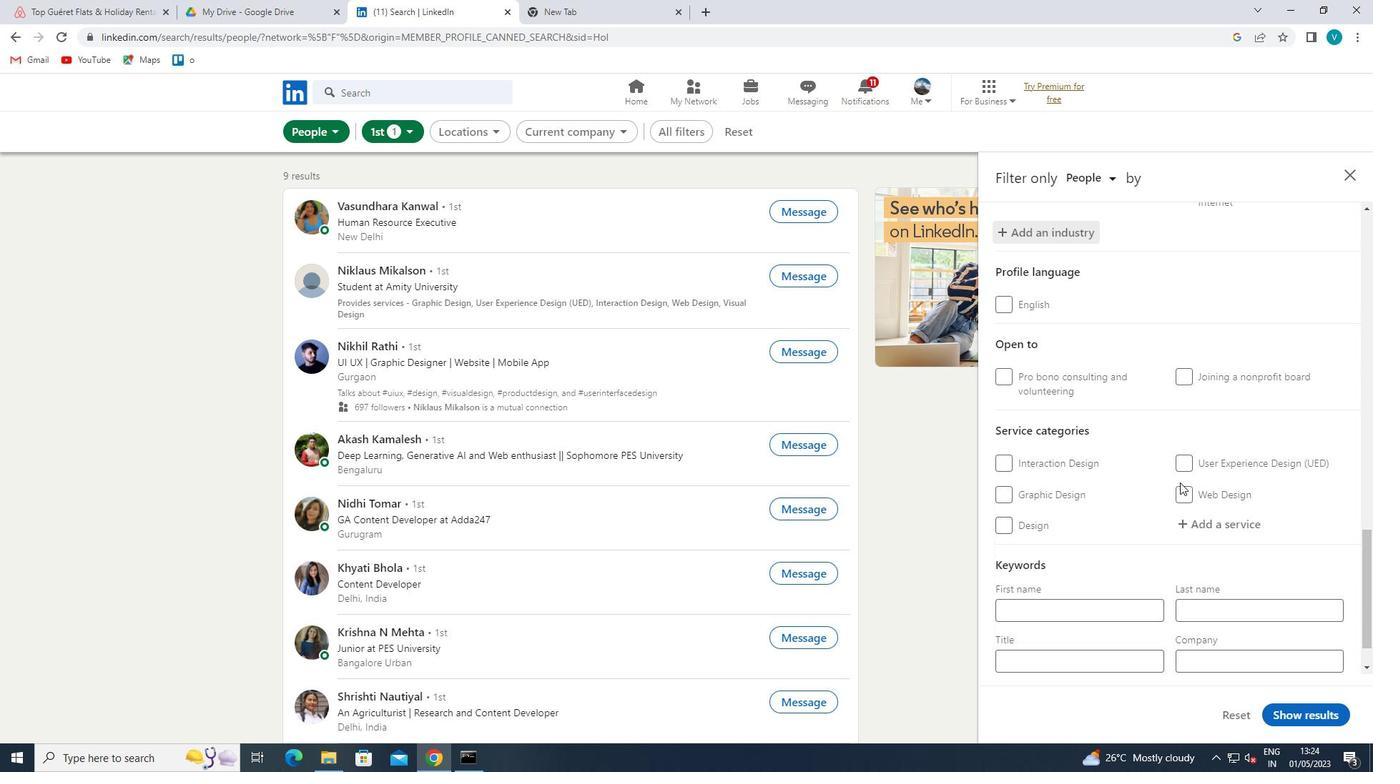 
Action: Mouse moved to (1207, 468)
Screenshot: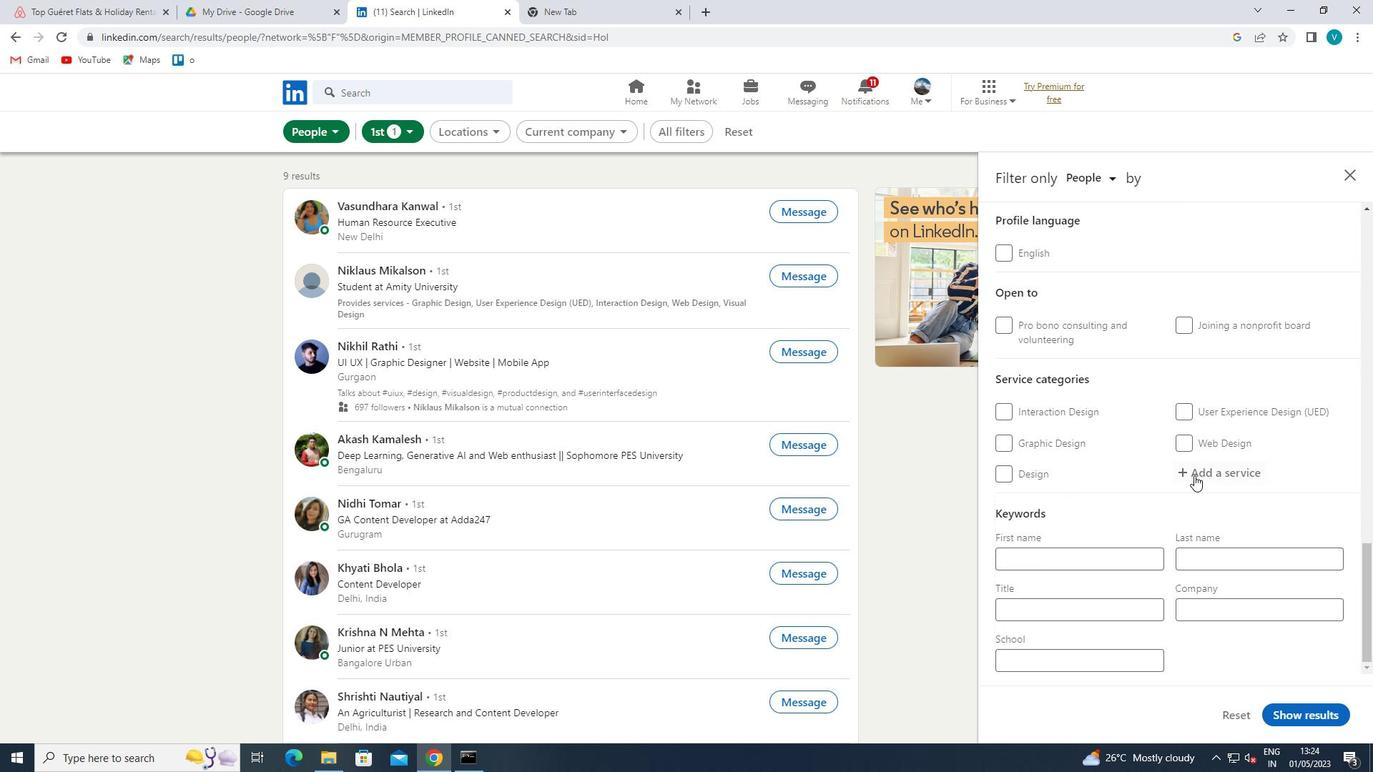 
Action: Mouse pressed left at (1207, 468)
Screenshot: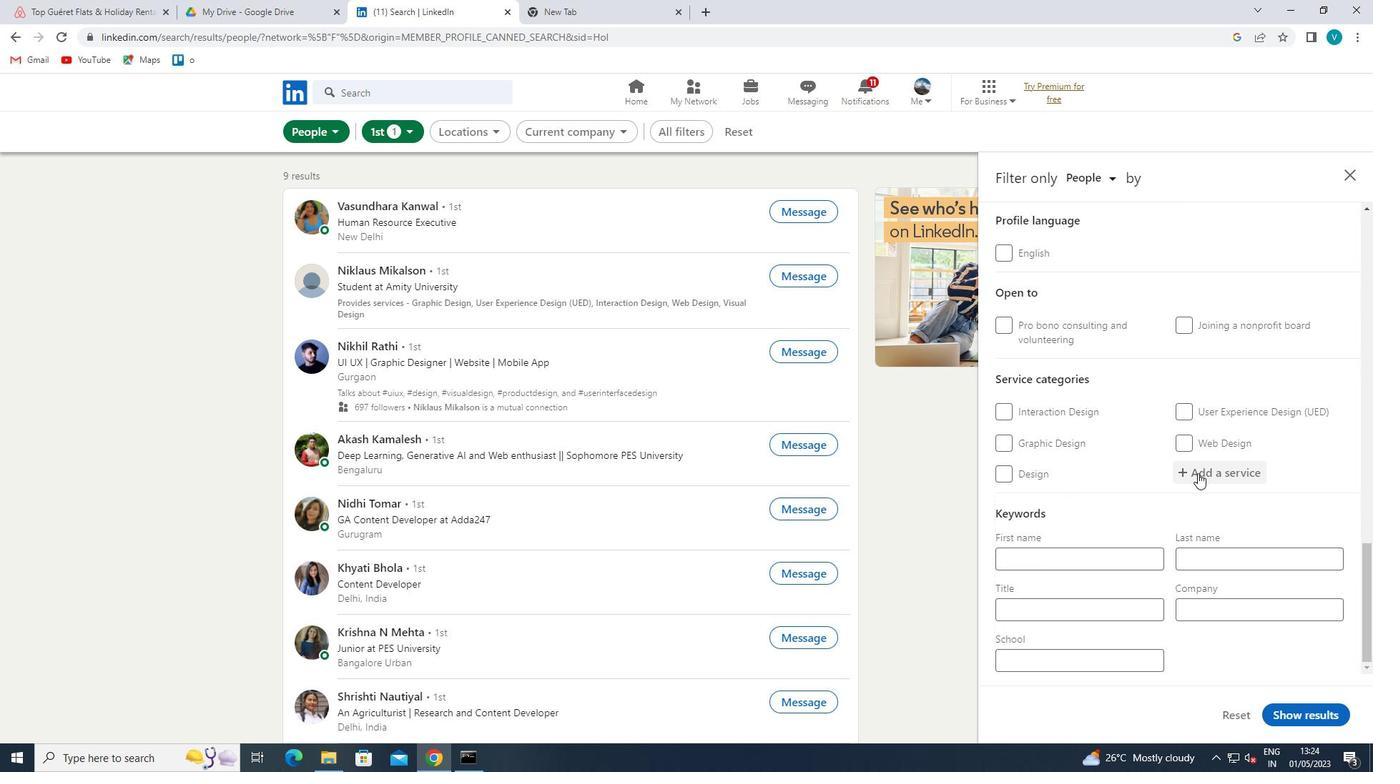 
Action: Key pressed <Key.shift>TAX<Key.space><Key.shift>LAW<Key.space>
Screenshot: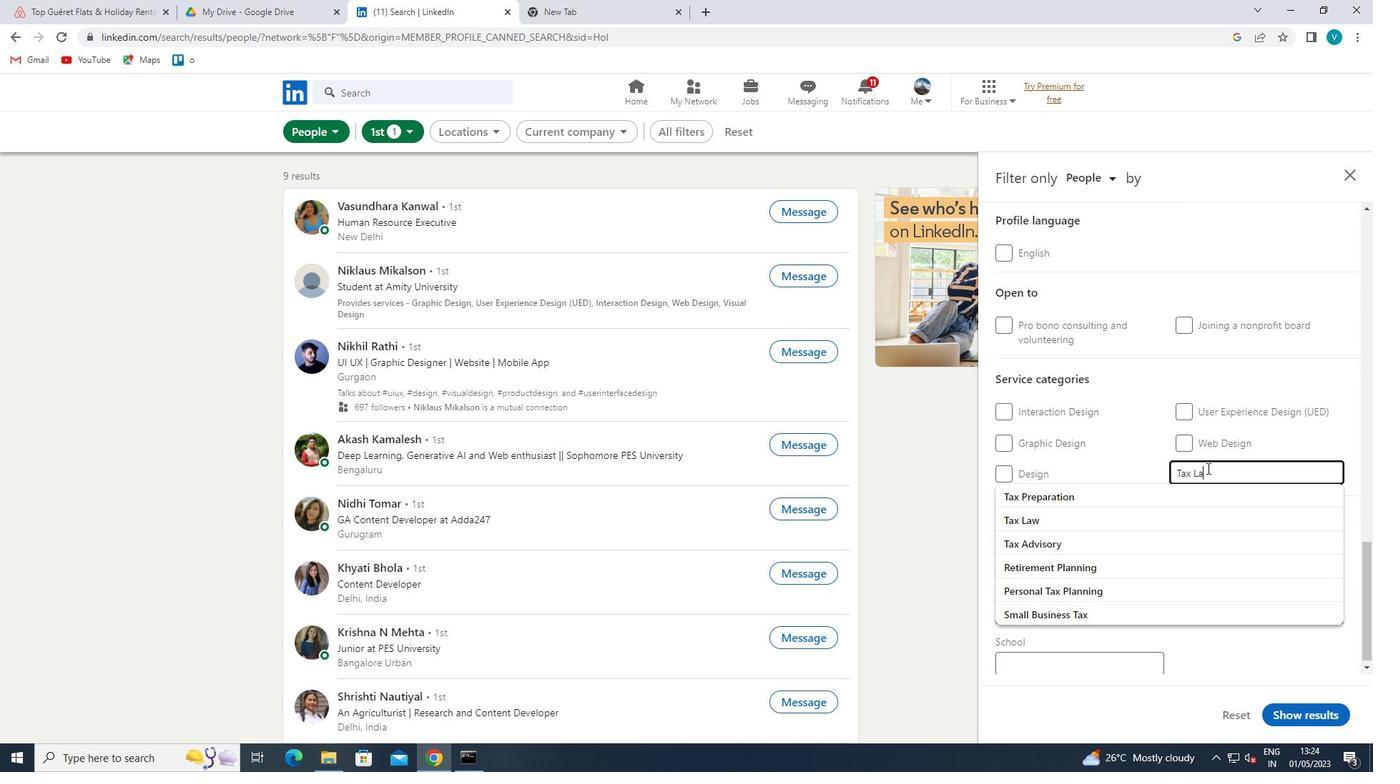 
Action: Mouse moved to (1176, 486)
Screenshot: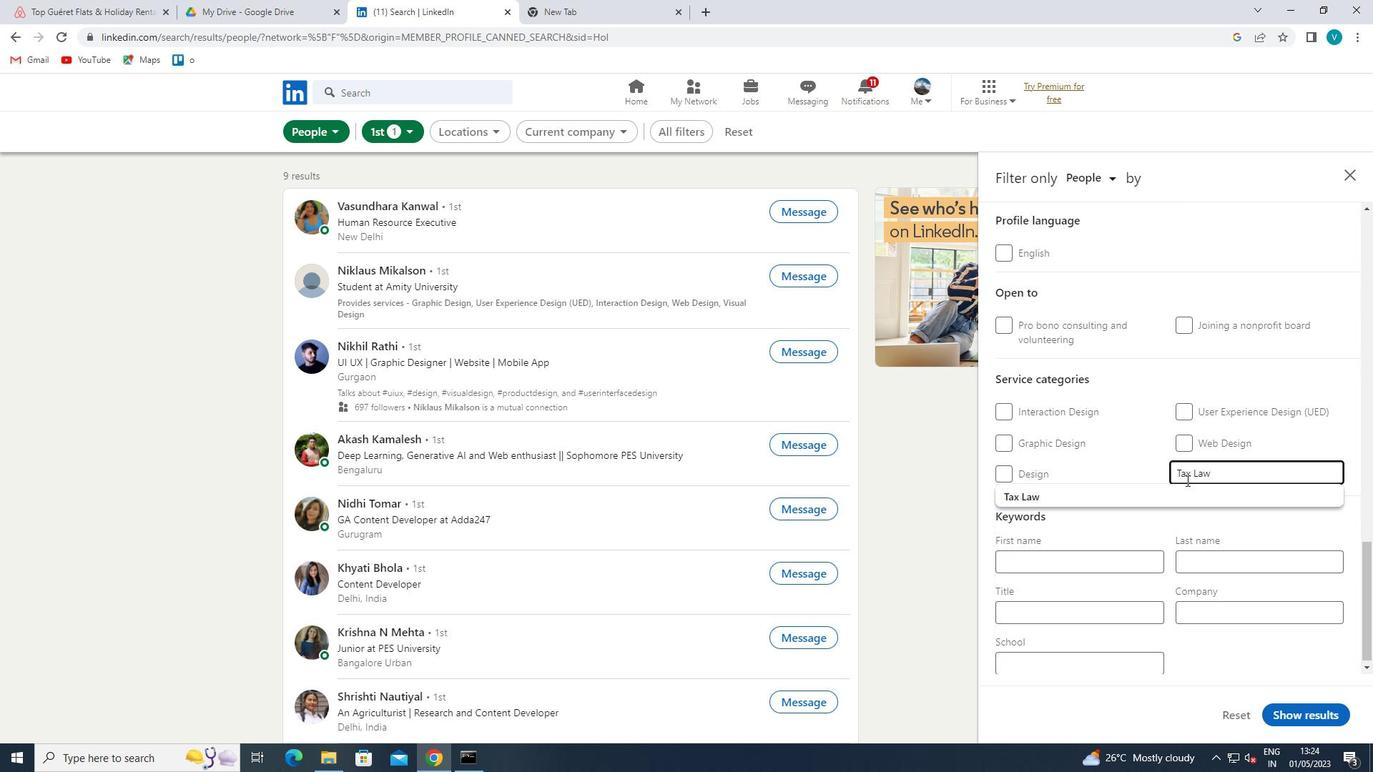 
Action: Mouse pressed left at (1176, 486)
Screenshot: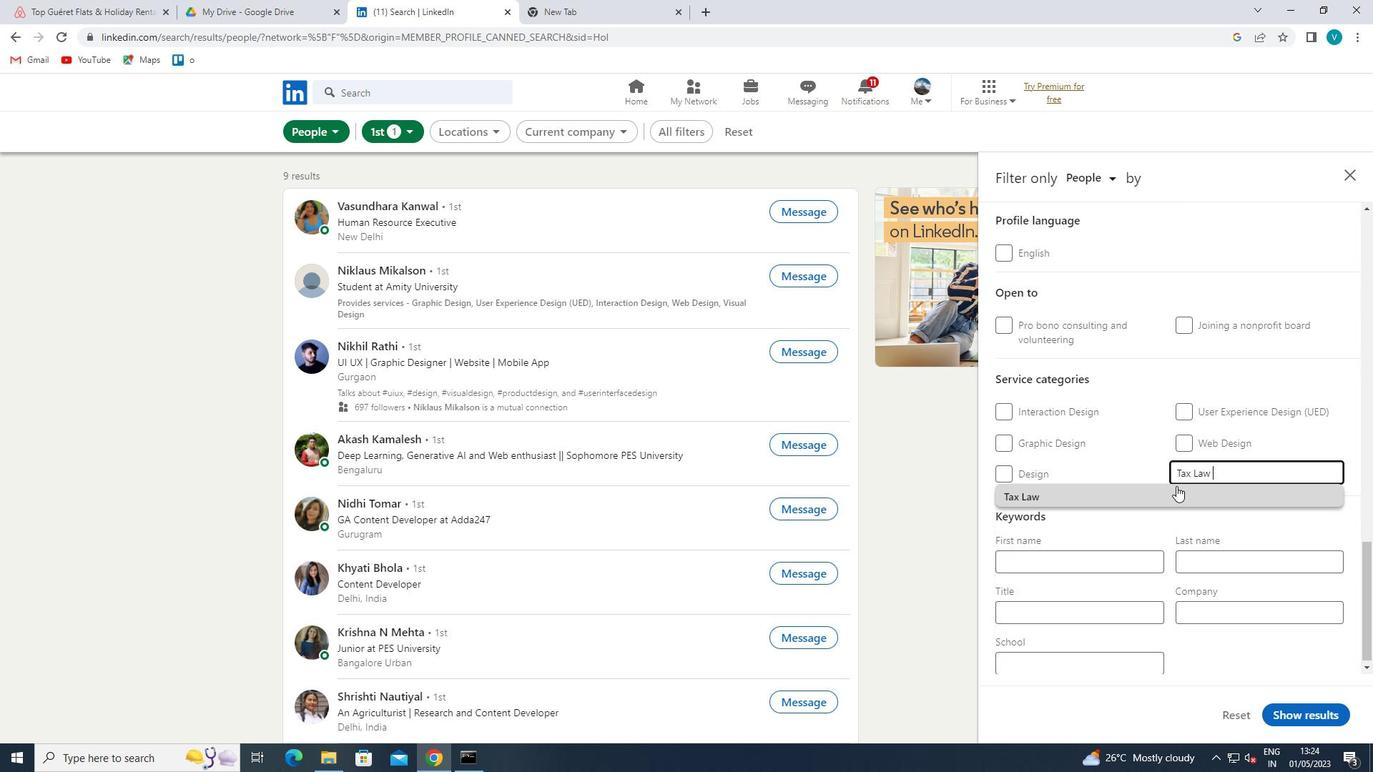 
Action: Mouse moved to (1177, 485)
Screenshot: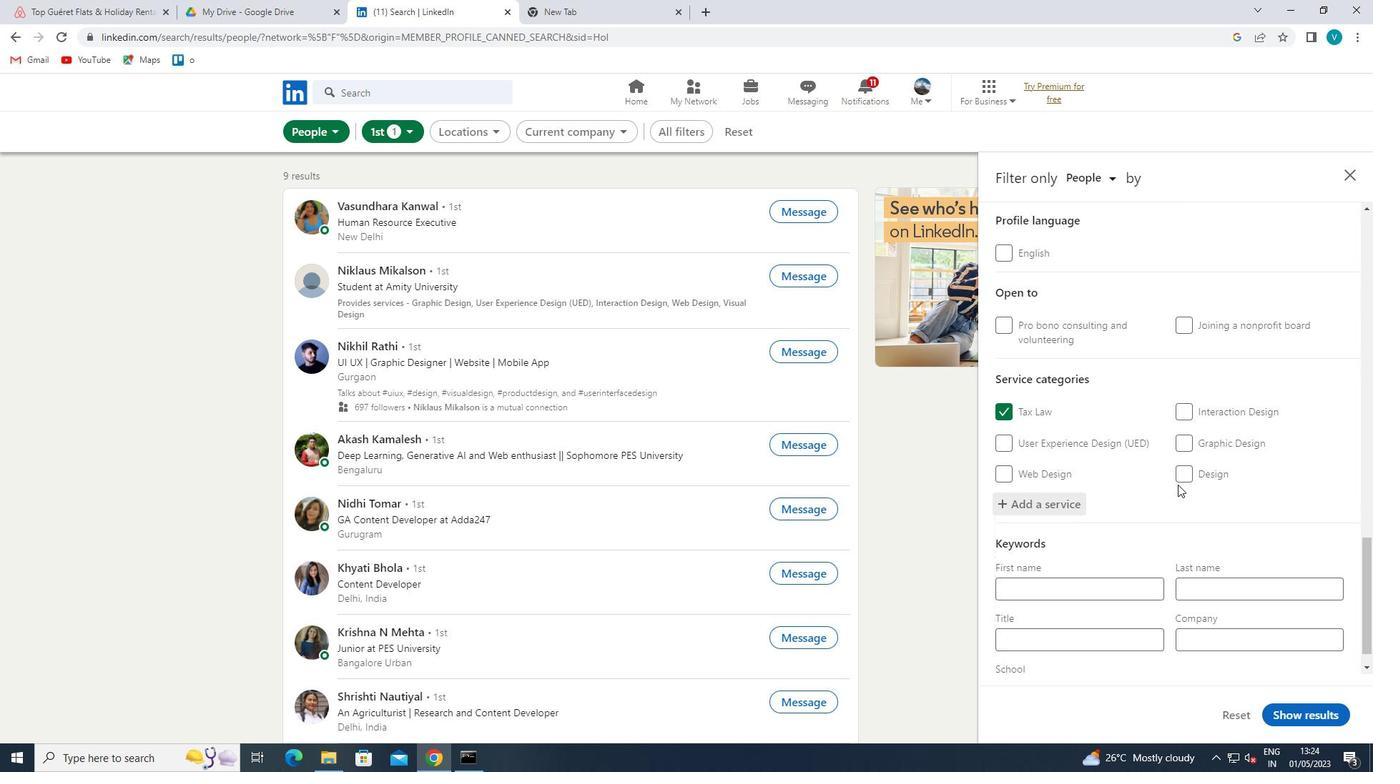 
Action: Mouse scrolled (1177, 484) with delta (0, 0)
Screenshot: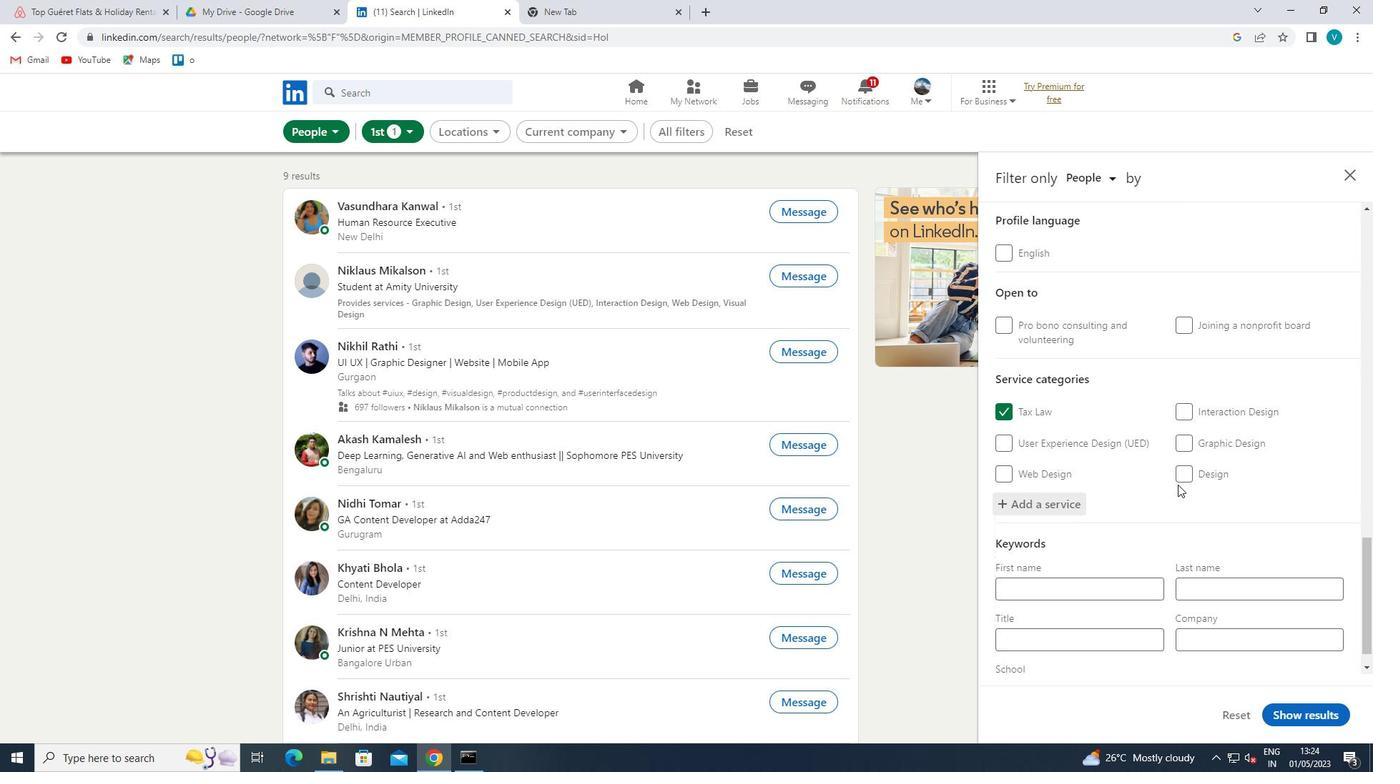 
Action: Mouse moved to (1176, 485)
Screenshot: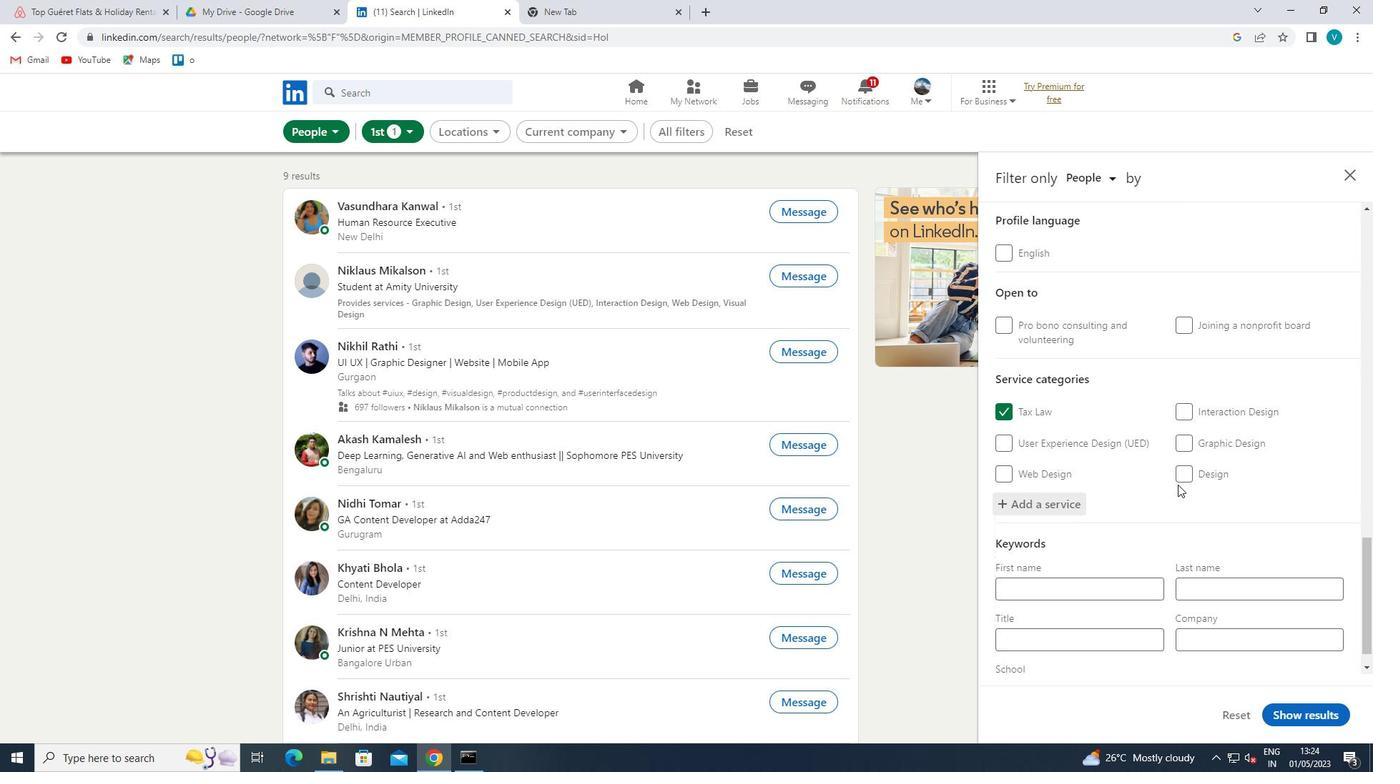 
Action: Mouse scrolled (1176, 484) with delta (0, 0)
Screenshot: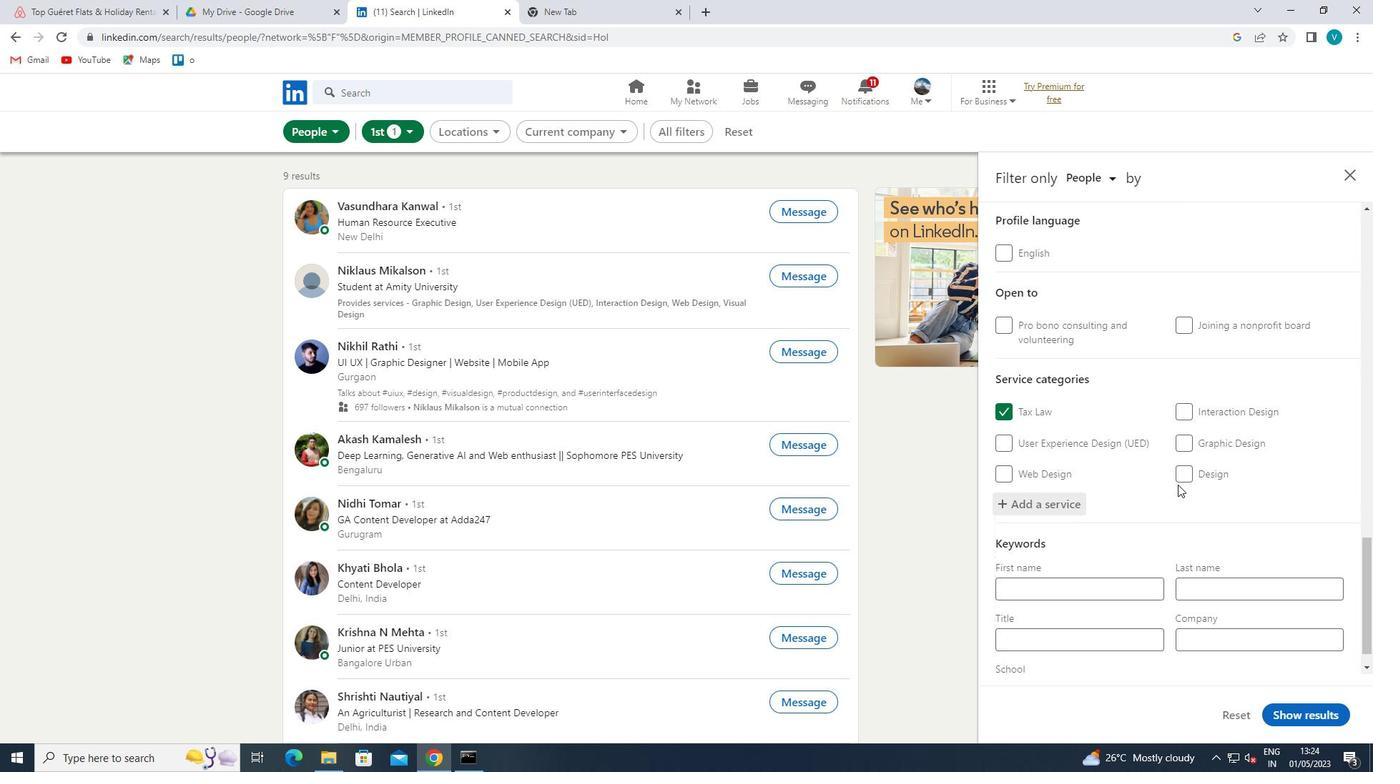 
Action: Mouse scrolled (1176, 484) with delta (0, 0)
Screenshot: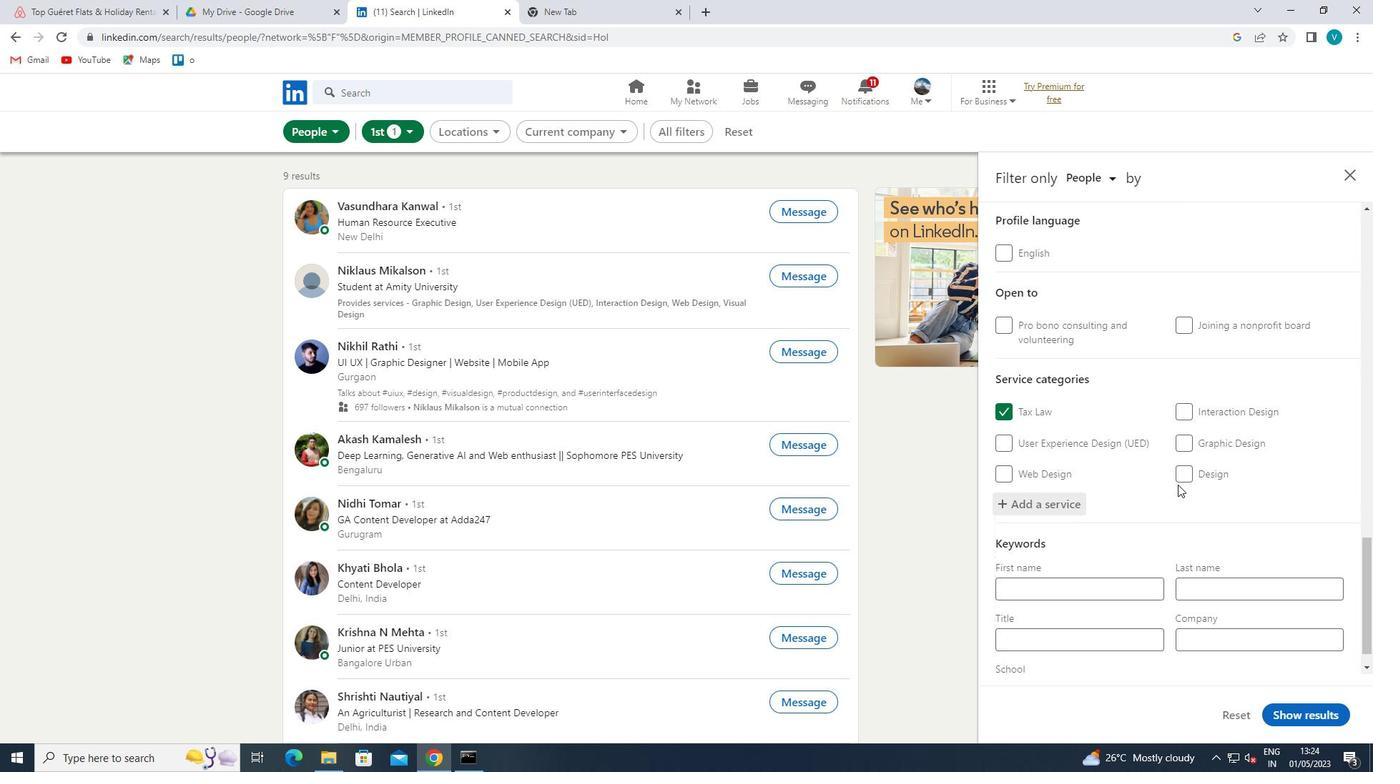 
Action: Mouse moved to (1122, 612)
Screenshot: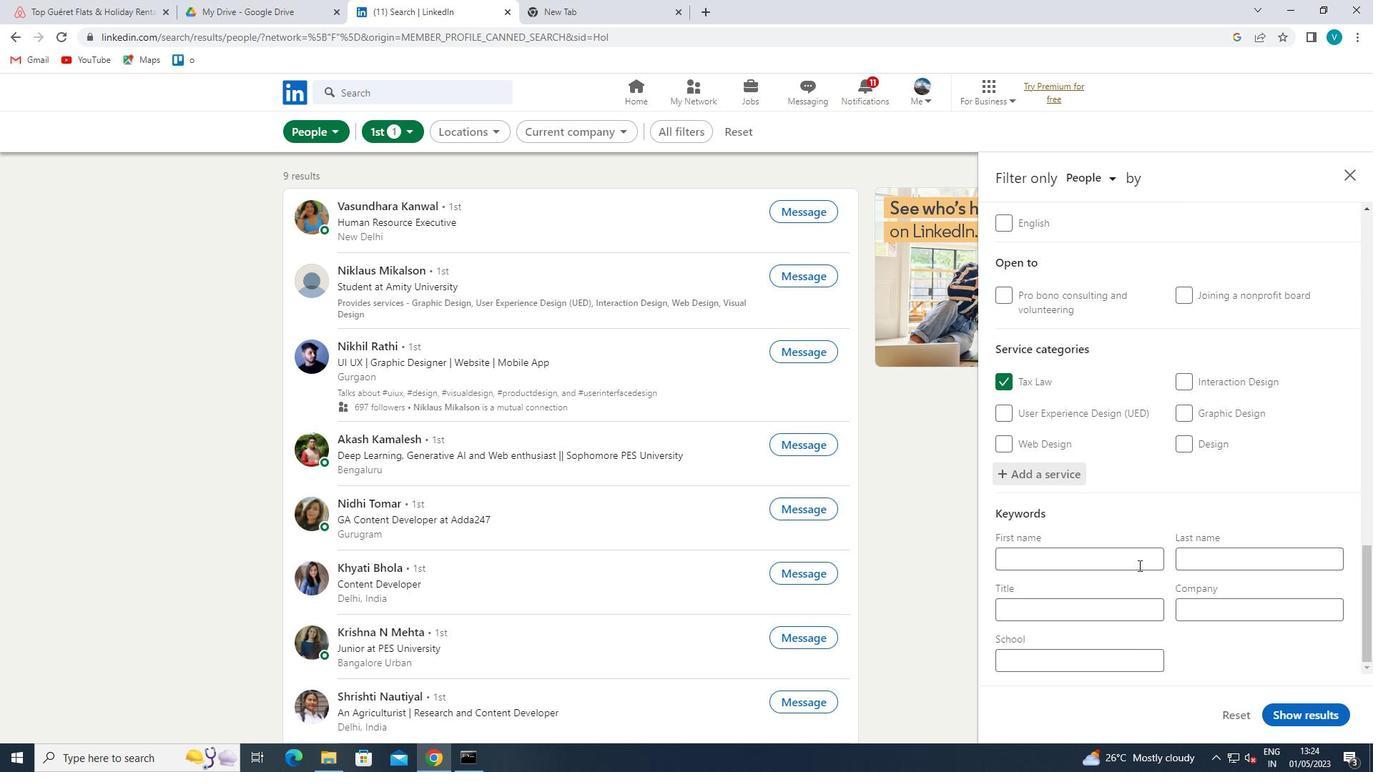 
Action: Mouse pressed left at (1122, 612)
Screenshot: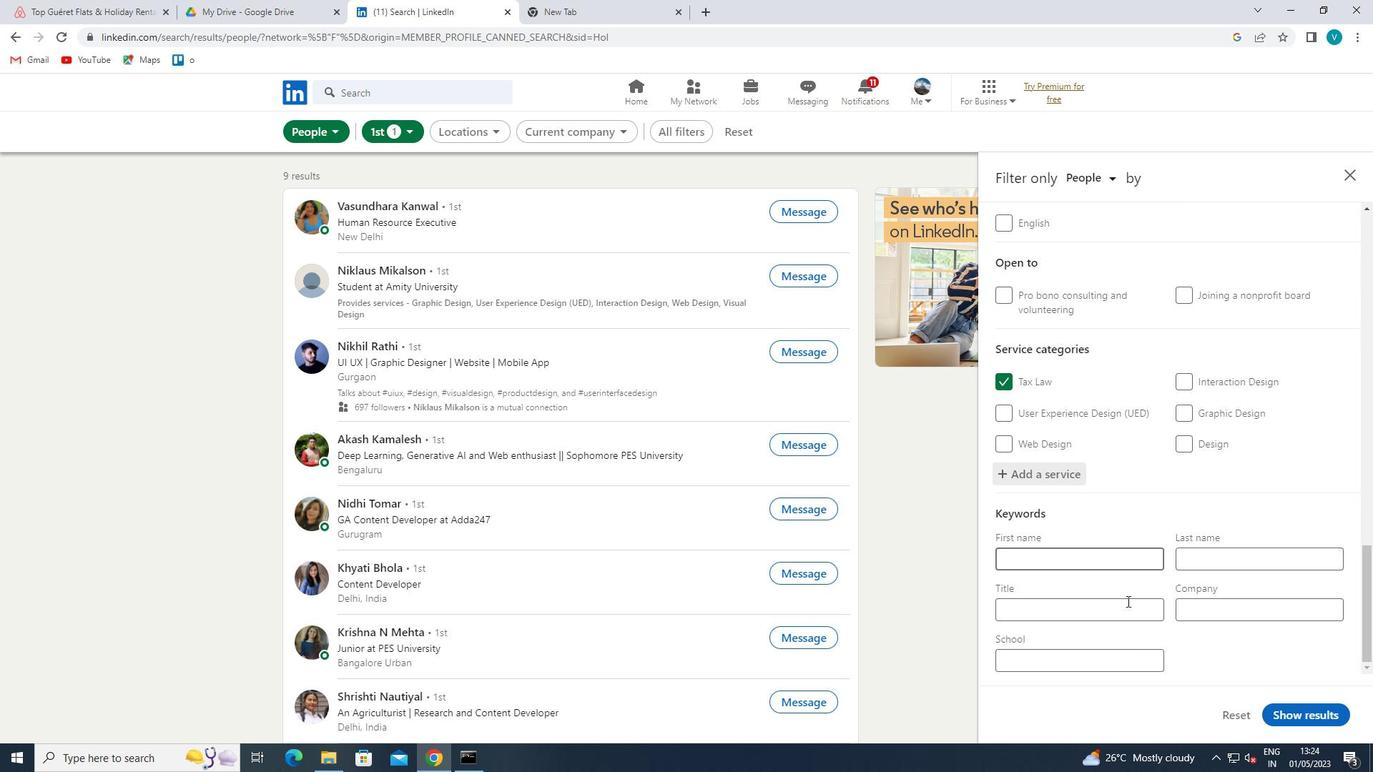 
Action: Mouse moved to (1122, 612)
Screenshot: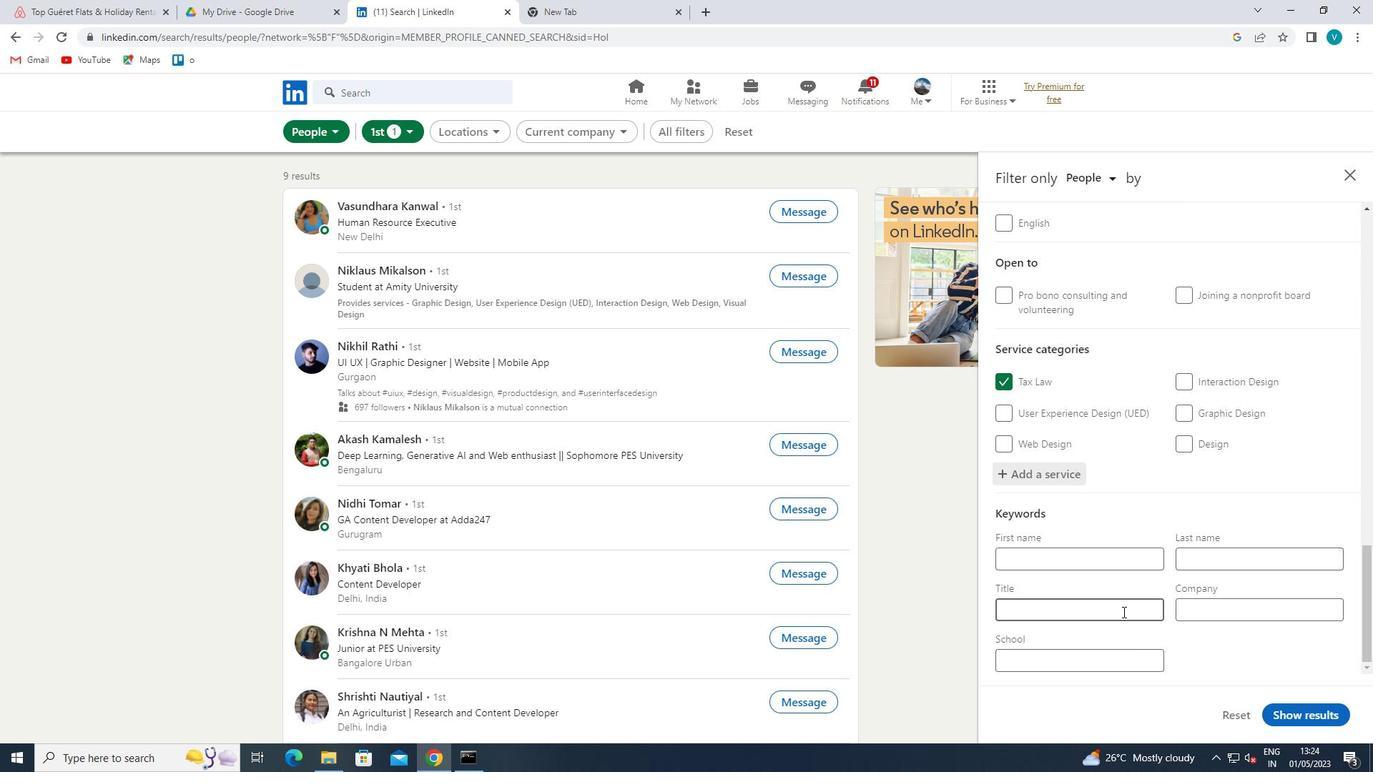 
Action: Key pressed <Key.shift>SALED<Key.space><Key.backspace><Key.backspace>S<Key.space><Key.shift><Key.shift><Key.shift><Key.shift><Key.shift><Key.shift><Key.shift><Key.shift><Key.shift><Key.shift><Key.shift><Key.shift><Key.shift><Key.shift><Key.shift><Key.shift><Key.shift><Key.shift><Key.shift><Key.shift><Key.shift><Key.shift><Key.shift><Key.shift><Key.shift><Key.shift><Key.shift><Key.shift><Key.shift><Key.shift><Key.shift><Key.shift><Key.shift><Key.shift><Key.shift><Key.shift><Key.shift><Key.shift><Key.shift><Key.shift><Key.shift>REPRESENTATIVE<Key.space>
Screenshot: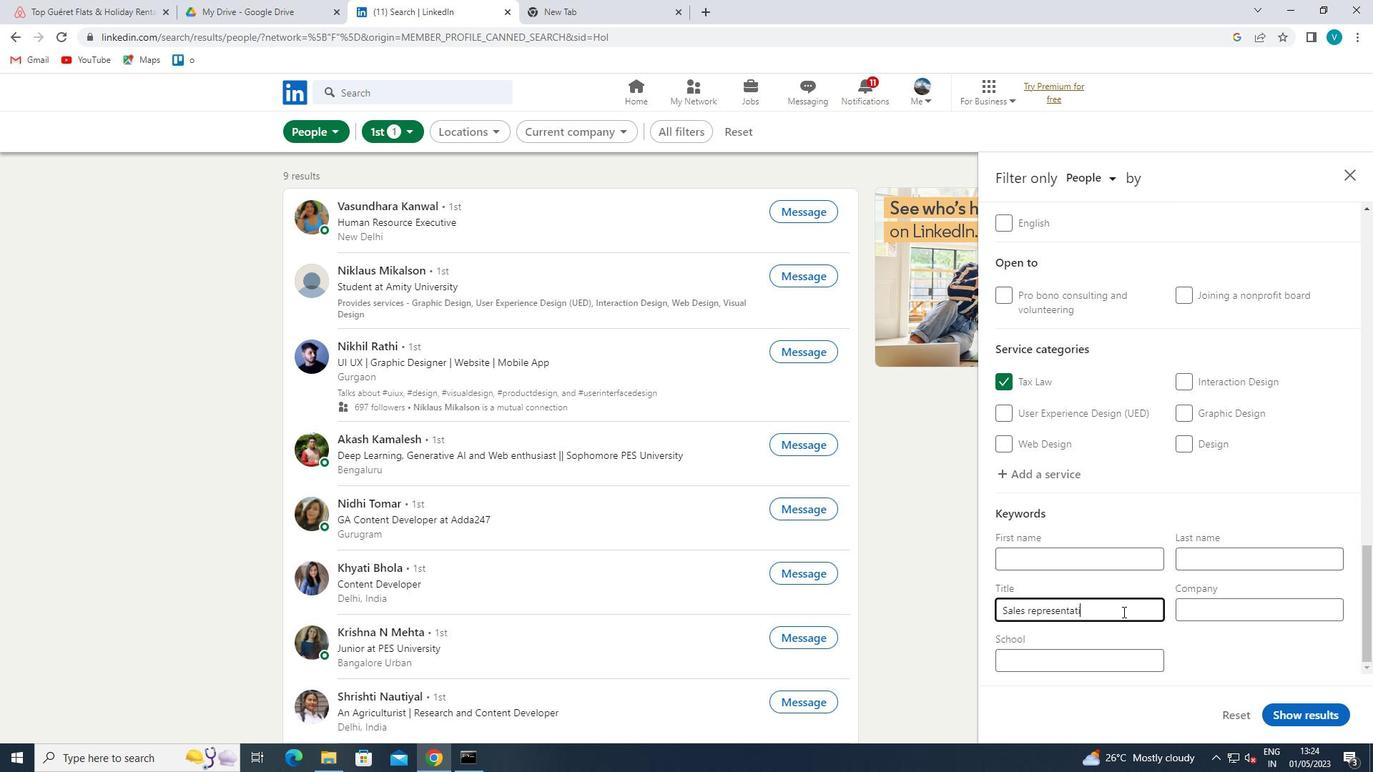 
Action: Mouse moved to (1032, 614)
Screenshot: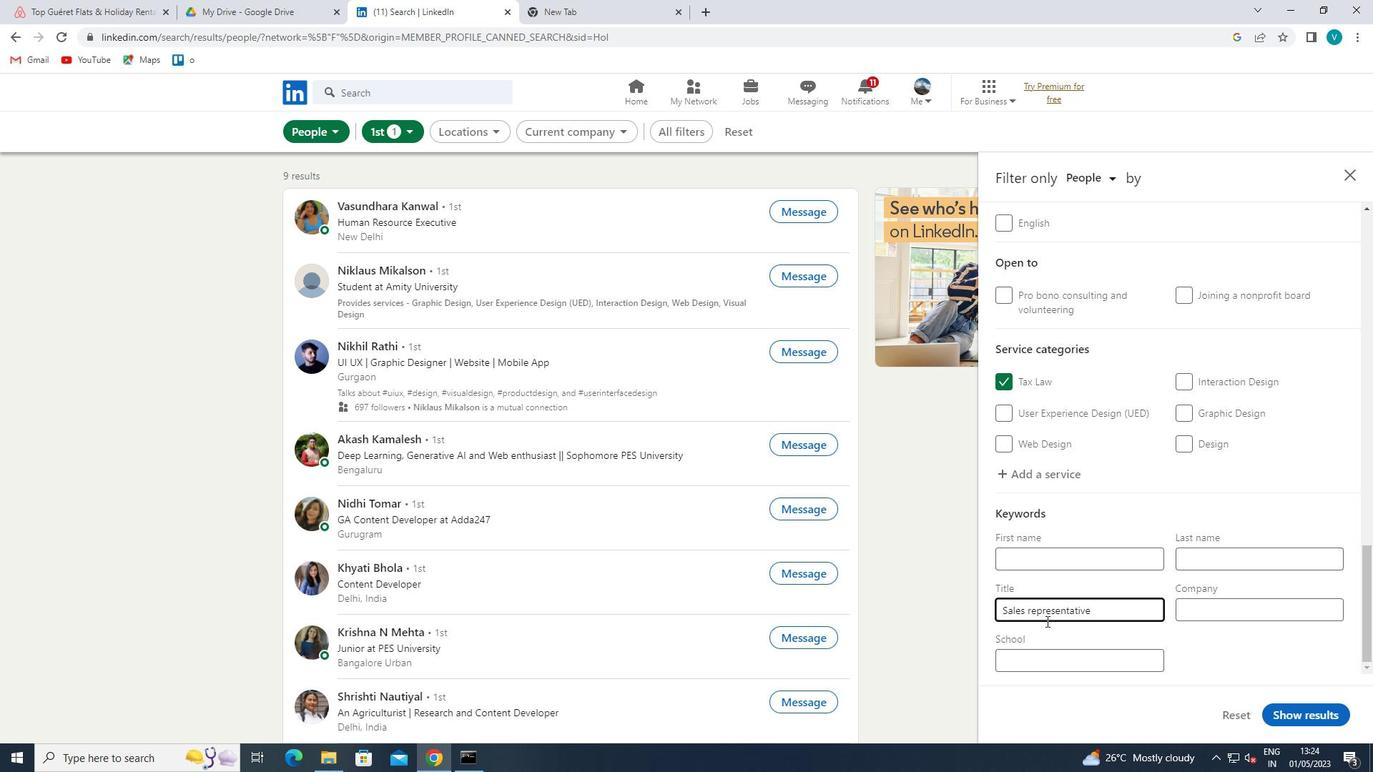 
Action: Mouse pressed left at (1032, 614)
Screenshot: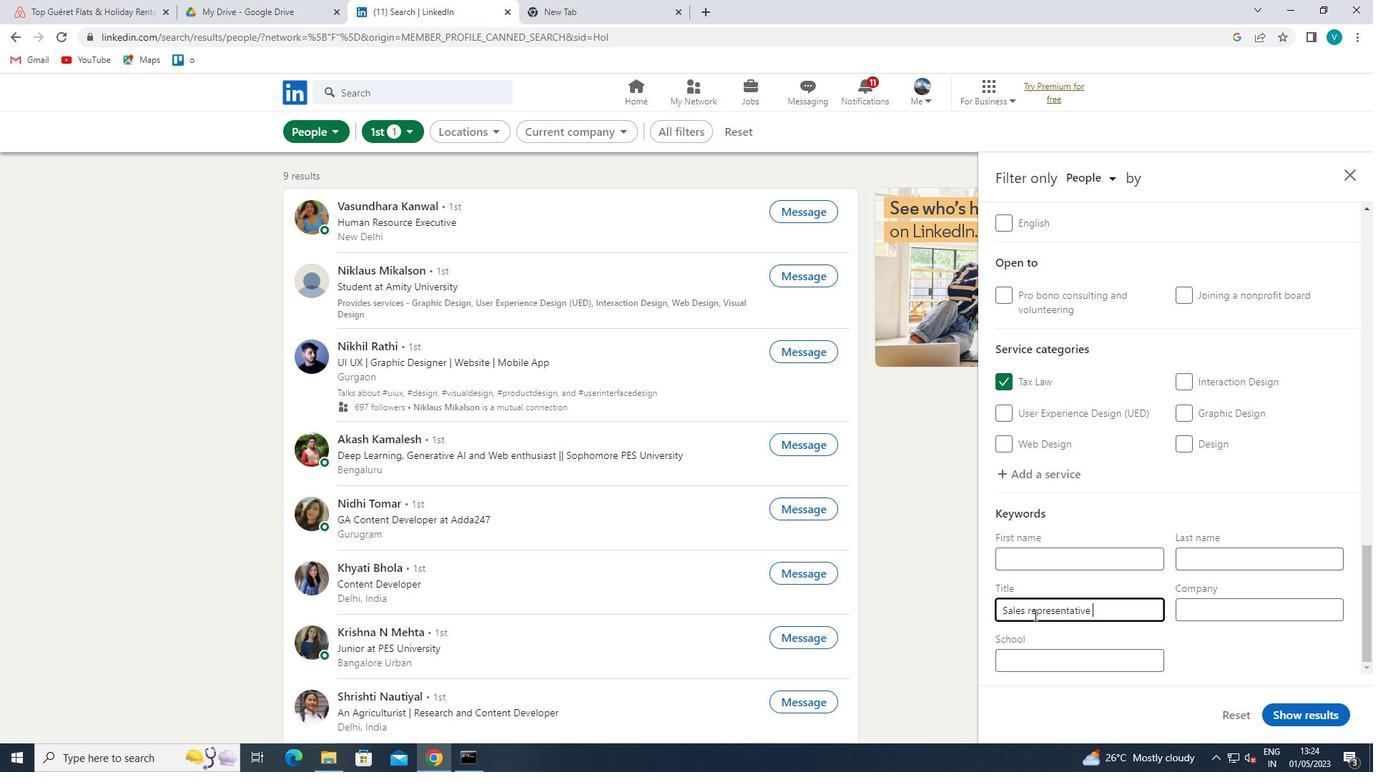
Action: Mouse moved to (1051, 636)
Screenshot: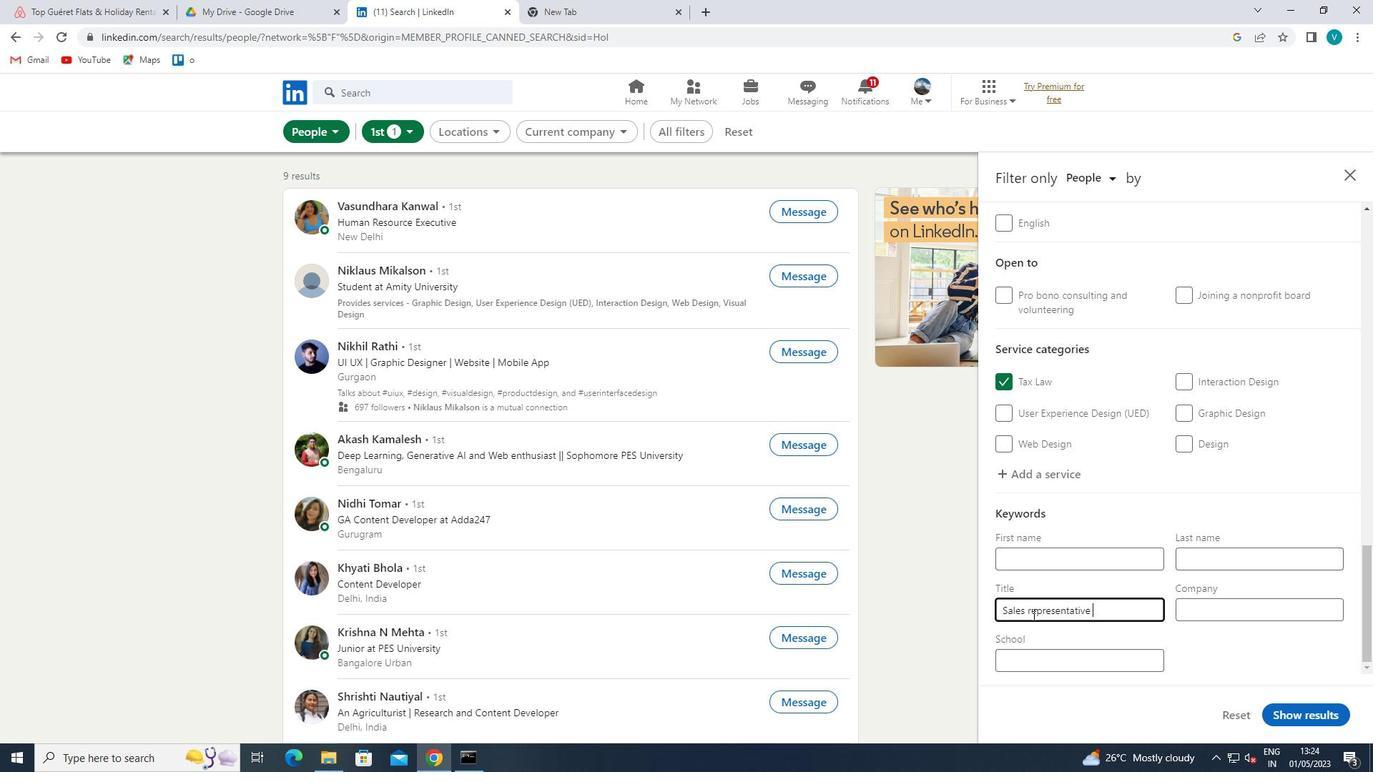 
Action: Key pressed <Key.backspace><Key.shift>R
Screenshot: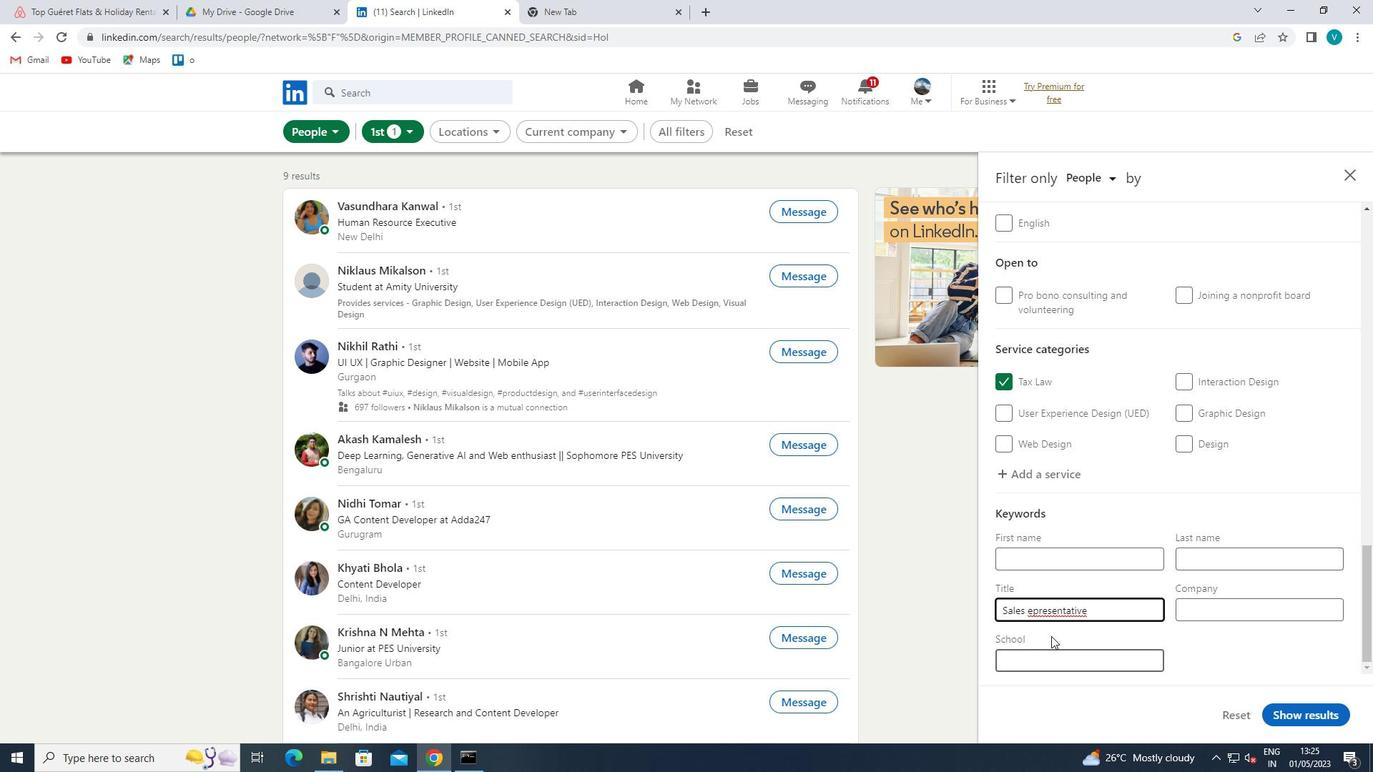 
Action: Mouse moved to (1269, 708)
Screenshot: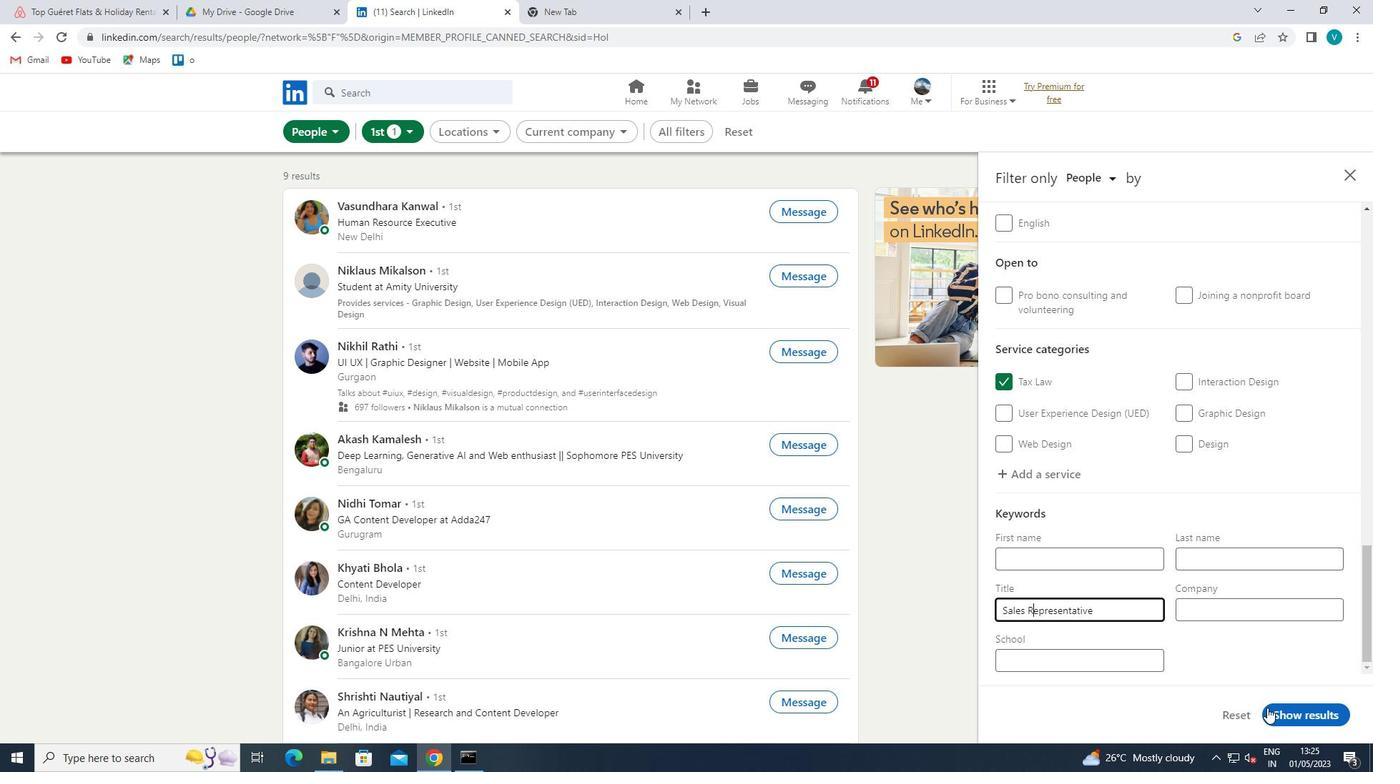 
Action: Mouse pressed left at (1269, 708)
Screenshot: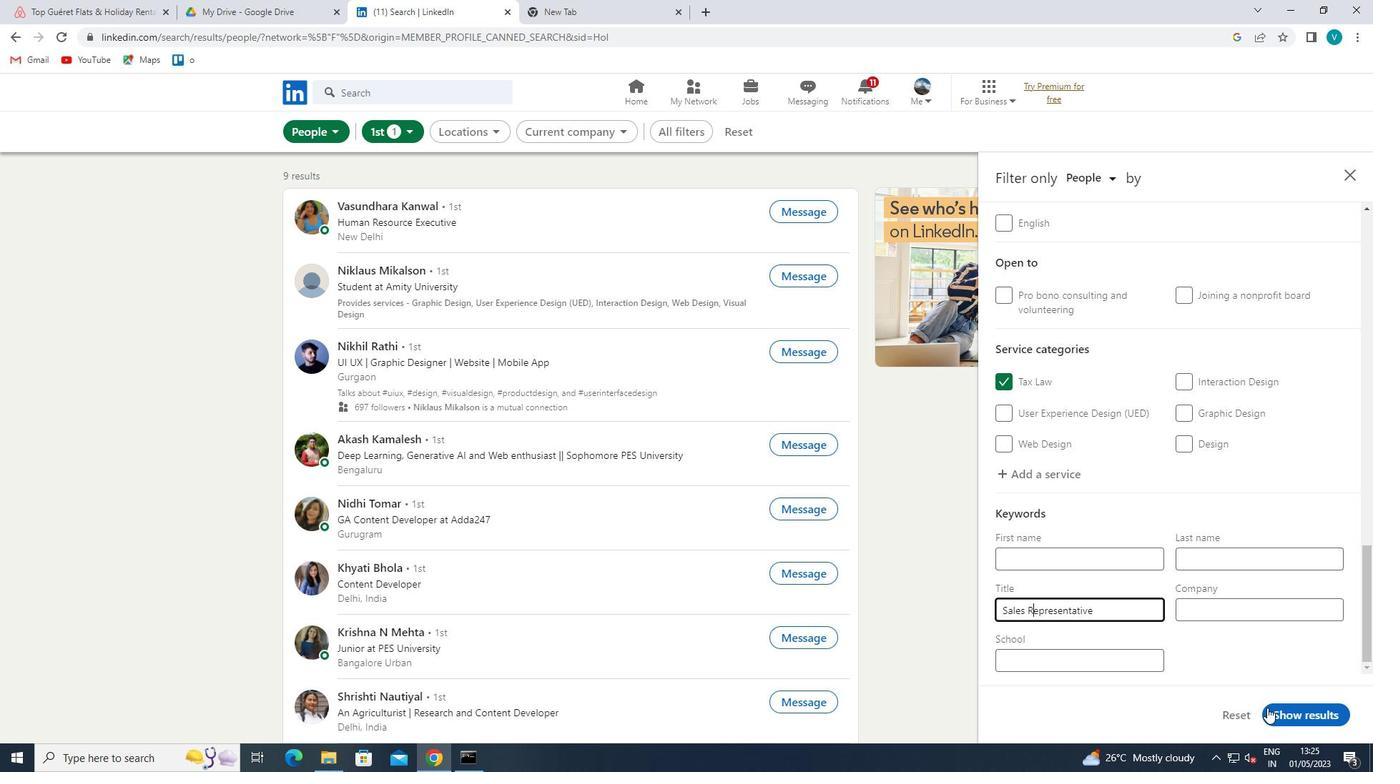 
